 Task: Toggle the word-based suggestions in the suggestions.
Action: Mouse moved to (116, 508)
Screenshot: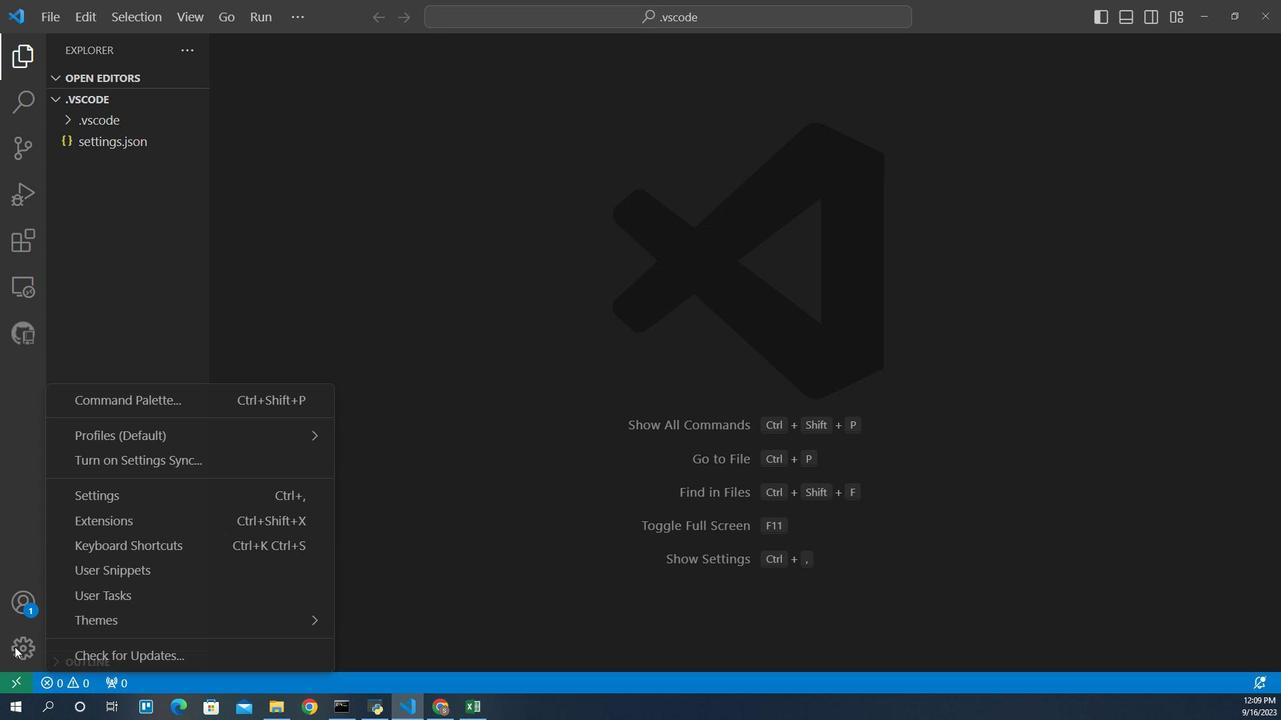 
Action: Mouse pressed left at (116, 508)
Screenshot: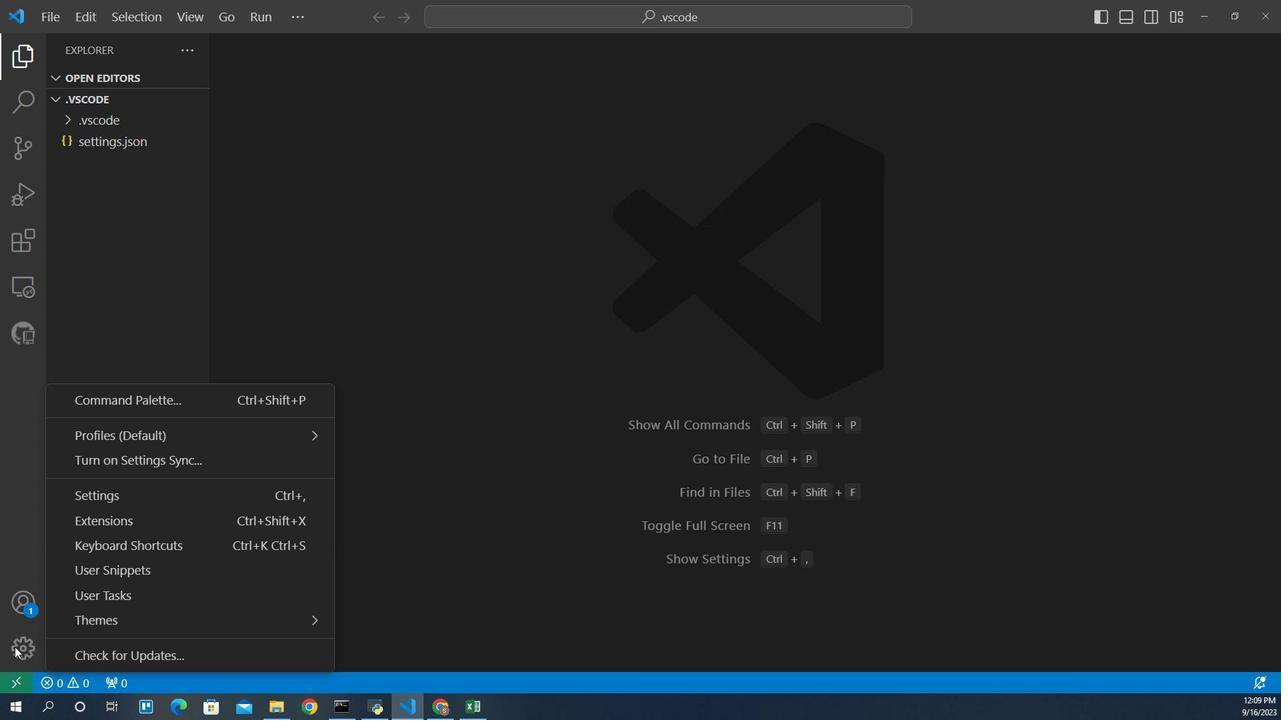 
Action: Mouse moved to (158, 409)
Screenshot: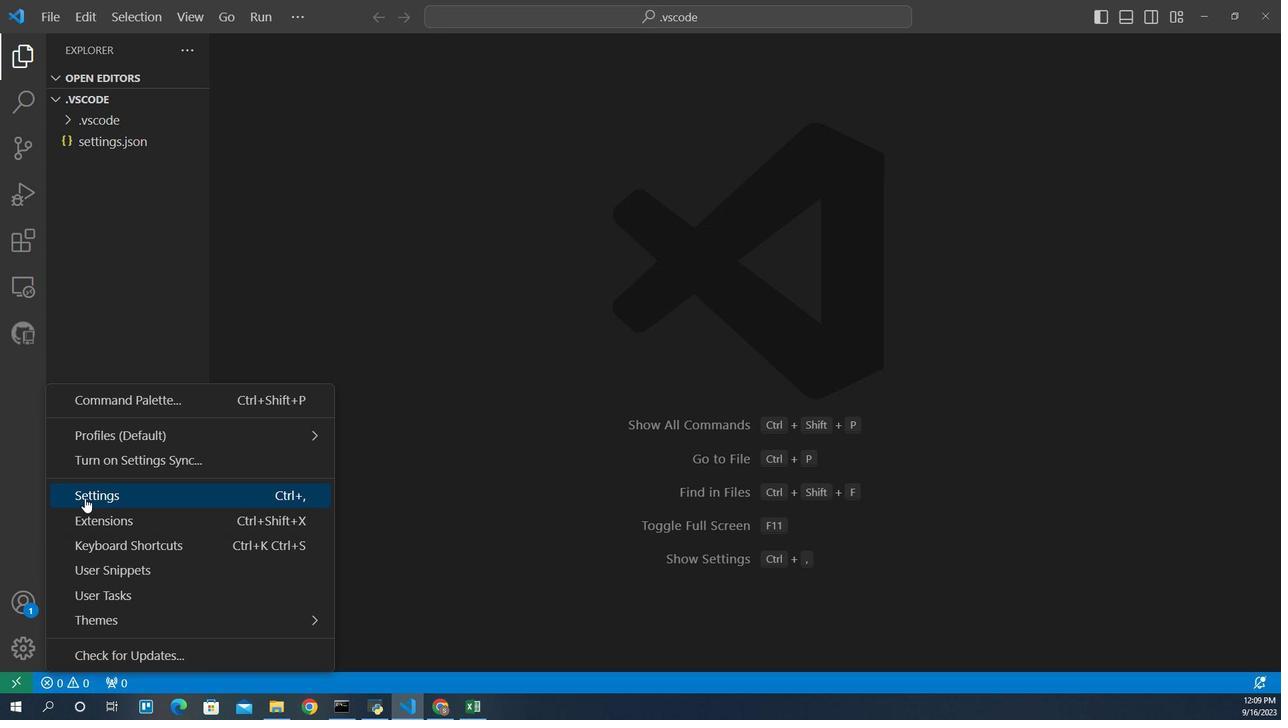 
Action: Mouse pressed left at (158, 409)
Screenshot: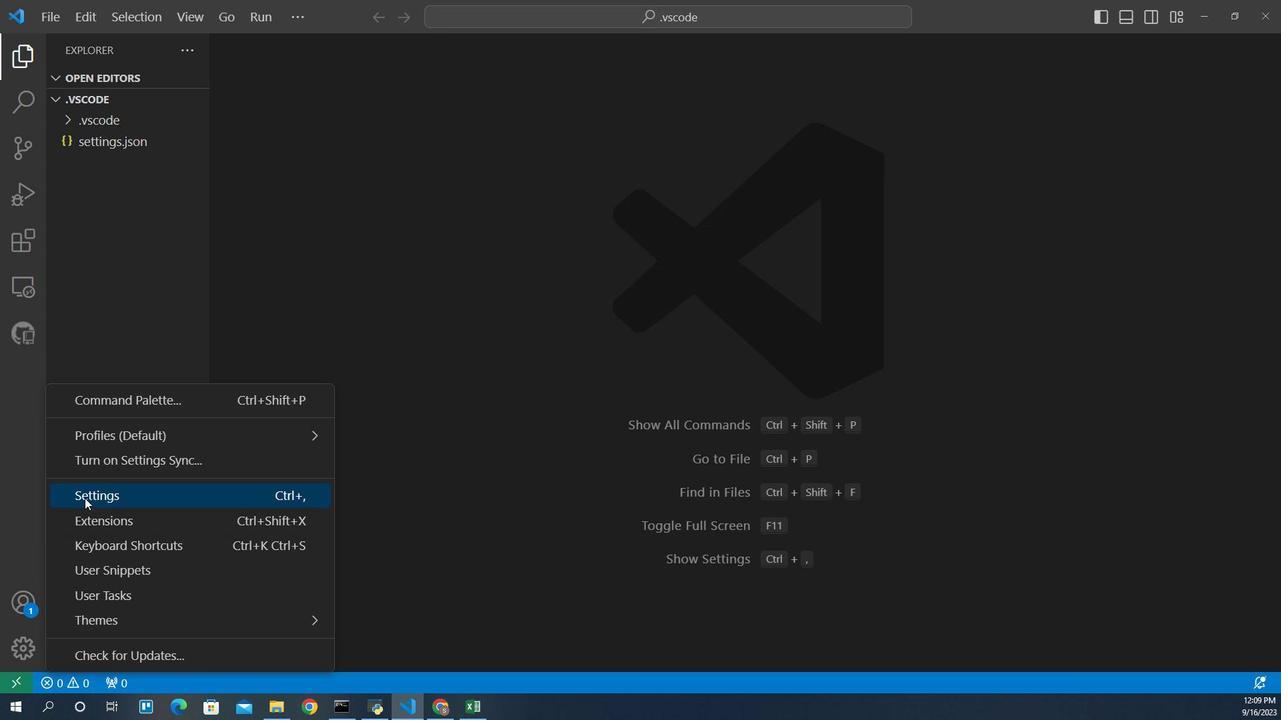 
Action: Mouse pressed left at (158, 409)
Screenshot: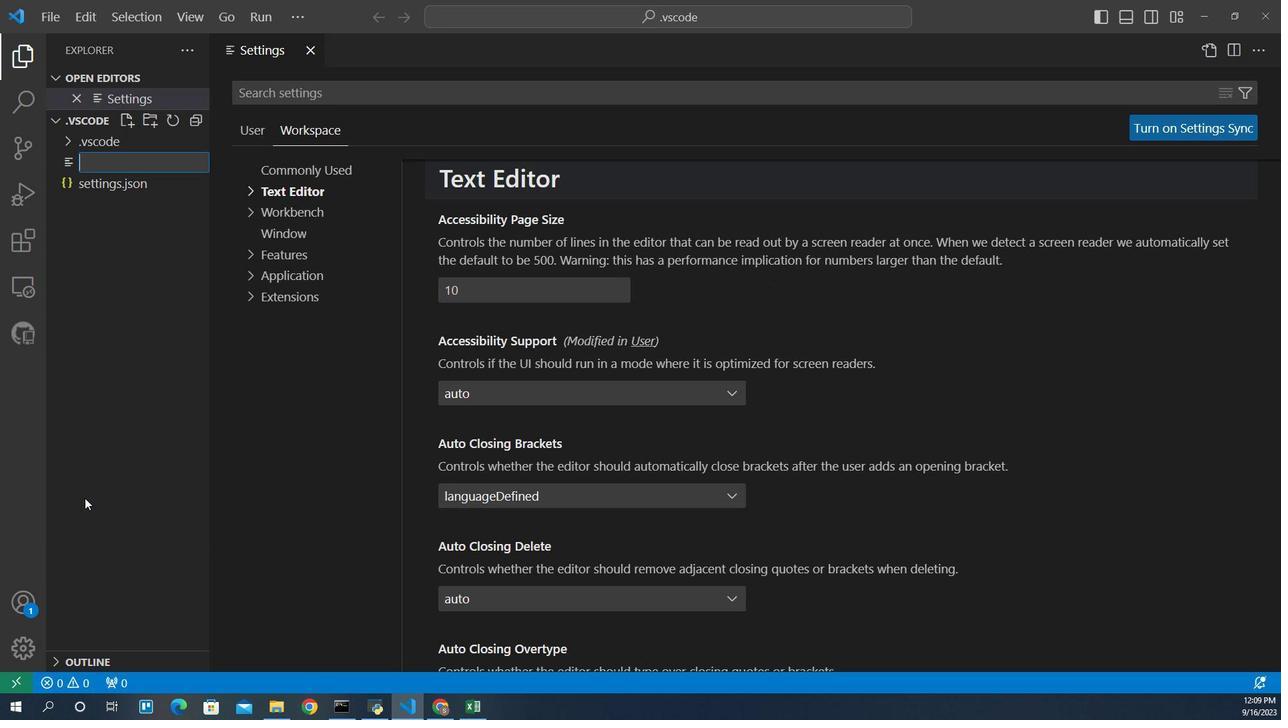 
Action: Mouse moved to (294, 161)
Screenshot: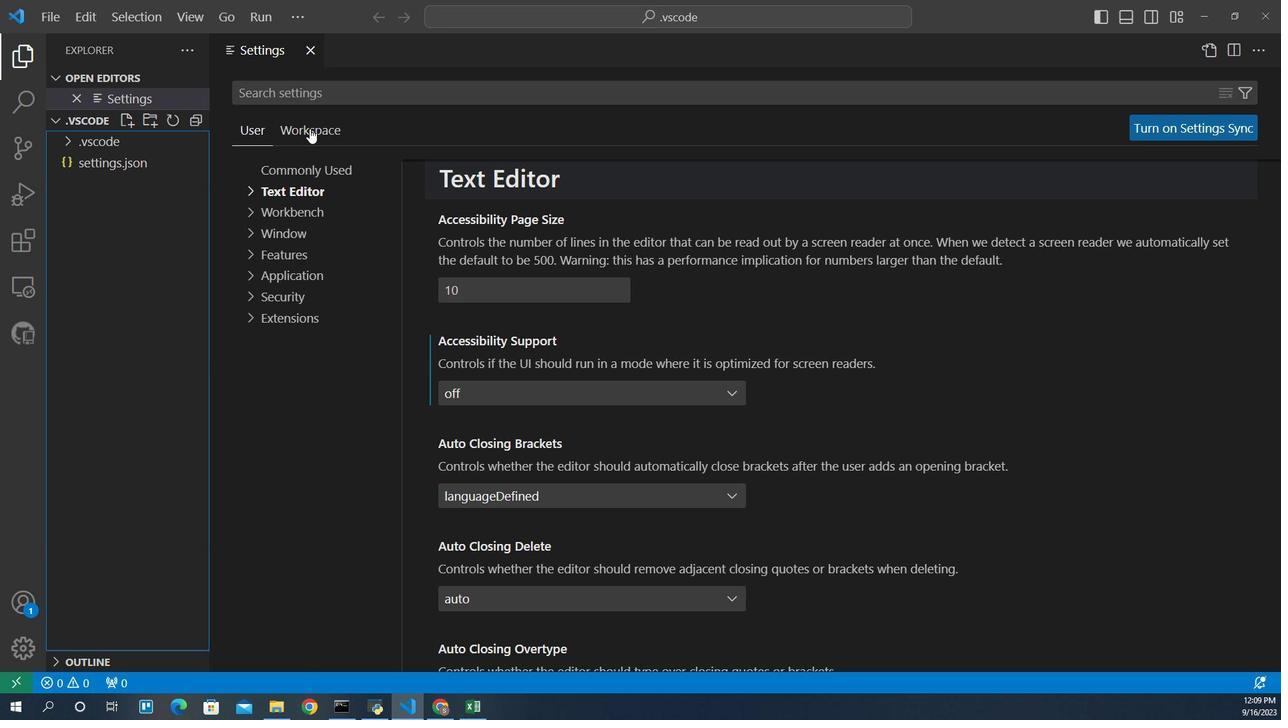 
Action: Mouse pressed left at (294, 161)
Screenshot: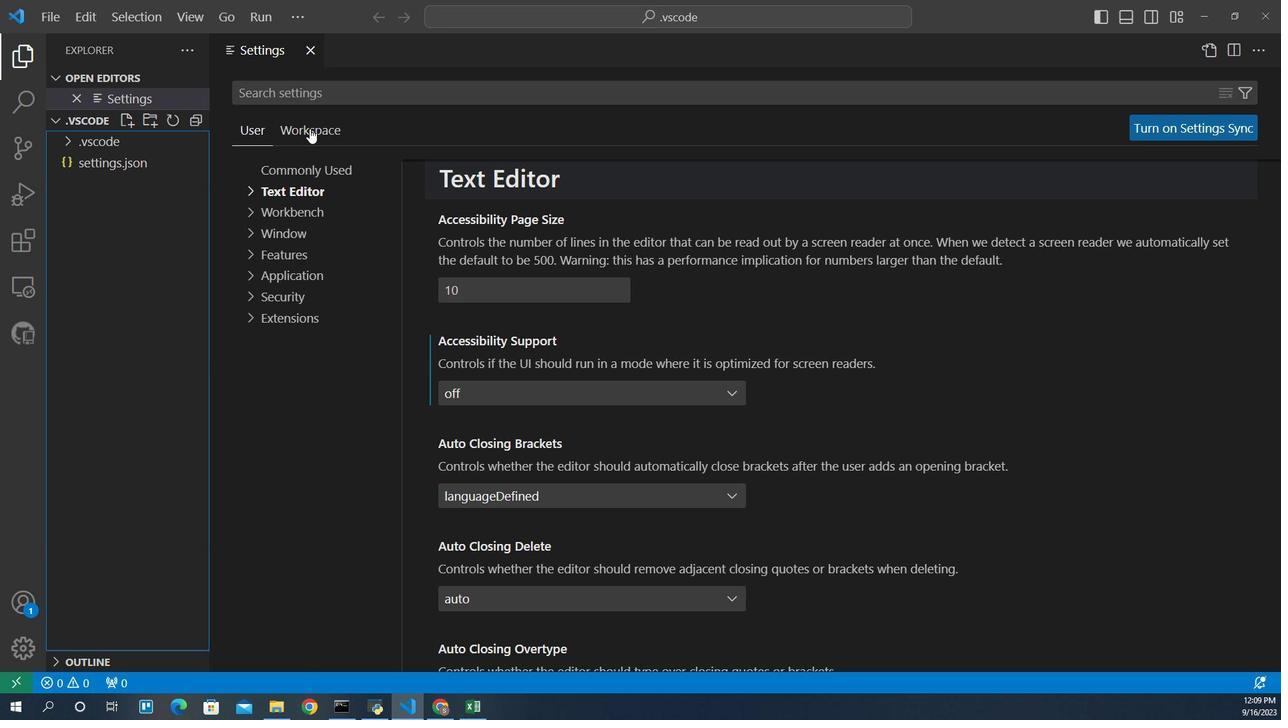 
Action: Mouse moved to (286, 205)
Screenshot: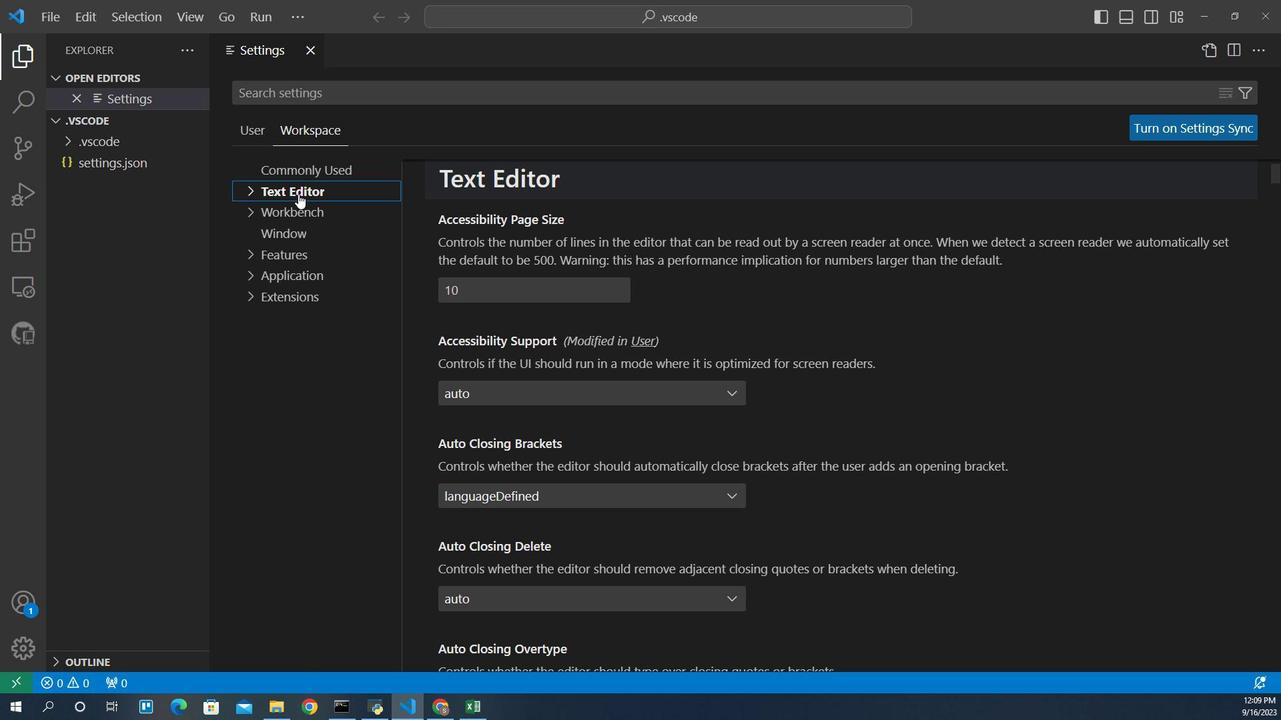 
Action: Mouse pressed left at (286, 205)
Screenshot: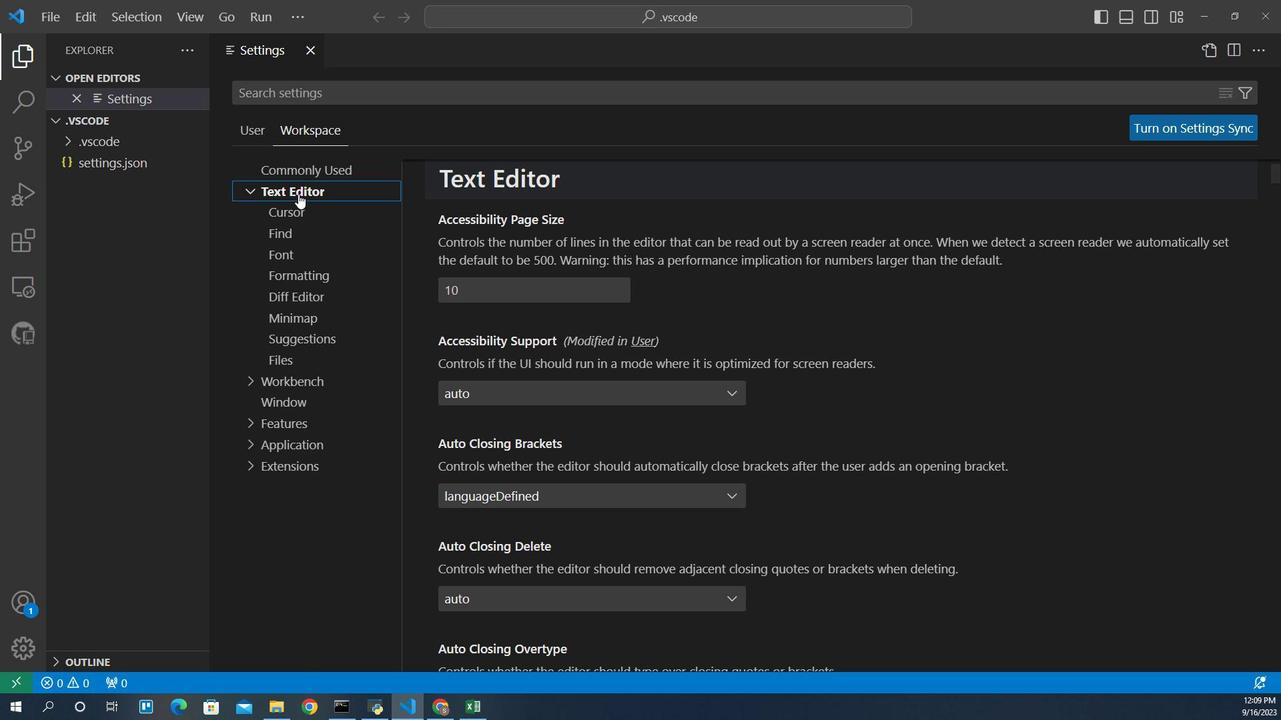 
Action: Mouse moved to (285, 299)
Screenshot: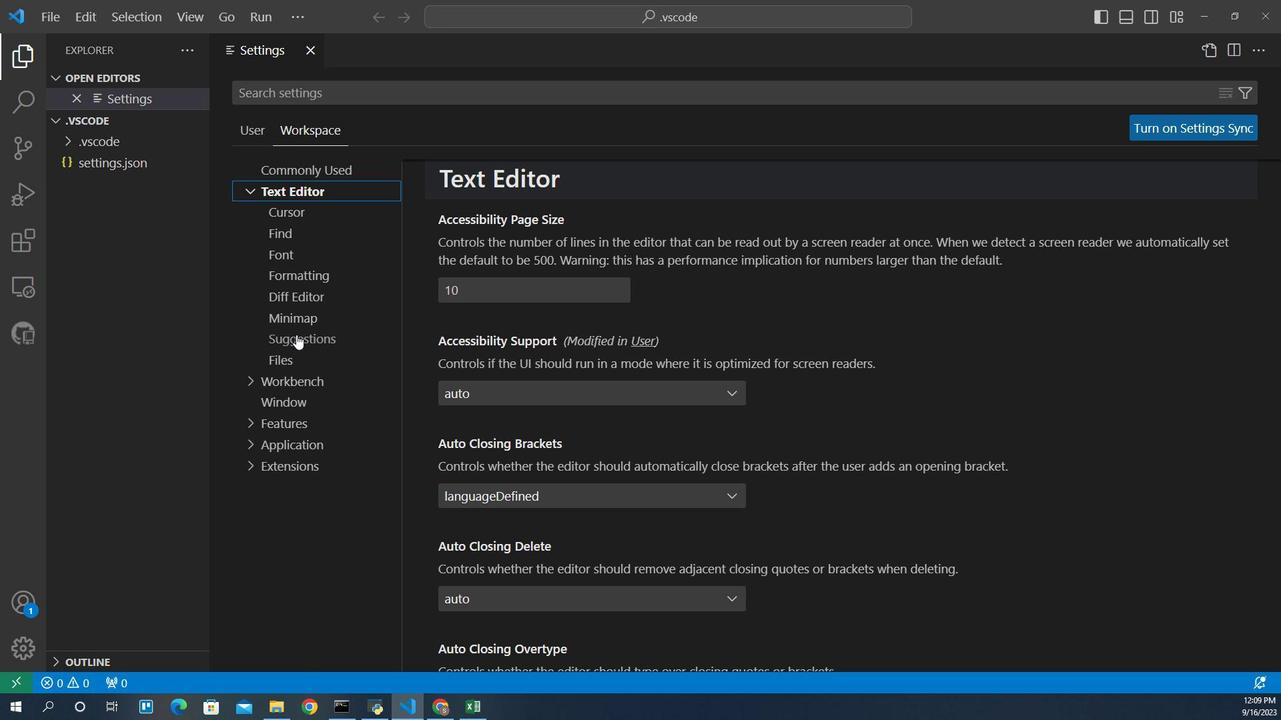 
Action: Mouse pressed left at (285, 299)
Screenshot: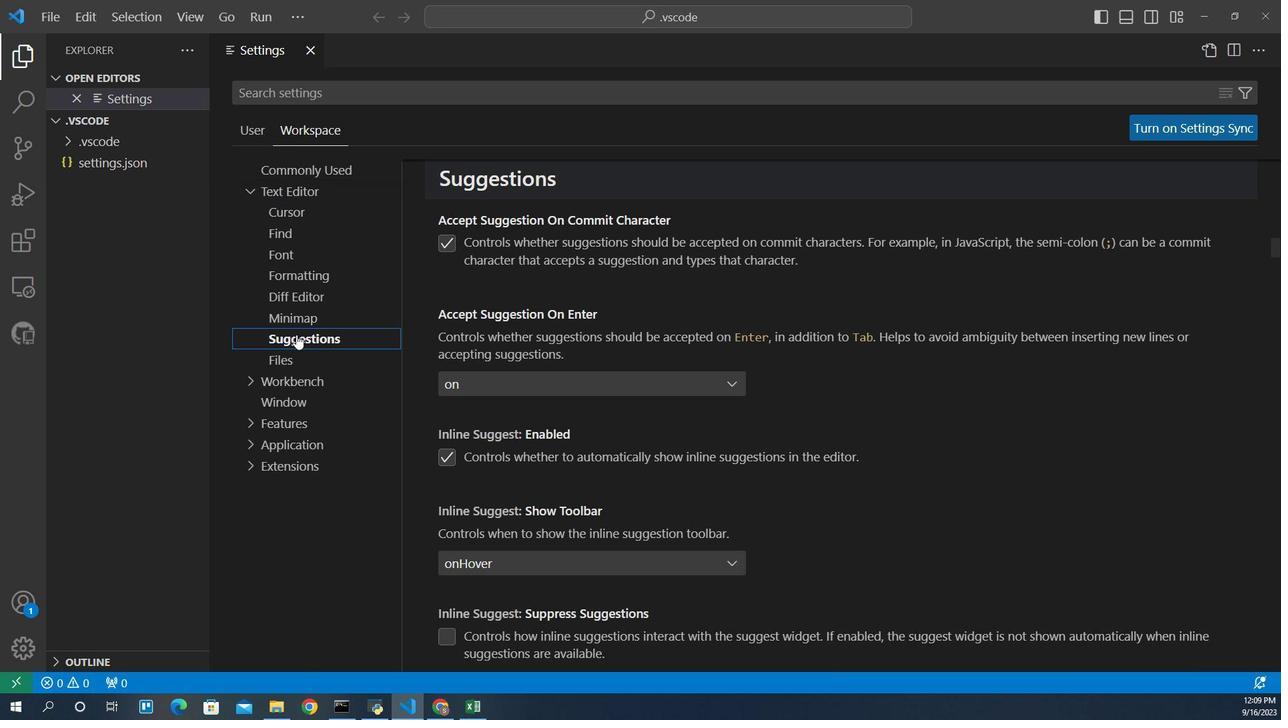 
Action: Mouse moved to (441, 425)
Screenshot: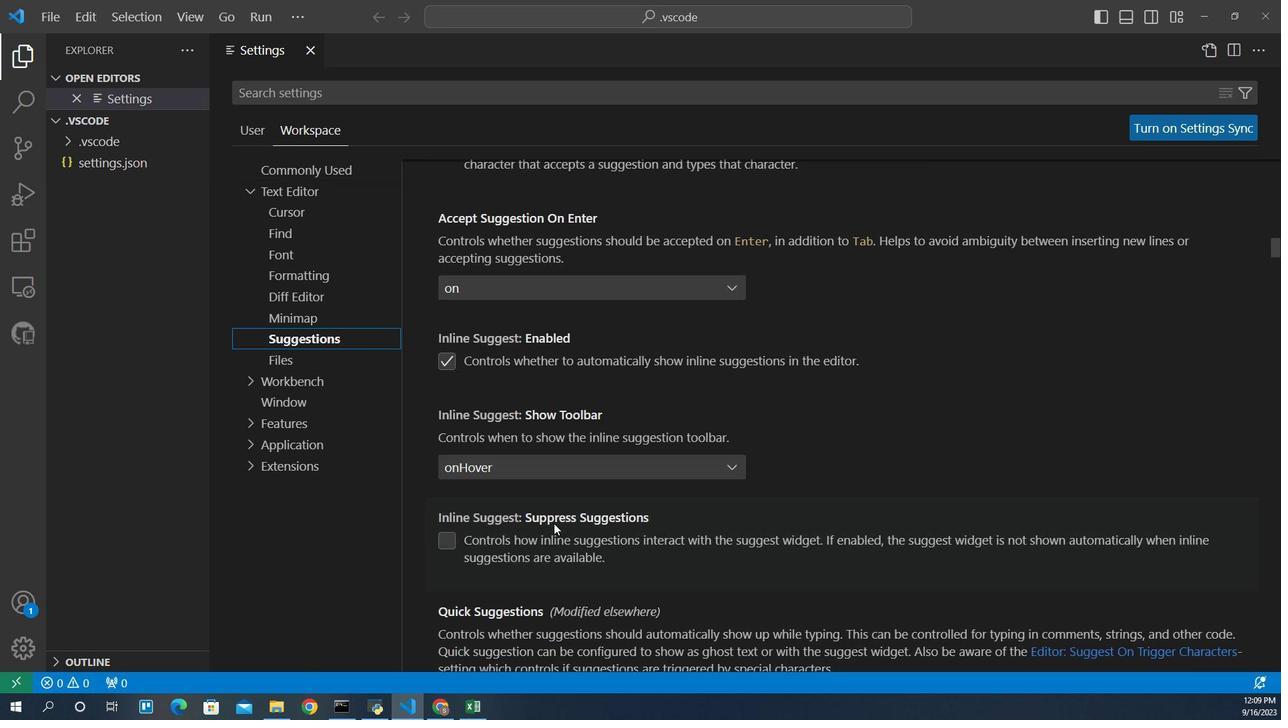 
Action: Mouse scrolled (441, 425) with delta (0, 0)
Screenshot: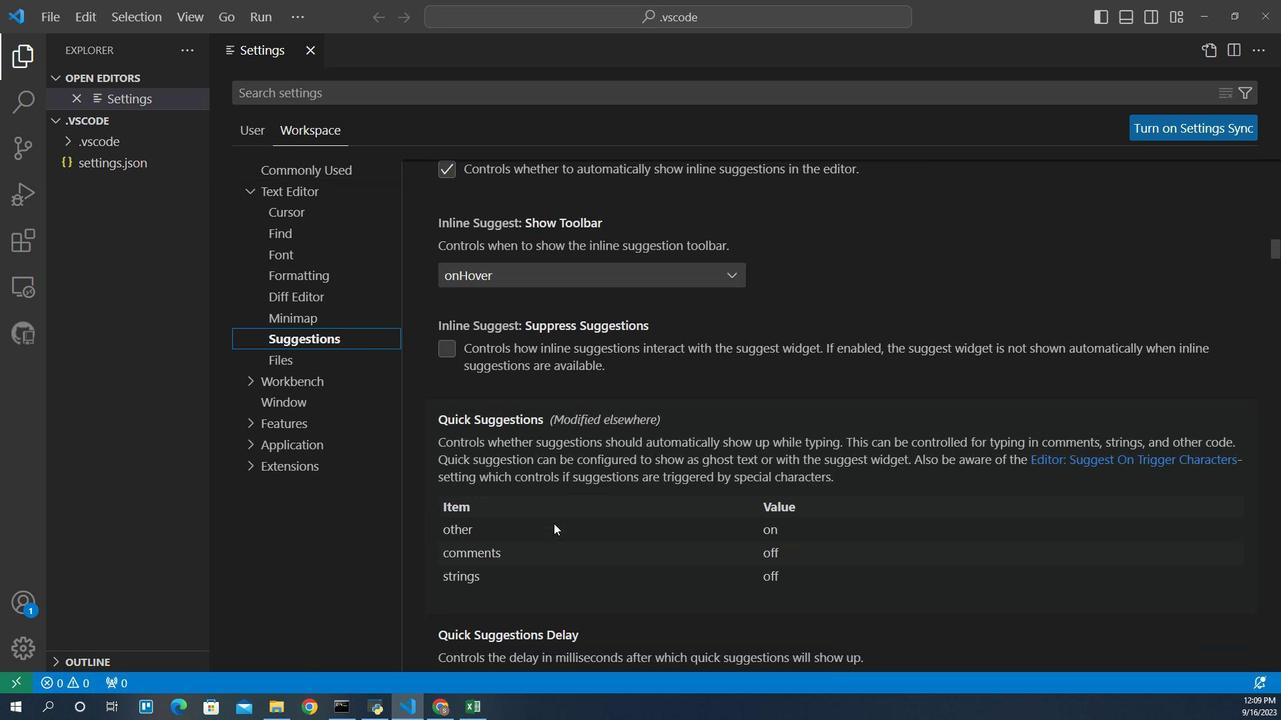 
Action: Mouse scrolled (441, 425) with delta (0, 0)
Screenshot: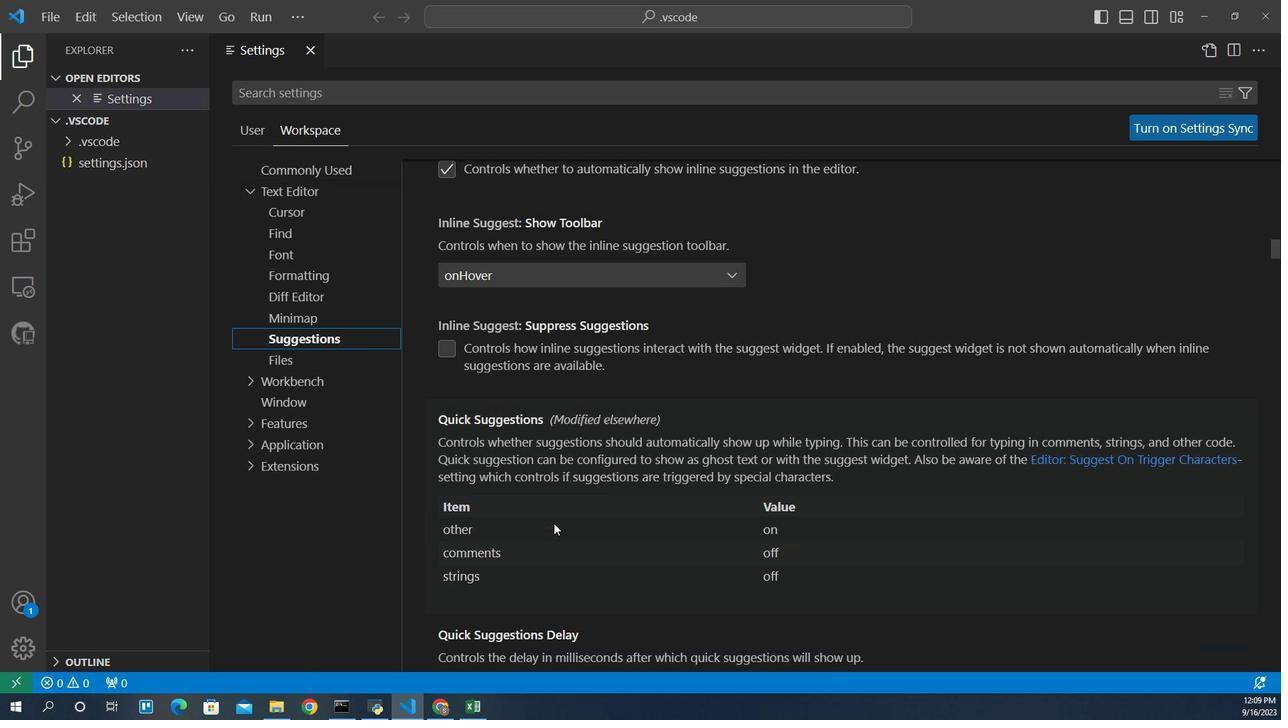 
Action: Mouse scrolled (441, 425) with delta (0, 0)
Screenshot: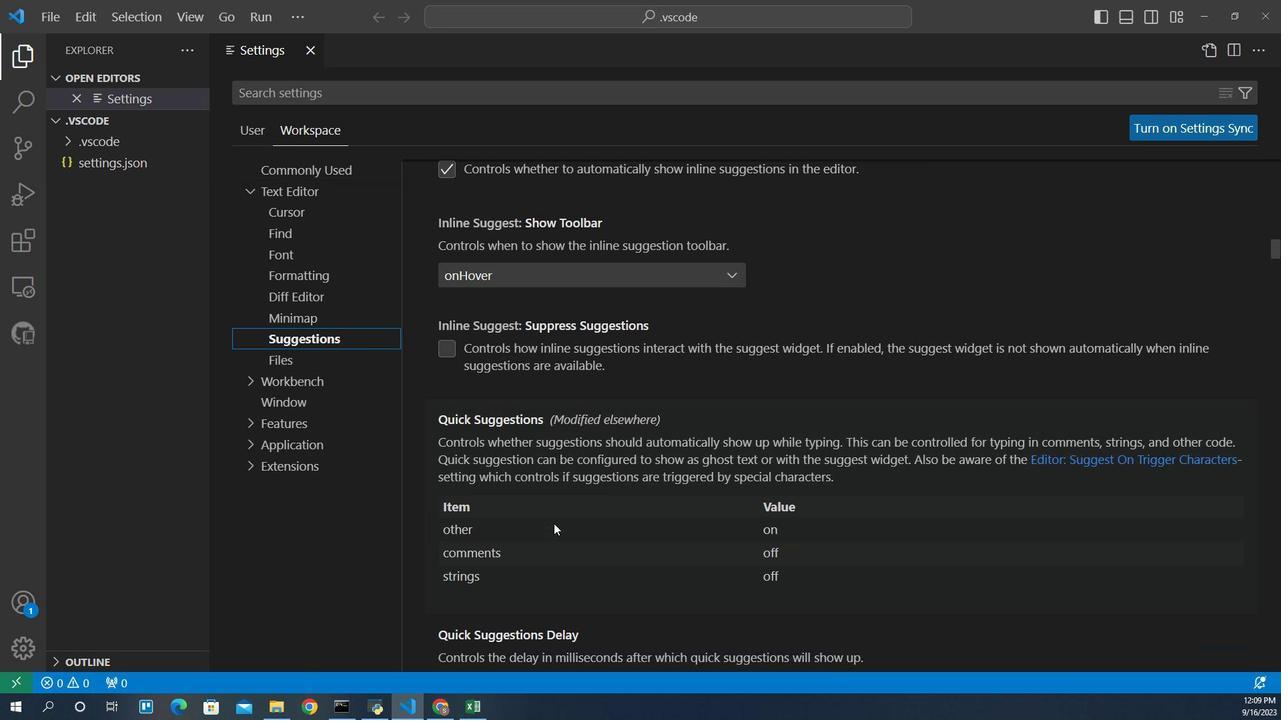 
Action: Mouse scrolled (441, 425) with delta (0, 0)
Screenshot: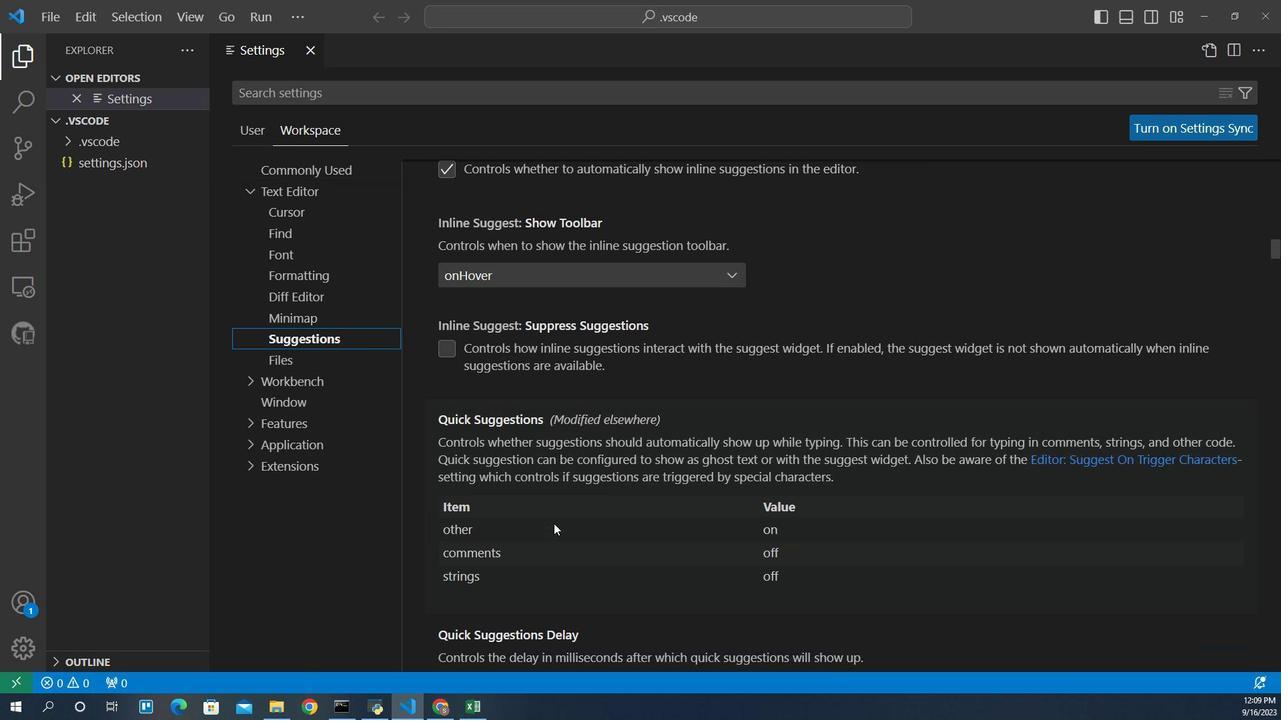 
Action: Mouse scrolled (441, 425) with delta (0, 0)
Screenshot: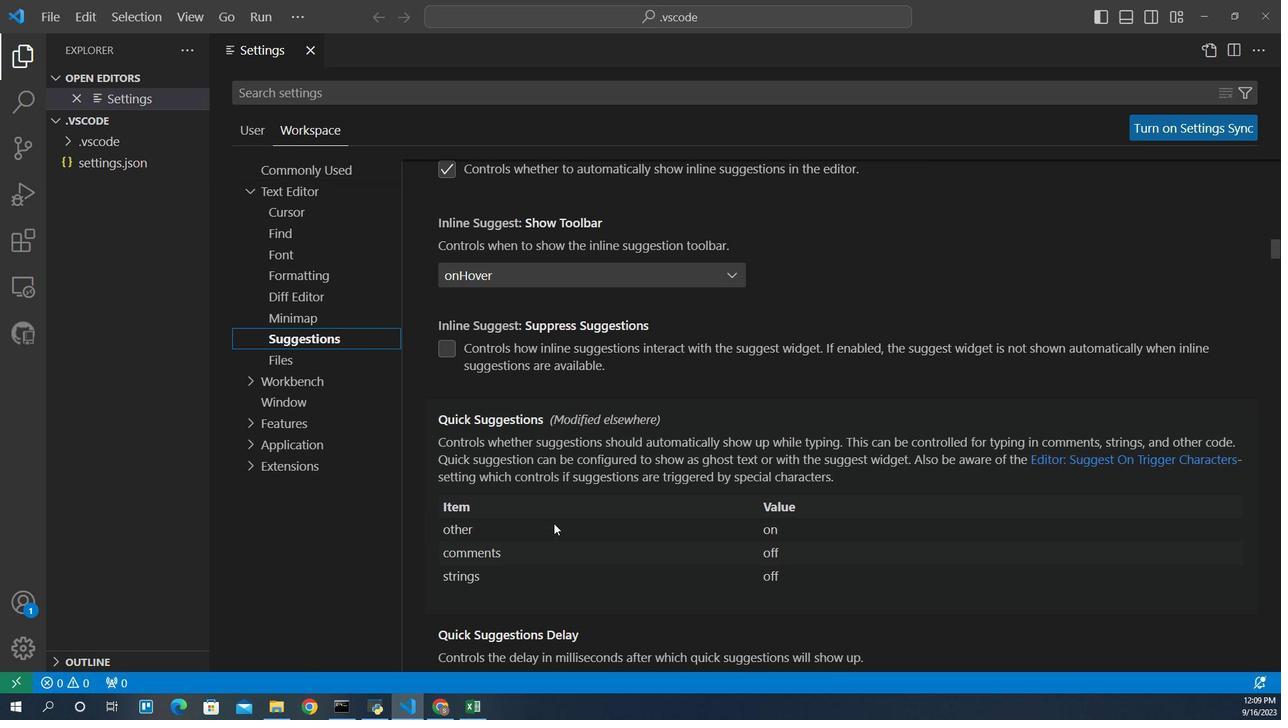 
Action: Mouse scrolled (441, 425) with delta (0, 0)
Screenshot: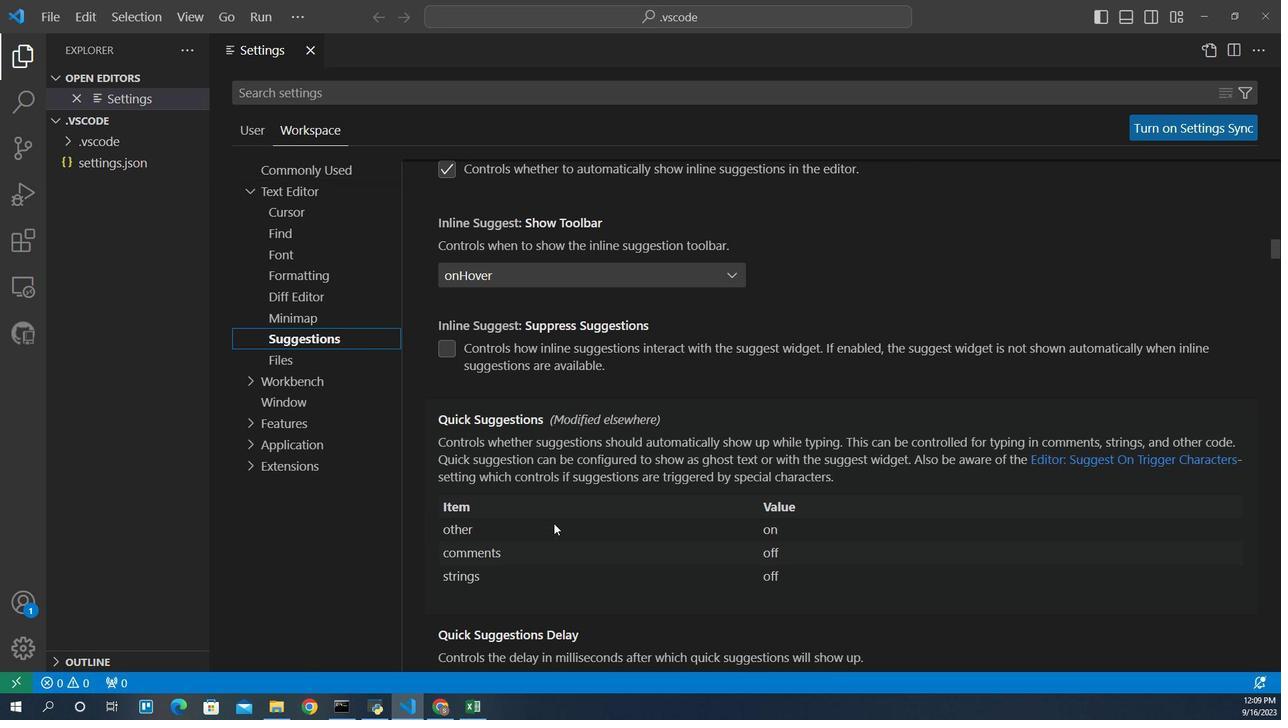 
Action: Mouse scrolled (441, 425) with delta (0, 0)
Screenshot: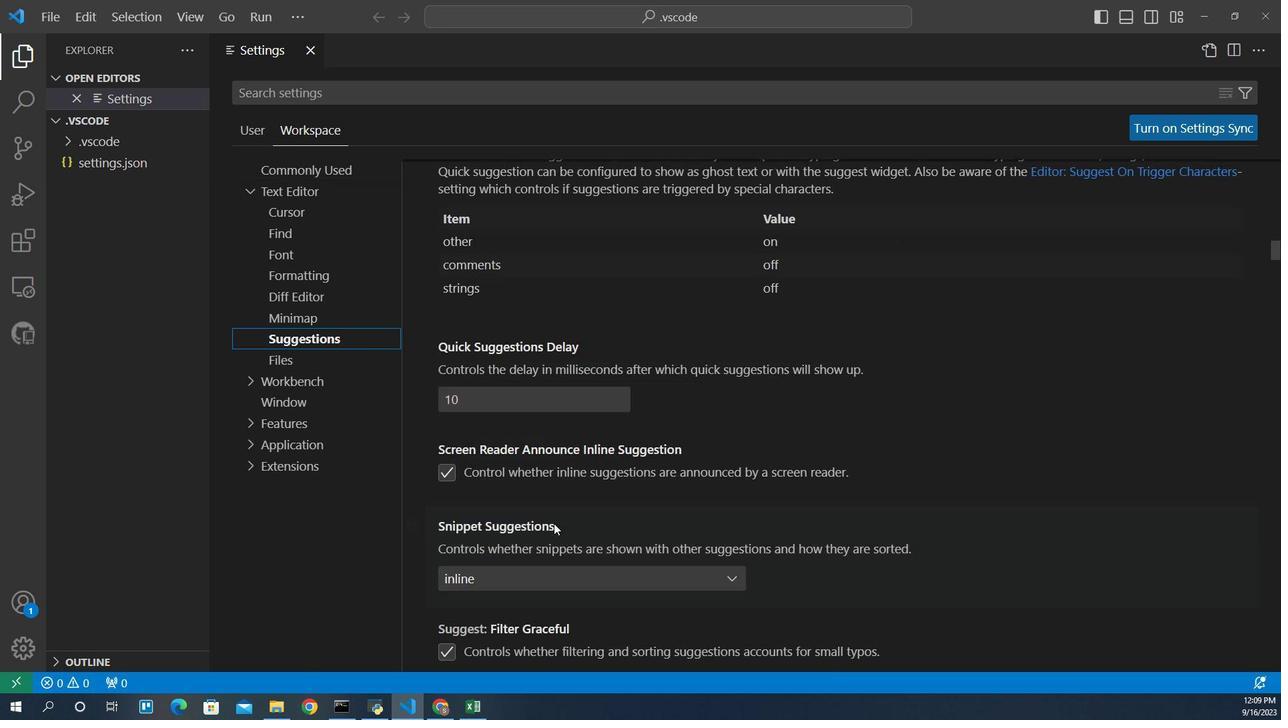 
Action: Mouse scrolled (441, 425) with delta (0, 0)
Screenshot: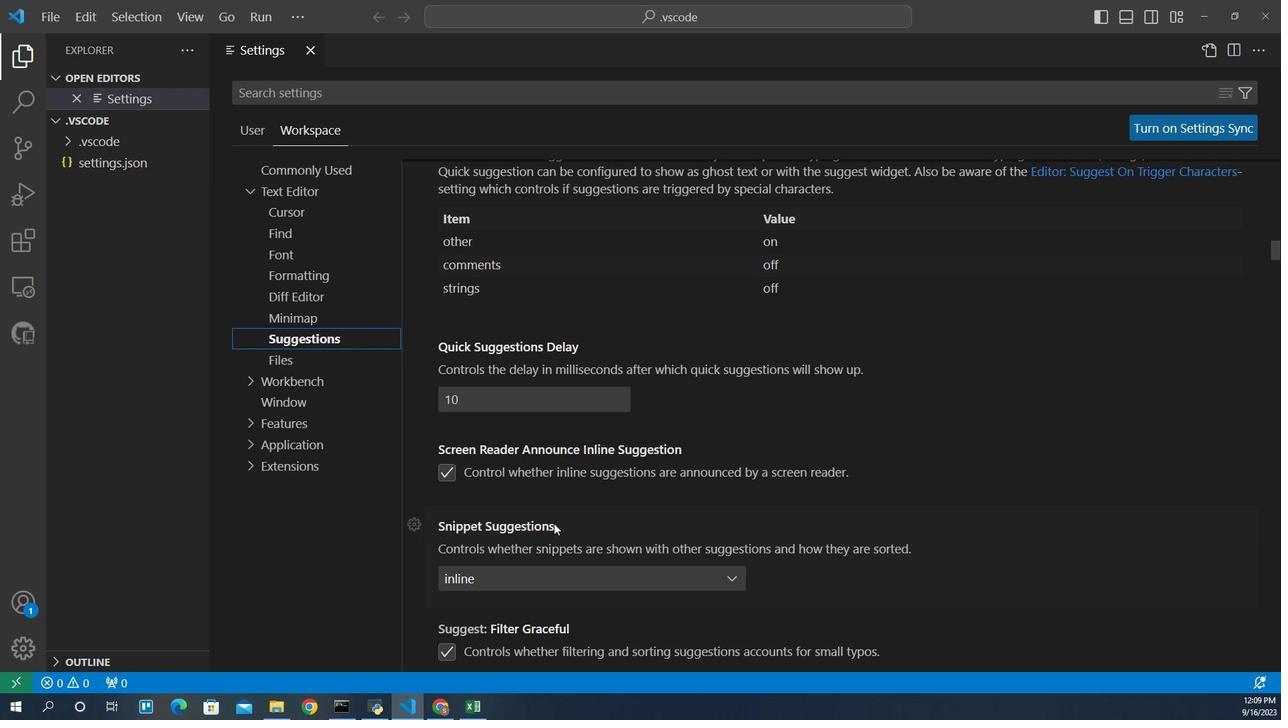 
Action: Mouse scrolled (441, 425) with delta (0, 0)
Screenshot: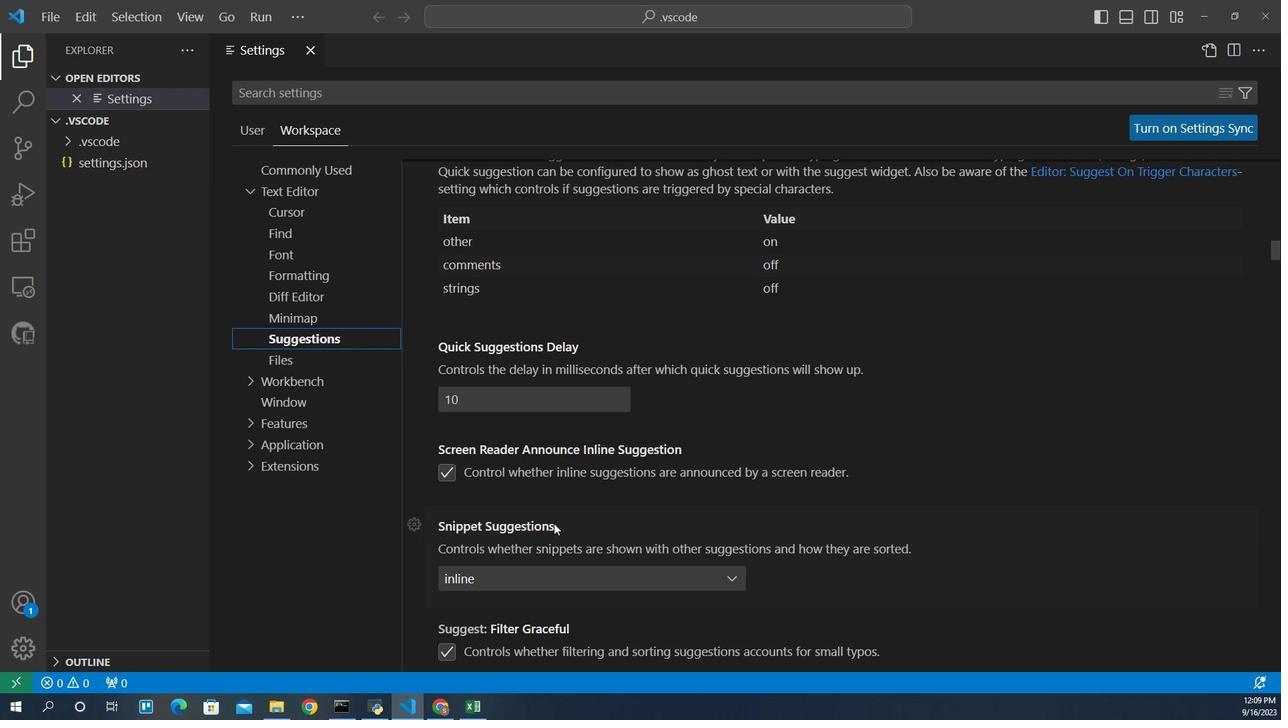 
Action: Mouse scrolled (441, 425) with delta (0, 0)
Screenshot: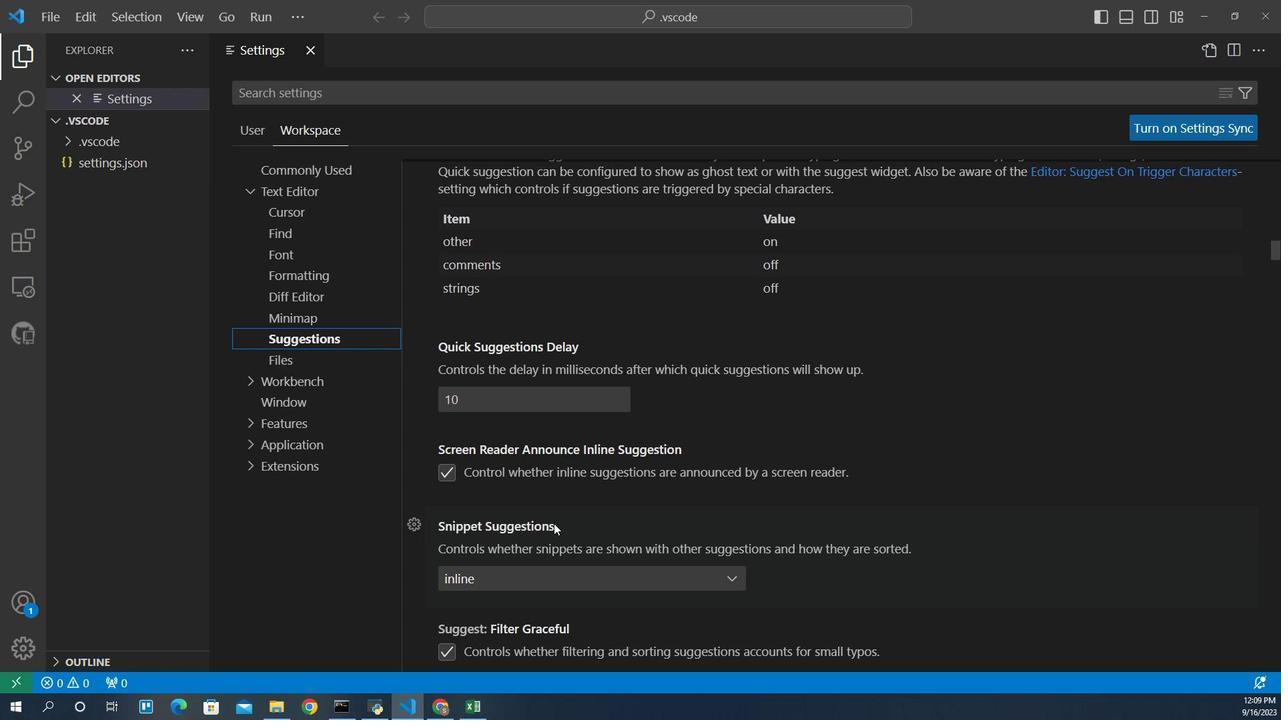 
Action: Mouse scrolled (441, 425) with delta (0, 0)
Screenshot: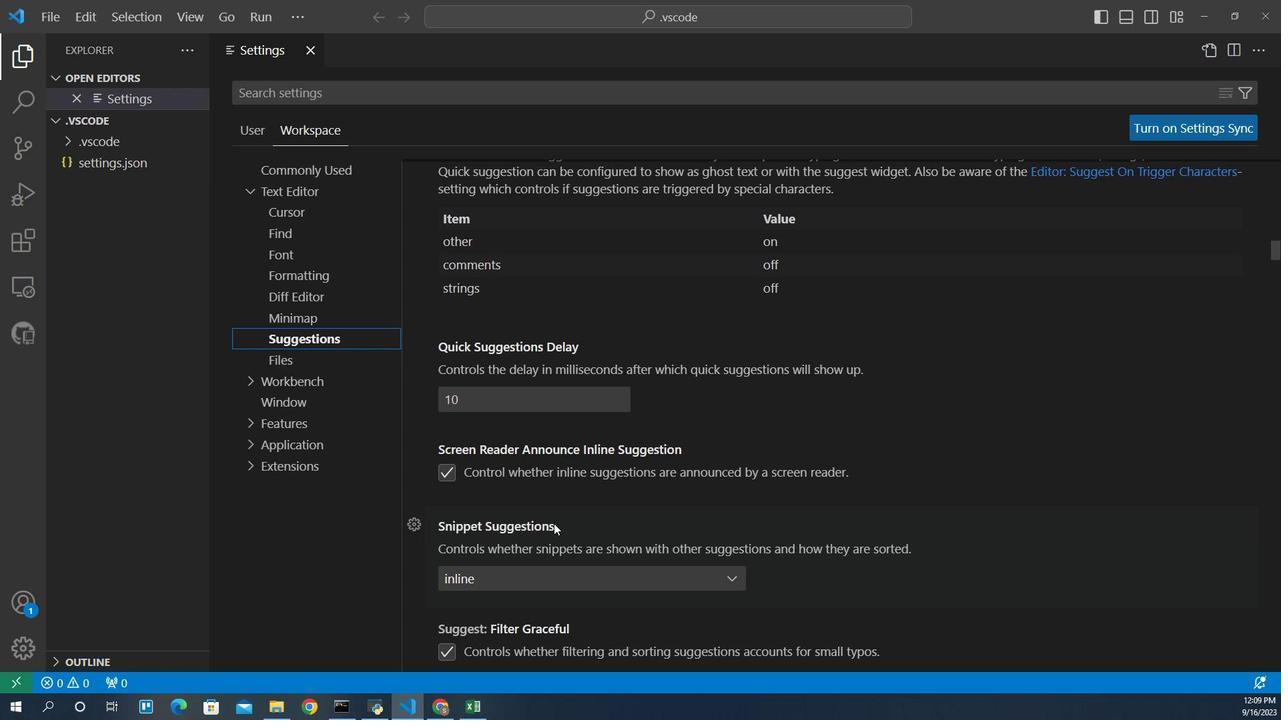
Action: Mouse scrolled (441, 425) with delta (0, 0)
Screenshot: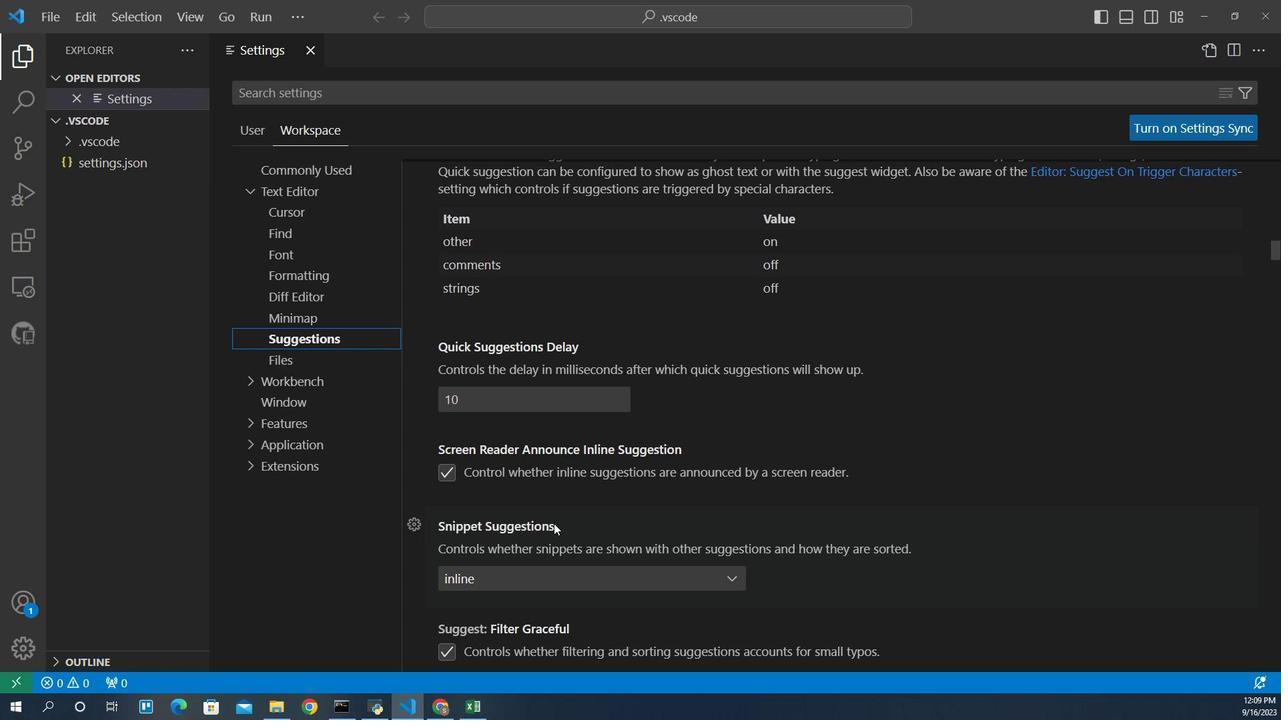 
Action: Mouse scrolled (441, 425) with delta (0, 0)
Screenshot: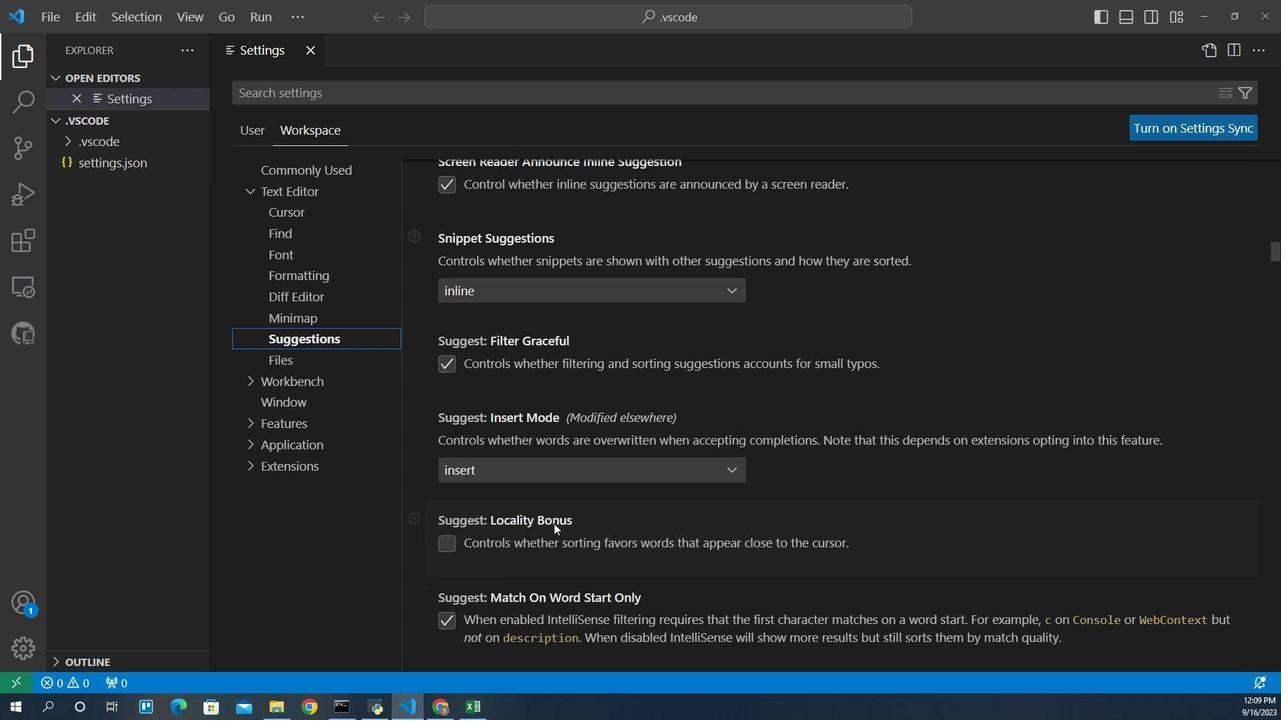 
Action: Mouse scrolled (441, 425) with delta (0, 0)
Screenshot: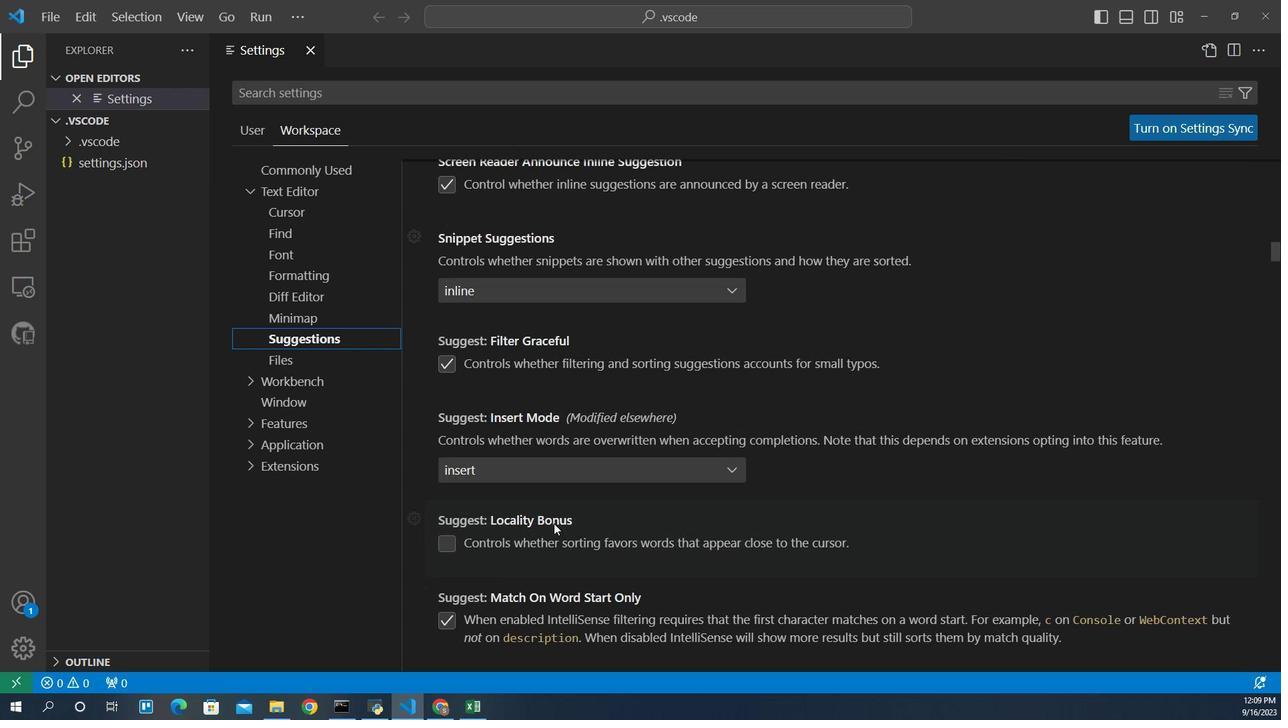 
Action: Mouse scrolled (441, 425) with delta (0, 0)
Screenshot: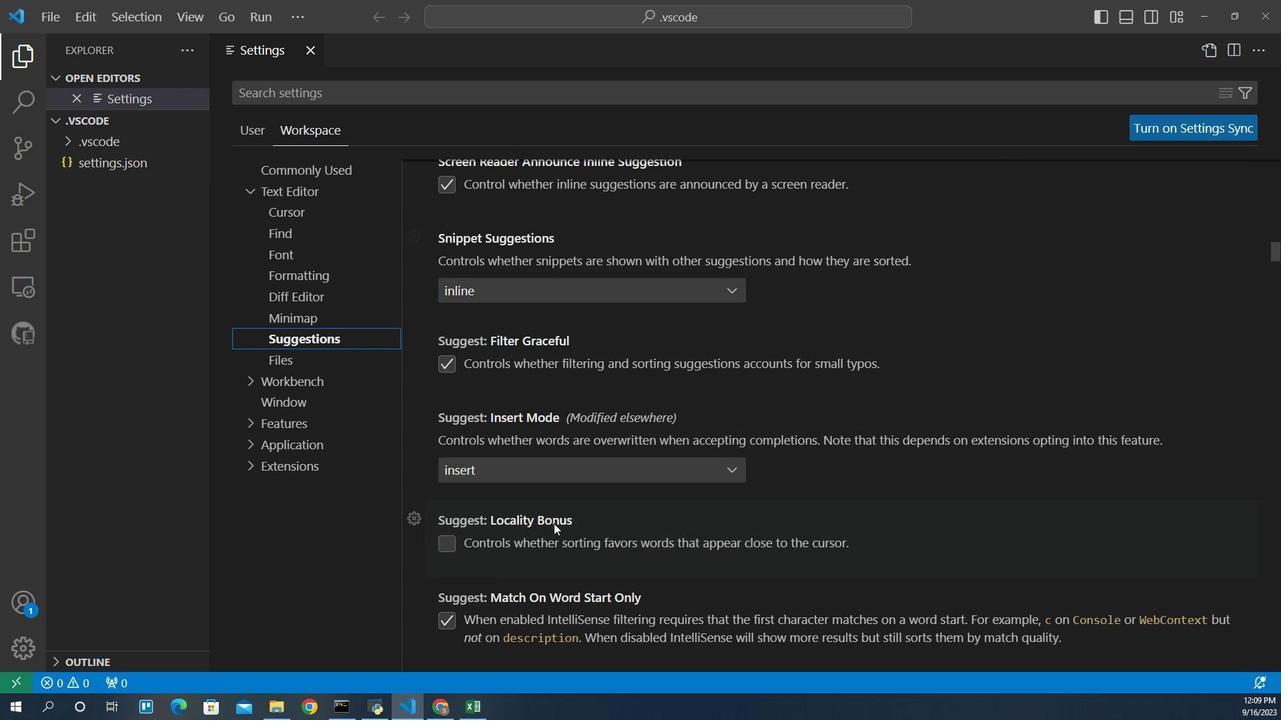
Action: Mouse scrolled (441, 425) with delta (0, 0)
Screenshot: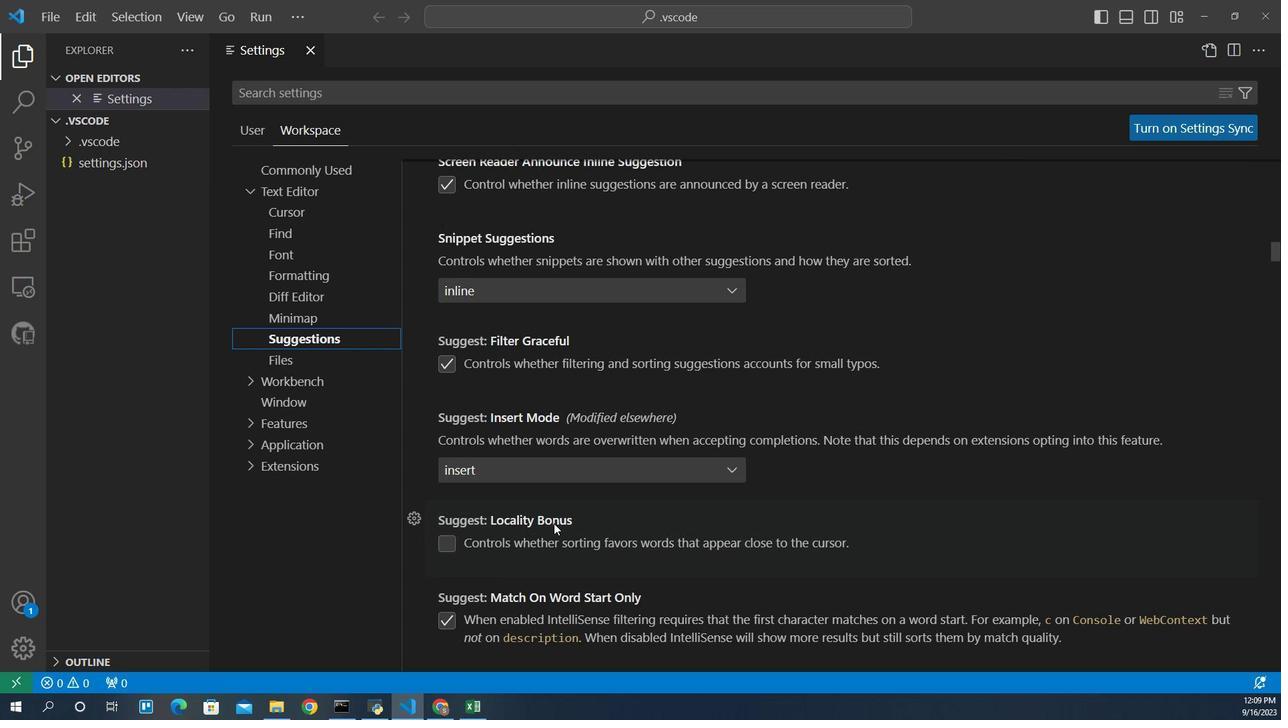 
Action: Mouse scrolled (441, 425) with delta (0, 0)
Screenshot: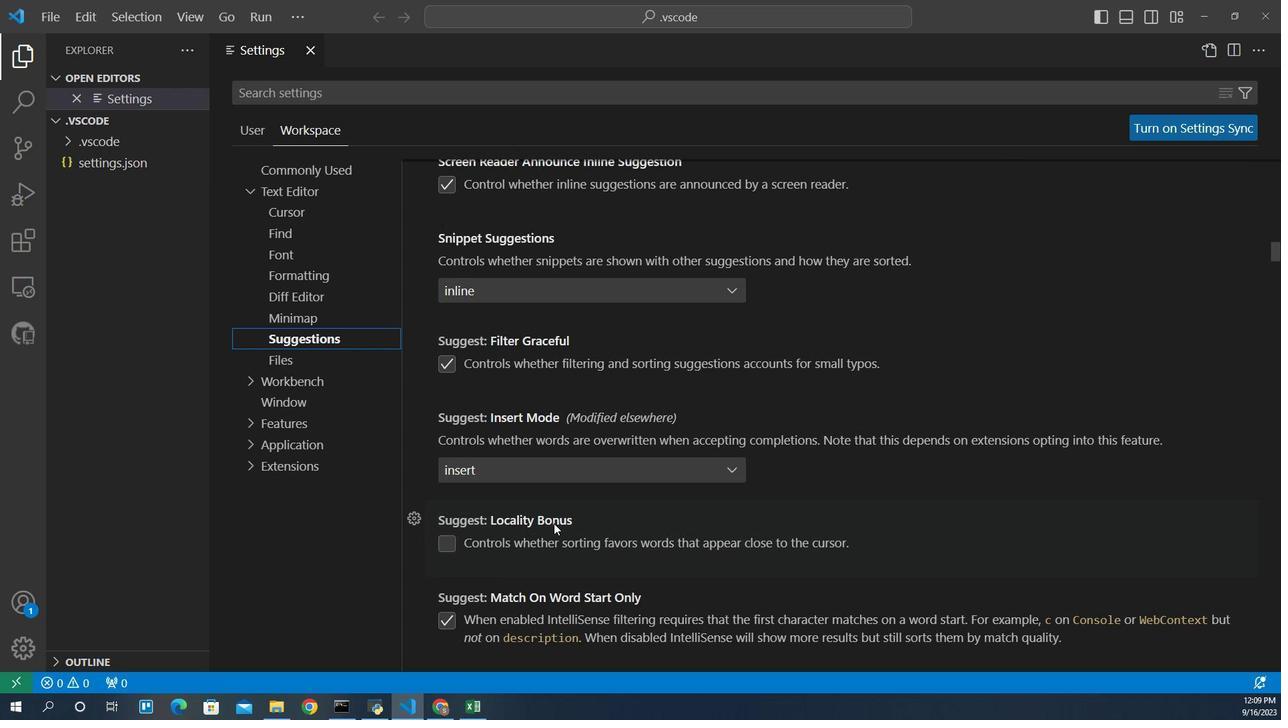 
Action: Mouse scrolled (441, 425) with delta (0, 0)
Screenshot: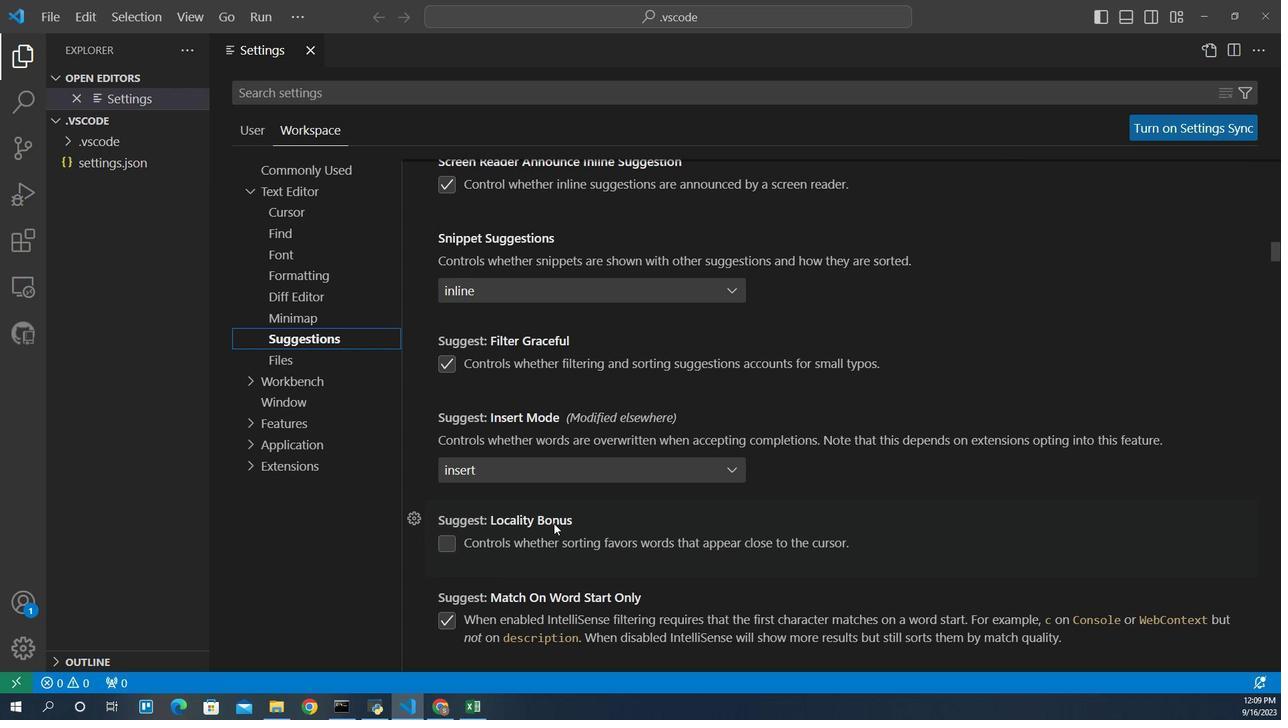 
Action: Mouse scrolled (441, 425) with delta (0, 0)
Screenshot: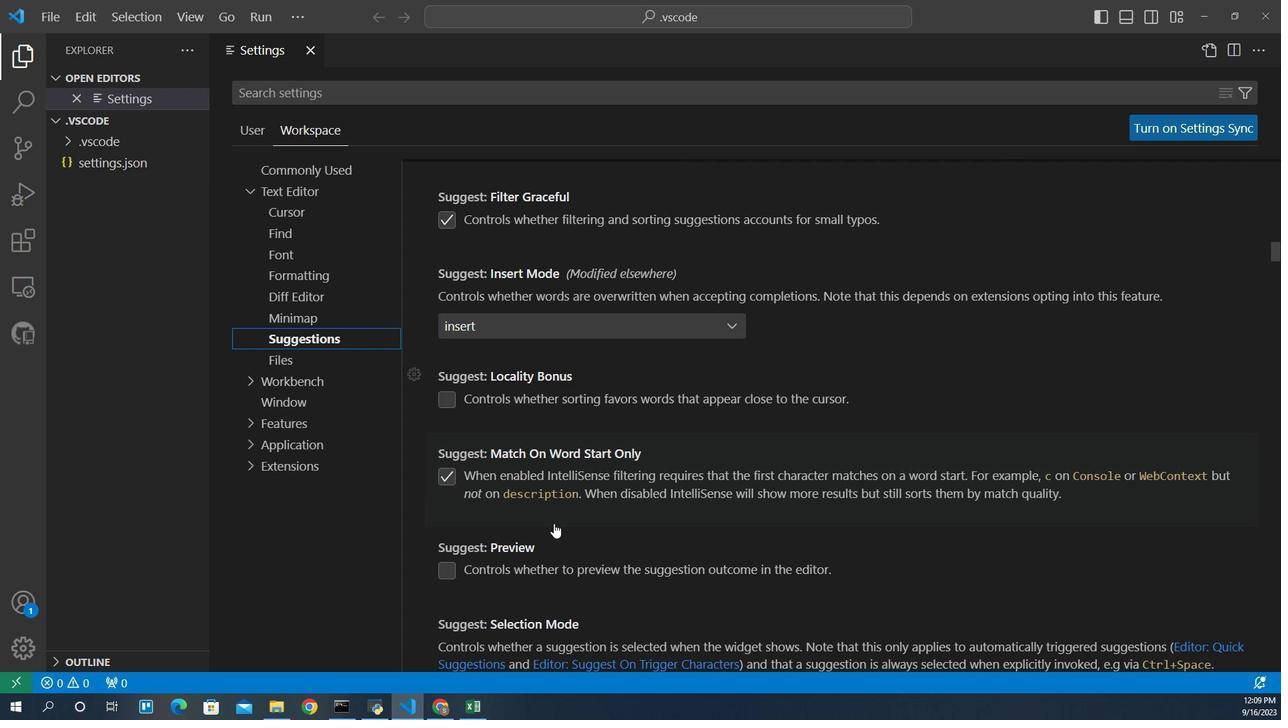 
Action: Mouse scrolled (441, 425) with delta (0, 0)
Screenshot: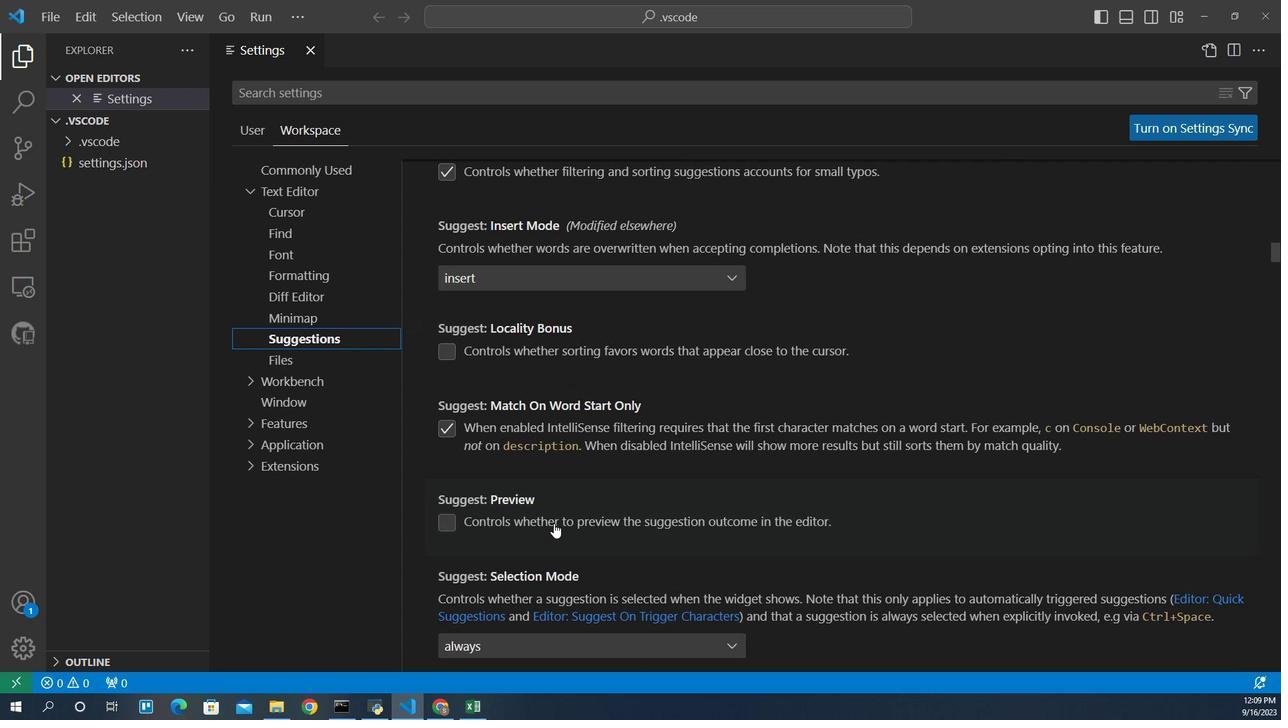 
Action: Mouse scrolled (441, 425) with delta (0, 0)
Screenshot: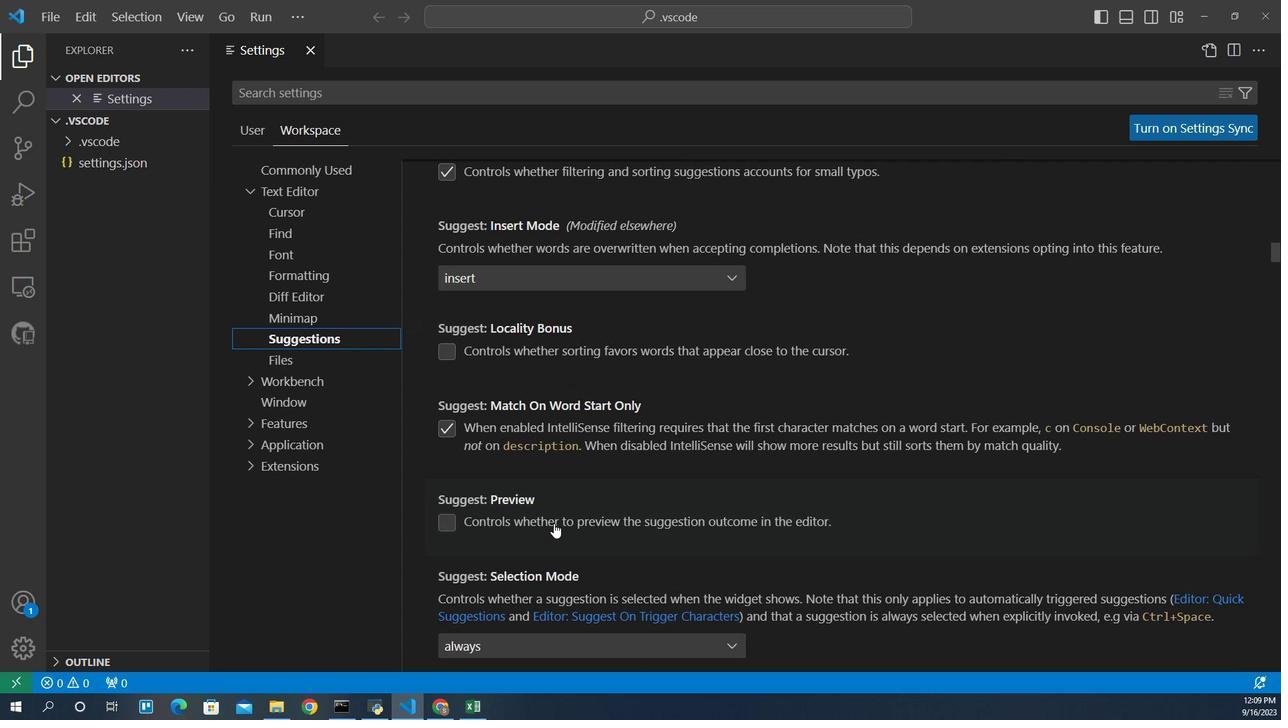 
Action: Mouse scrolled (441, 426) with delta (0, 0)
Screenshot: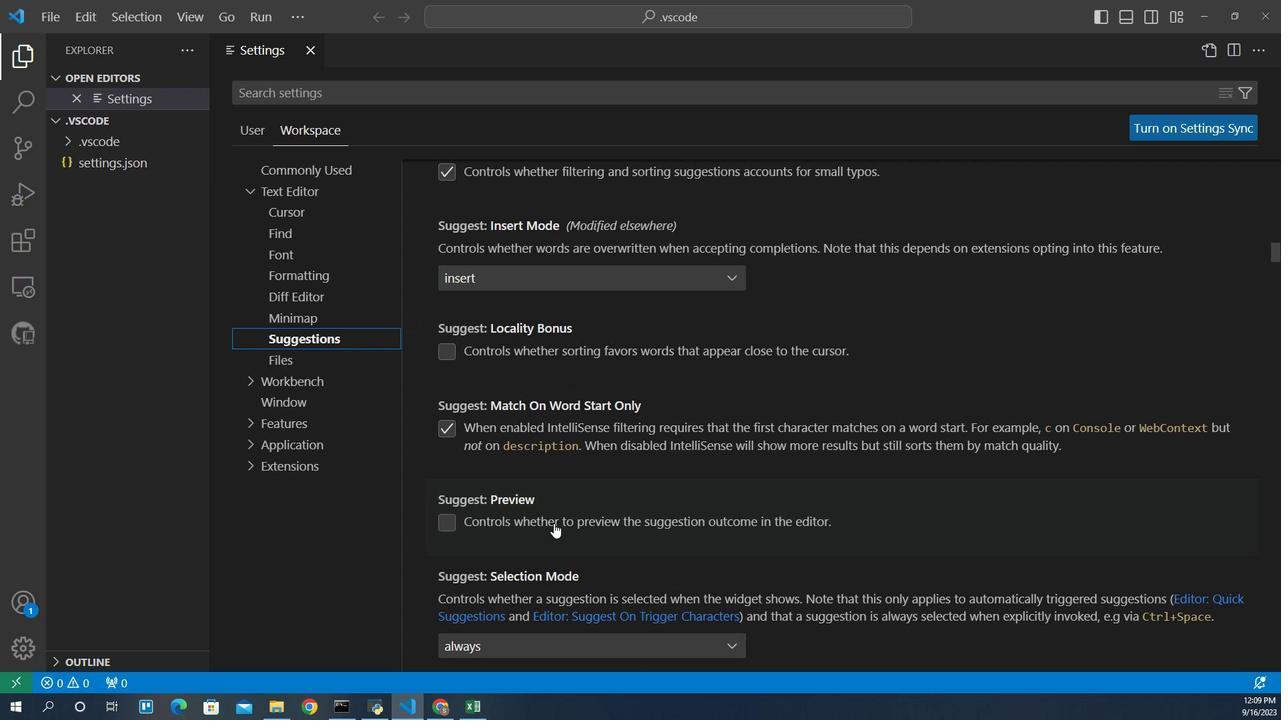 
Action: Mouse scrolled (441, 425) with delta (0, 0)
Screenshot: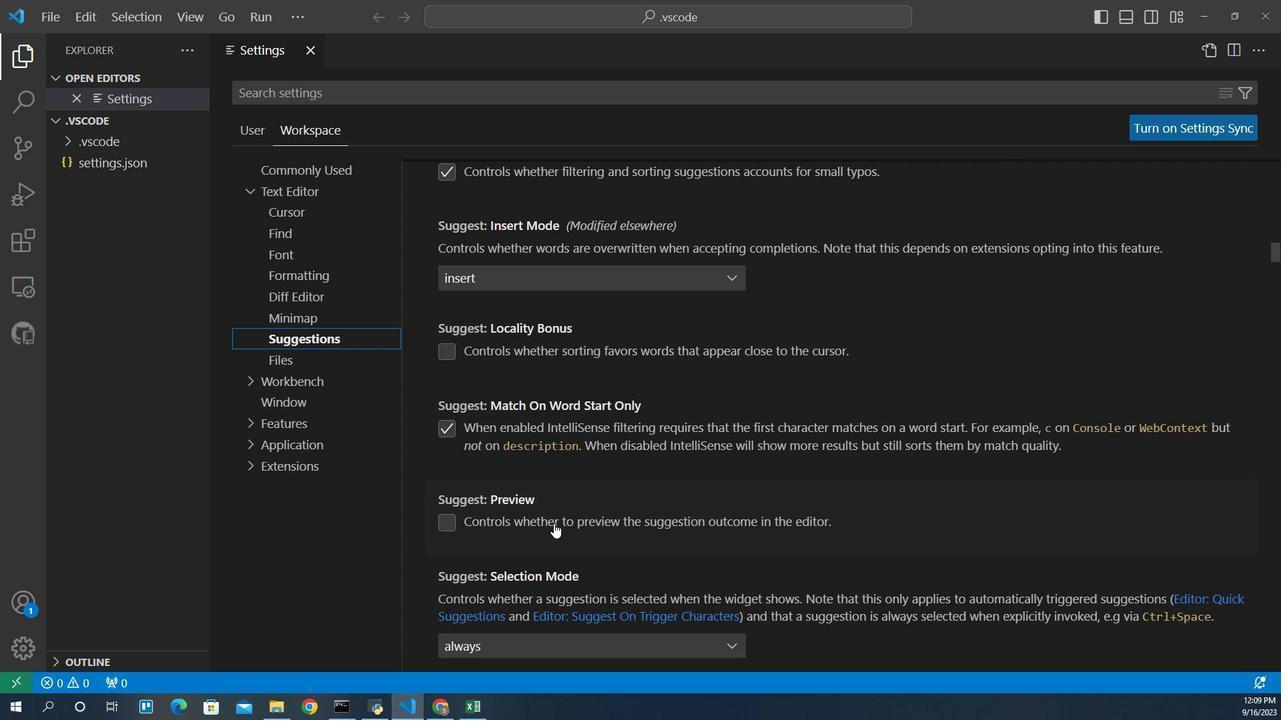 
Action: Mouse scrolled (441, 425) with delta (0, 0)
Screenshot: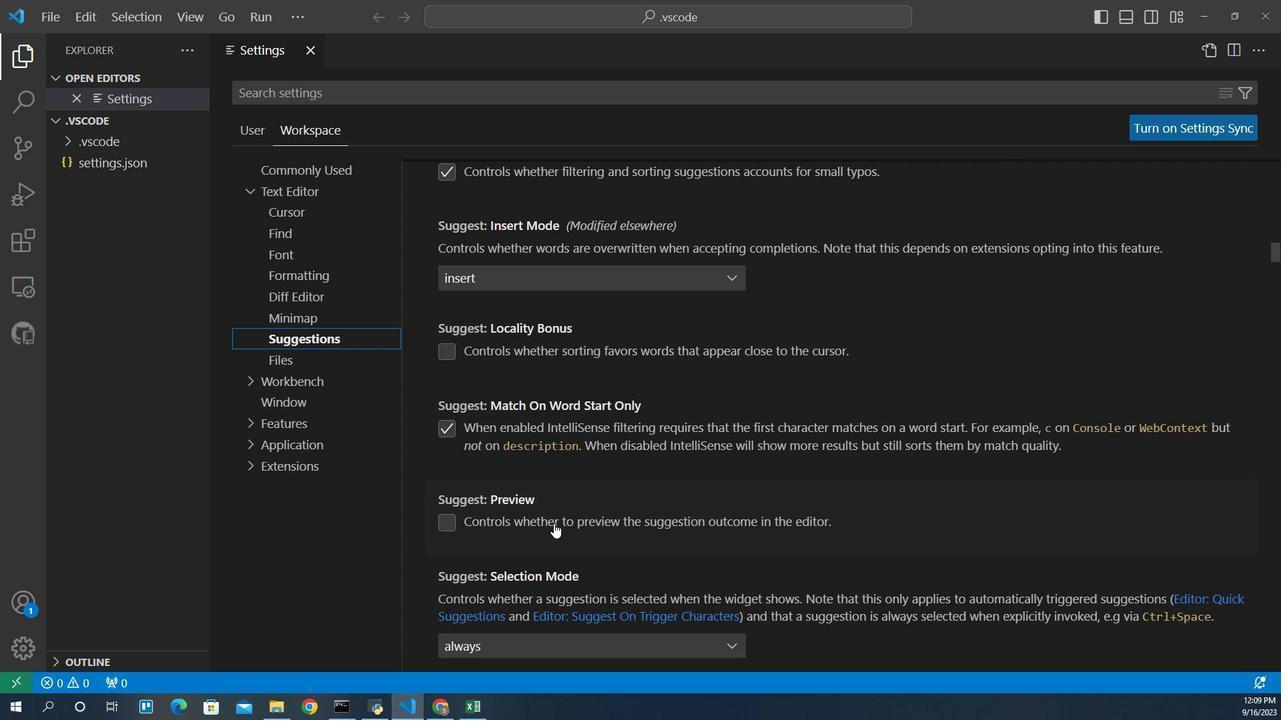 
Action: Mouse scrolled (441, 425) with delta (0, 0)
Screenshot: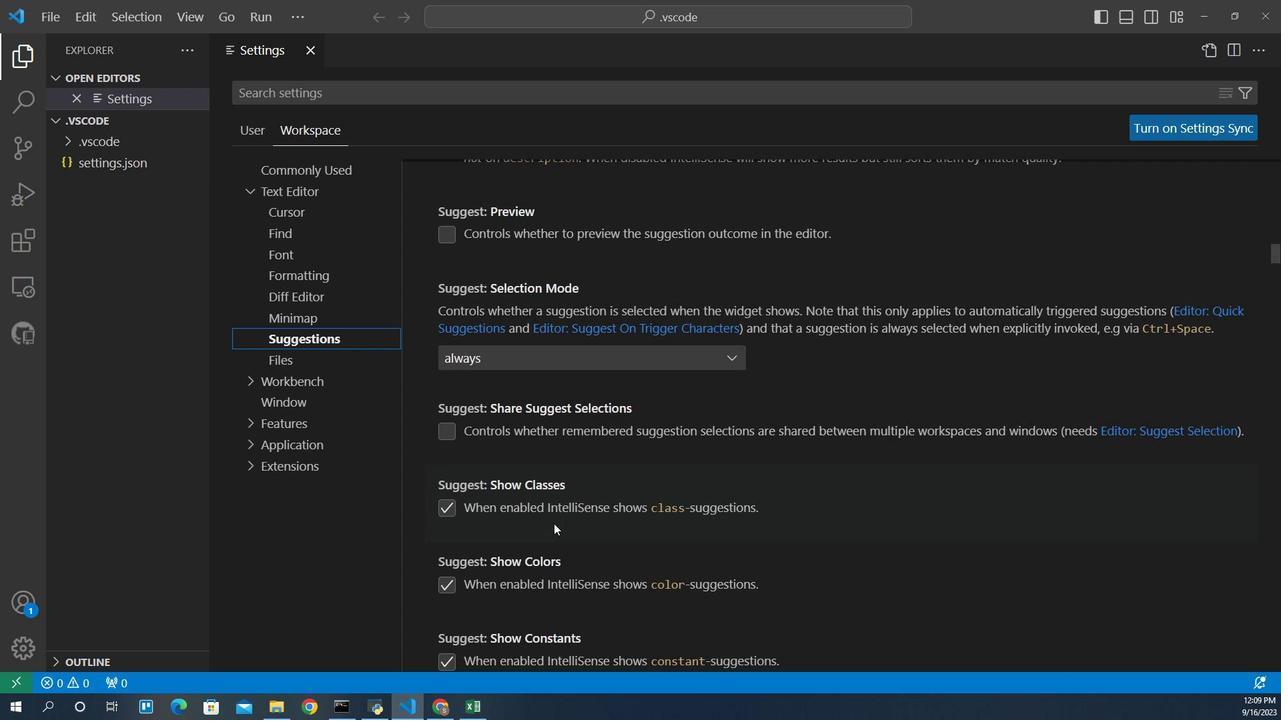 
Action: Mouse scrolled (441, 425) with delta (0, 0)
Screenshot: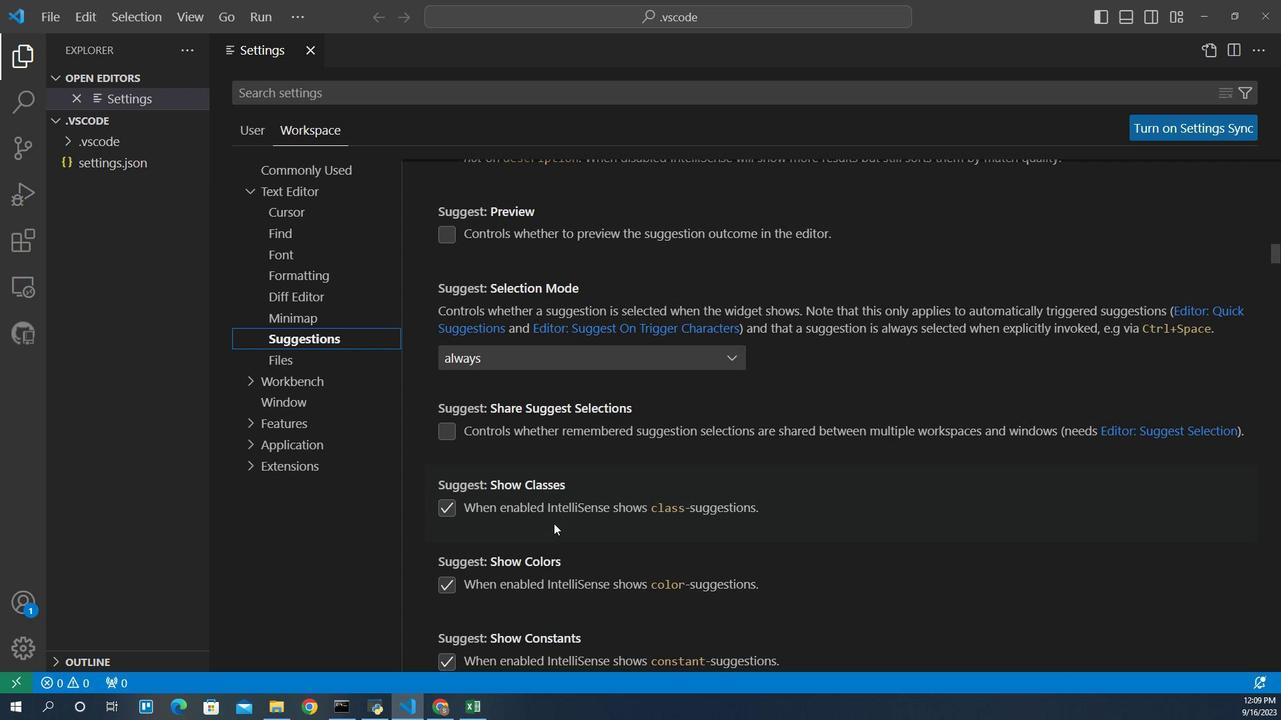 
Action: Mouse scrolled (441, 425) with delta (0, 0)
Screenshot: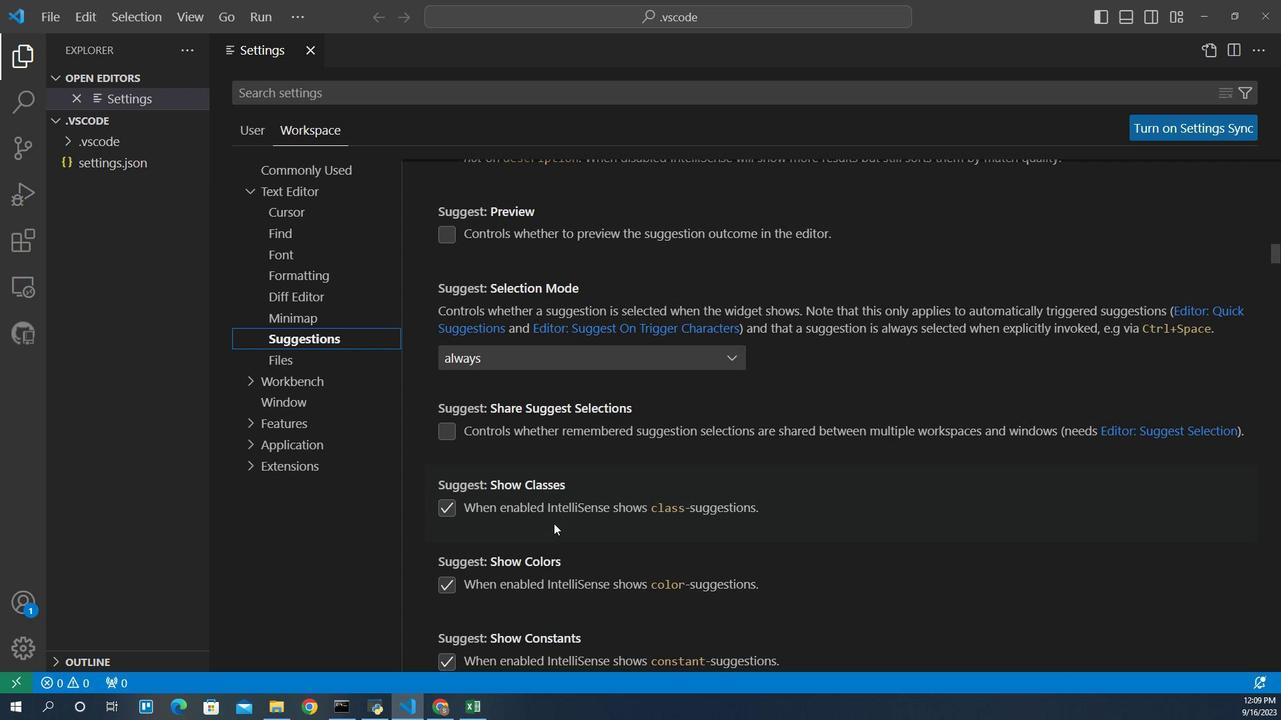 
Action: Mouse scrolled (441, 425) with delta (0, 0)
Screenshot: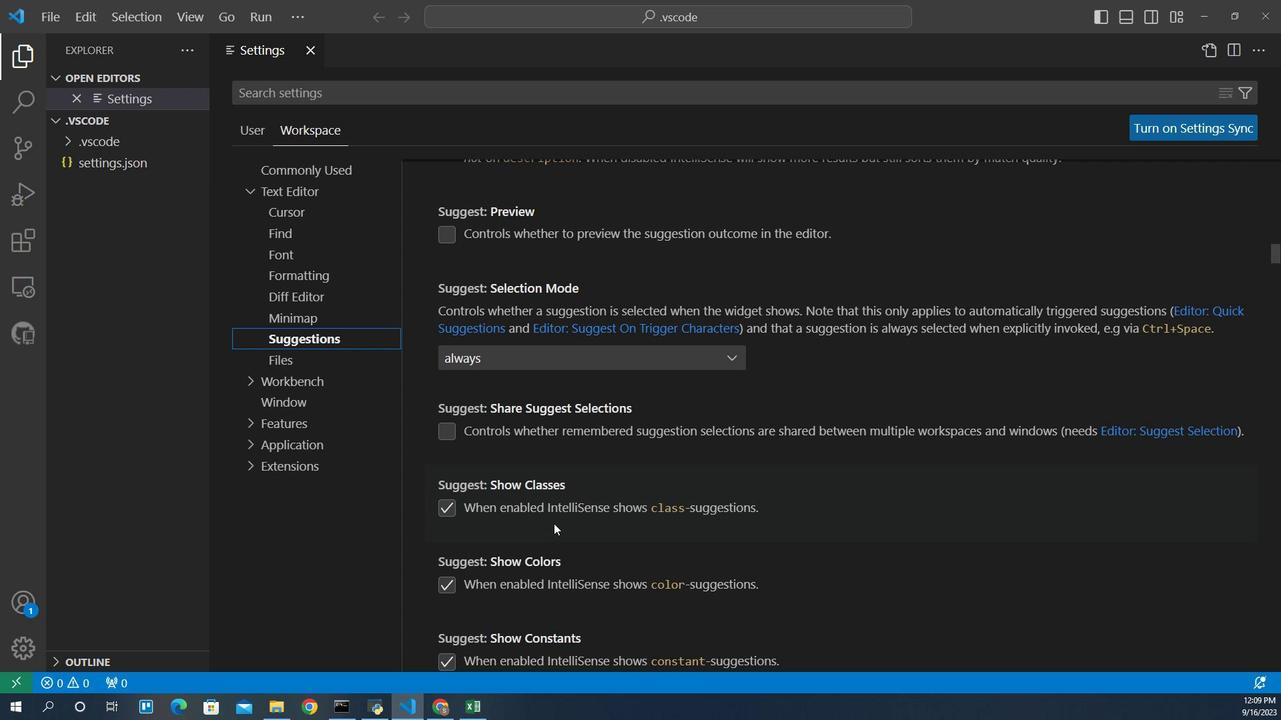 
Action: Mouse scrolled (441, 425) with delta (0, 0)
Screenshot: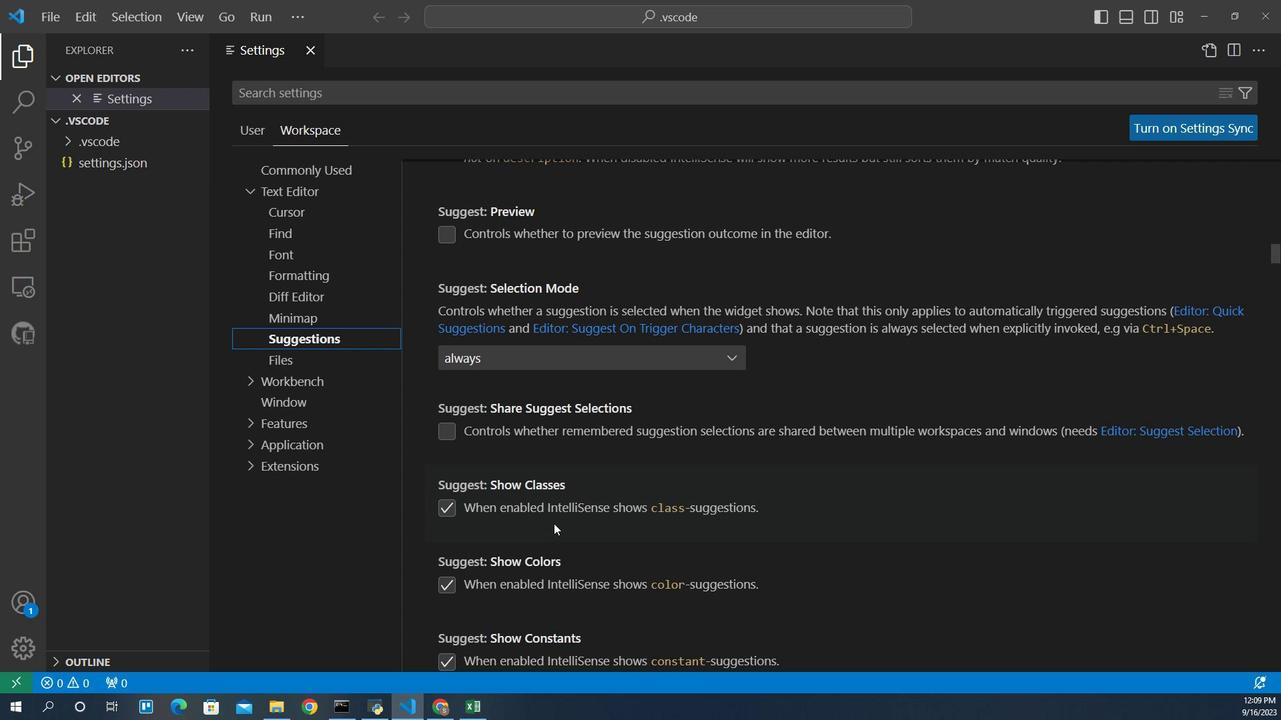 
Action: Mouse scrolled (441, 425) with delta (0, 0)
Screenshot: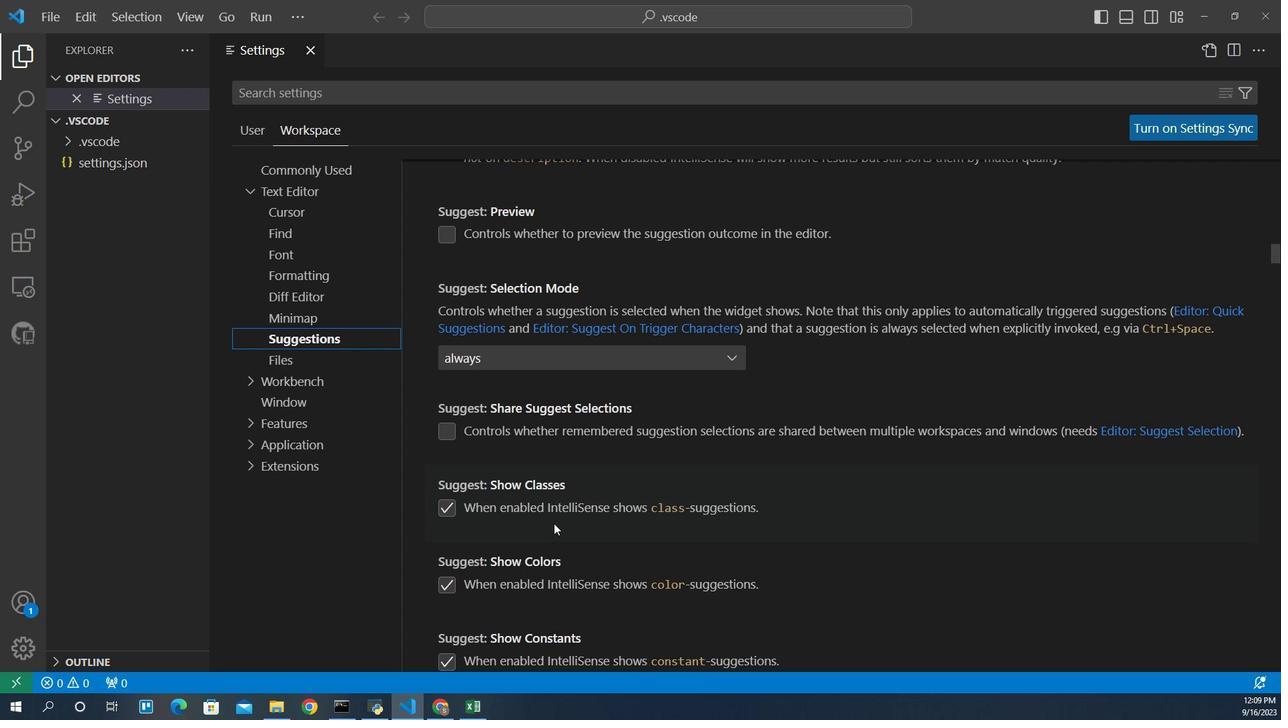 
Action: Mouse scrolled (441, 425) with delta (0, 0)
Screenshot: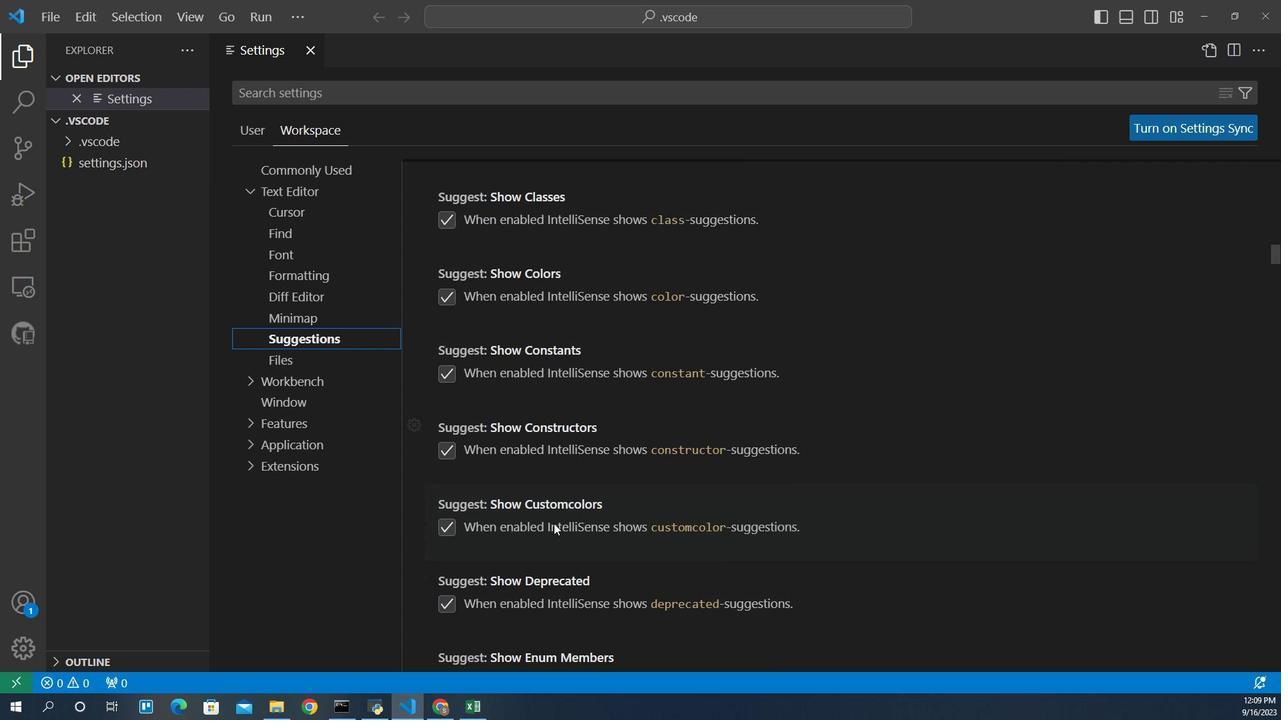 
Action: Mouse scrolled (441, 425) with delta (0, 0)
Screenshot: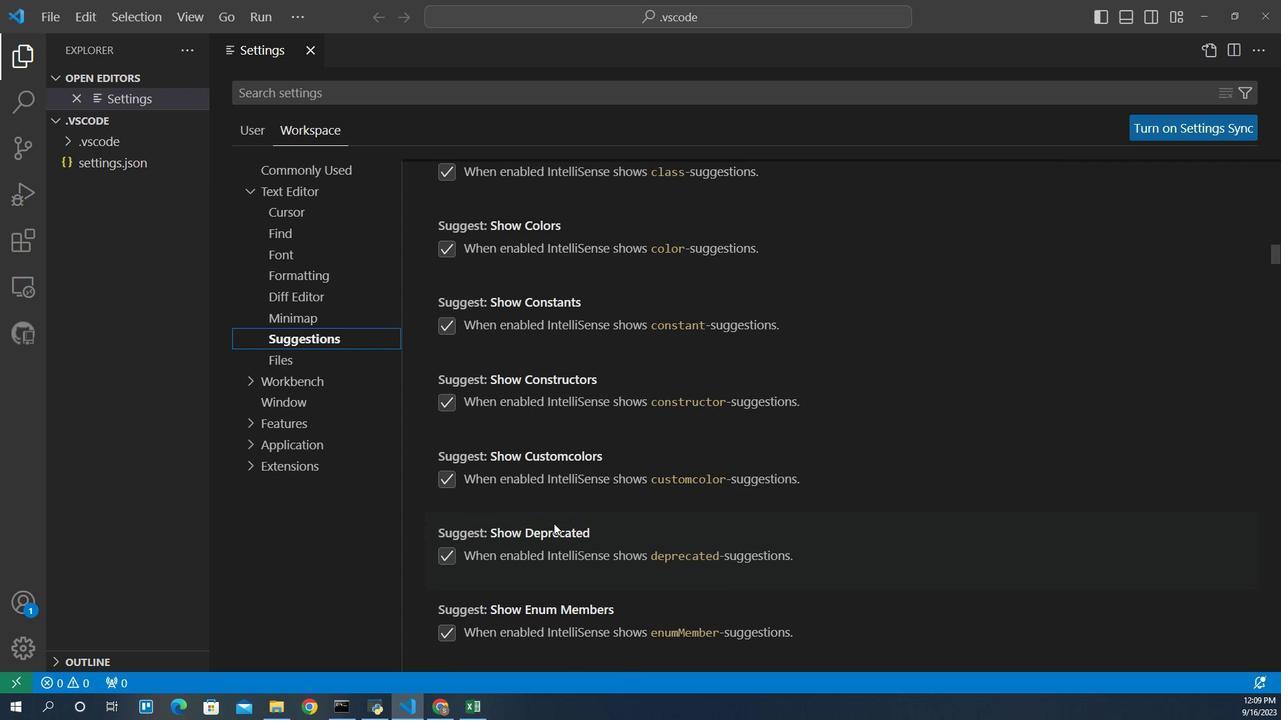 
Action: Mouse scrolled (441, 425) with delta (0, 0)
Screenshot: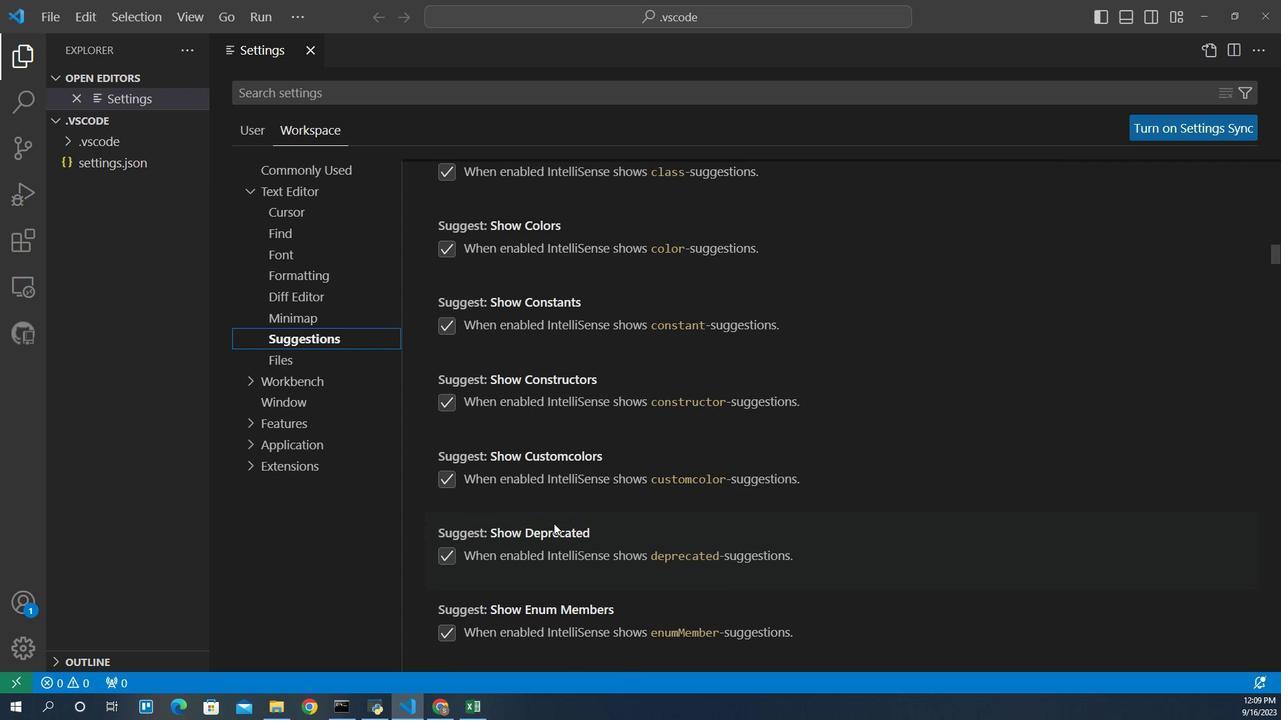 
Action: Mouse scrolled (441, 425) with delta (0, 0)
Screenshot: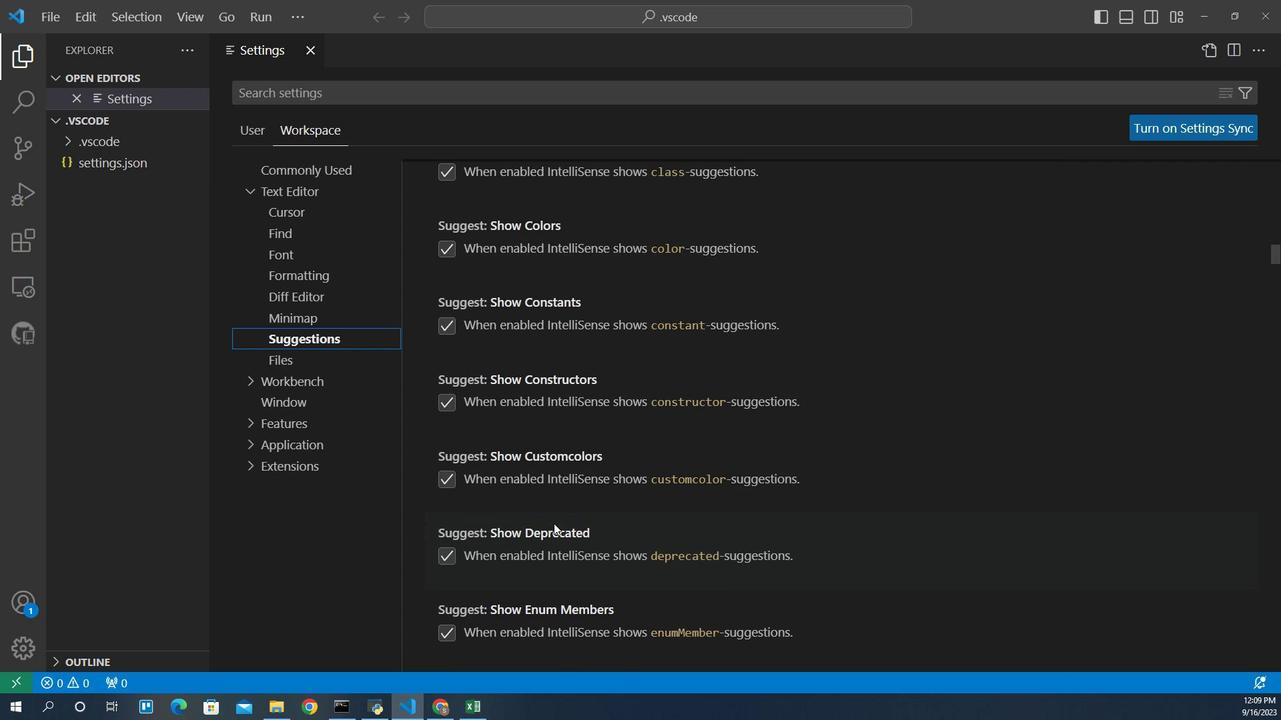 
Action: Mouse scrolled (441, 425) with delta (0, 0)
Screenshot: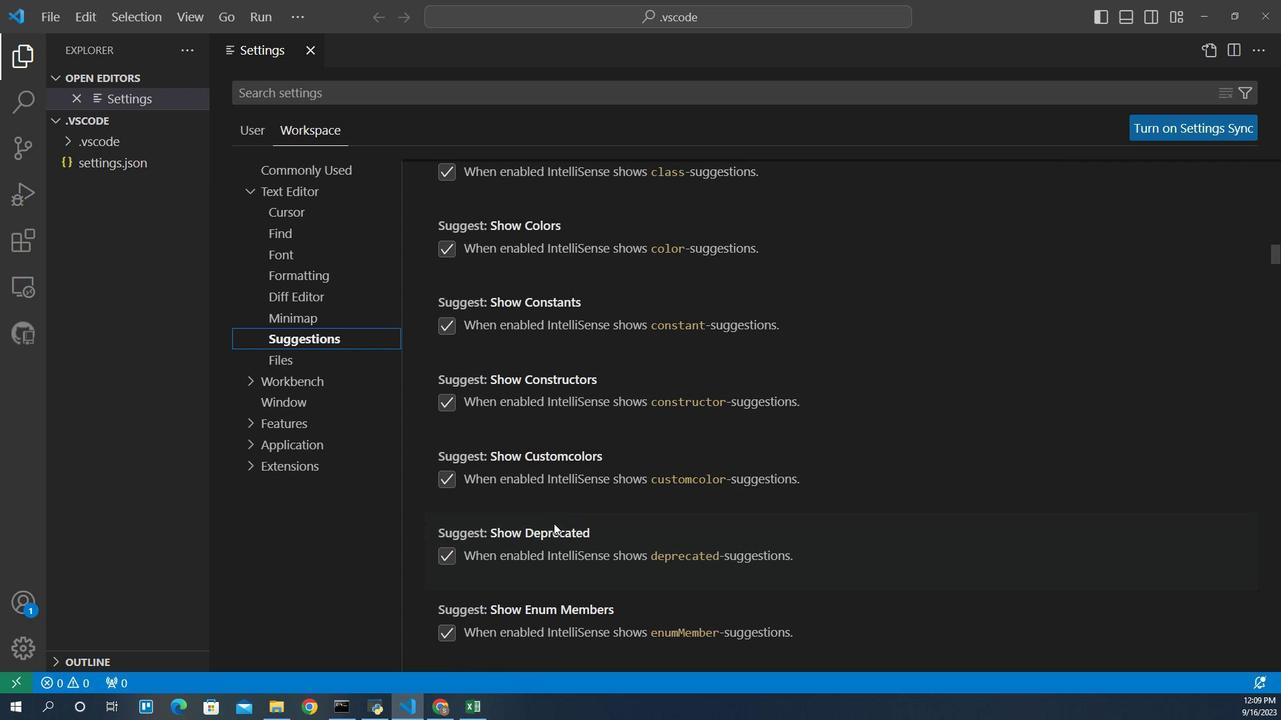 
Action: Mouse scrolled (441, 425) with delta (0, 0)
Screenshot: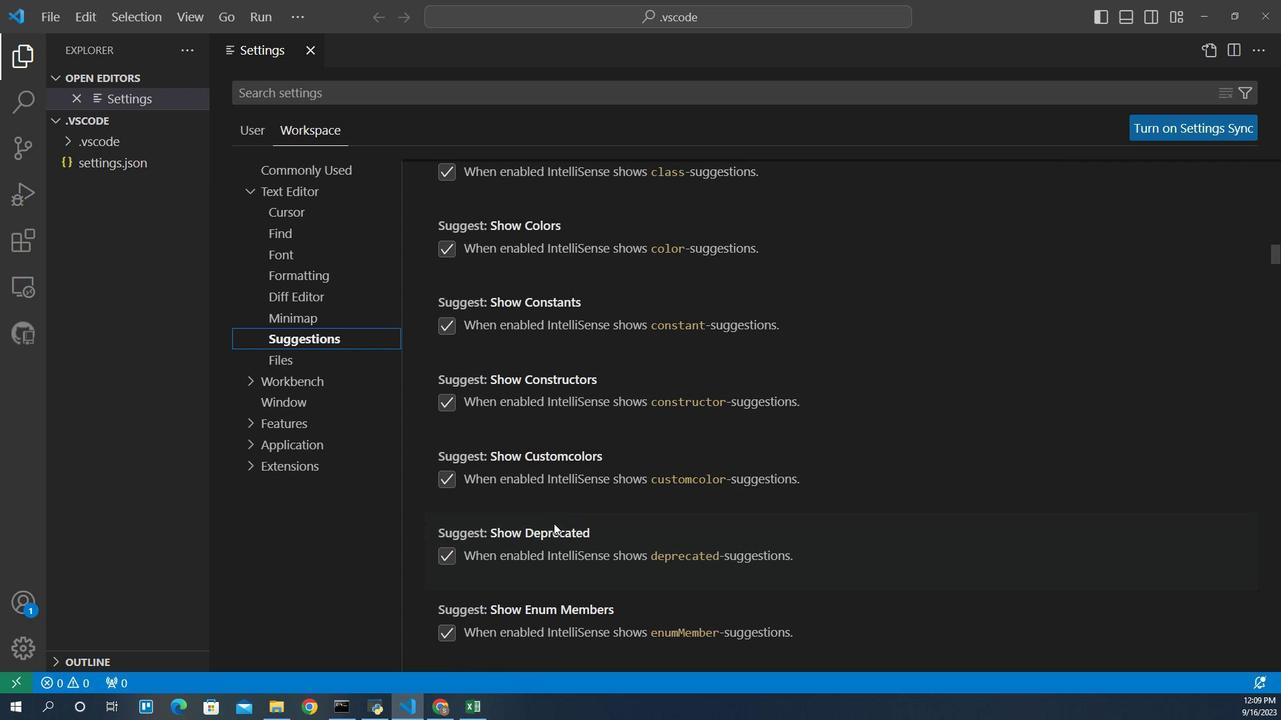 
Action: Mouse scrolled (441, 425) with delta (0, 0)
Screenshot: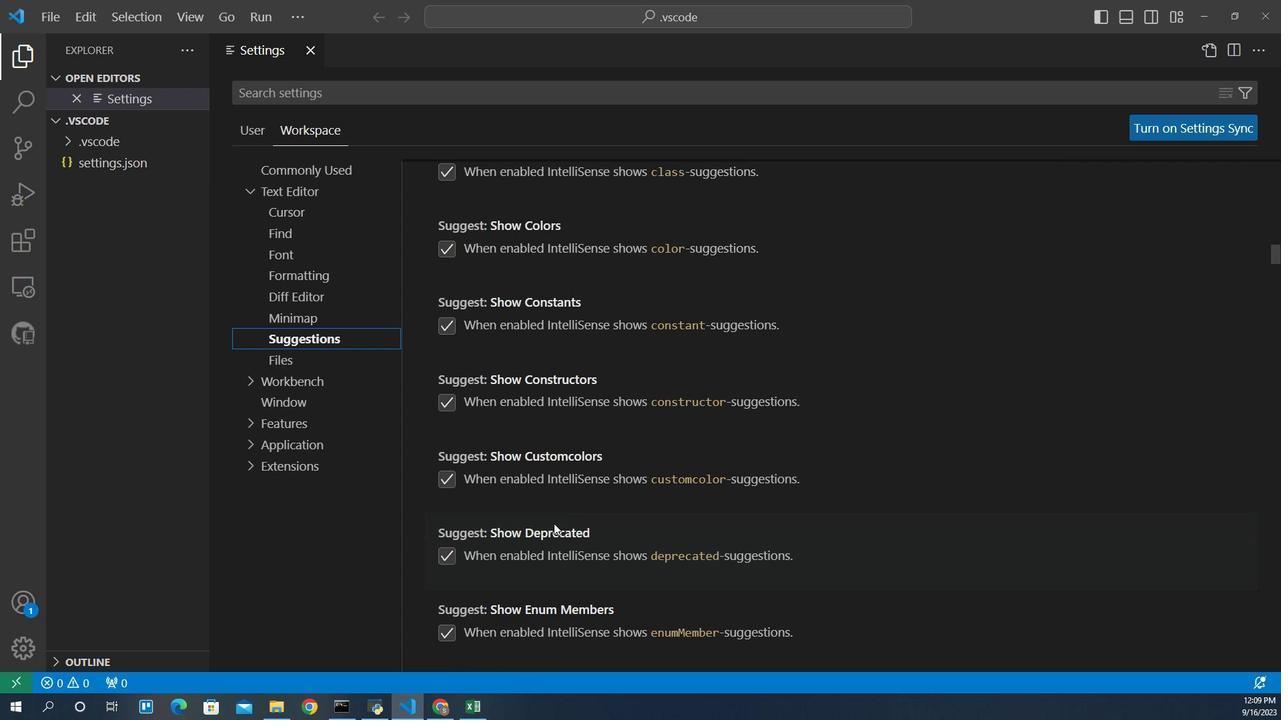 
Action: Mouse scrolled (441, 425) with delta (0, 0)
Screenshot: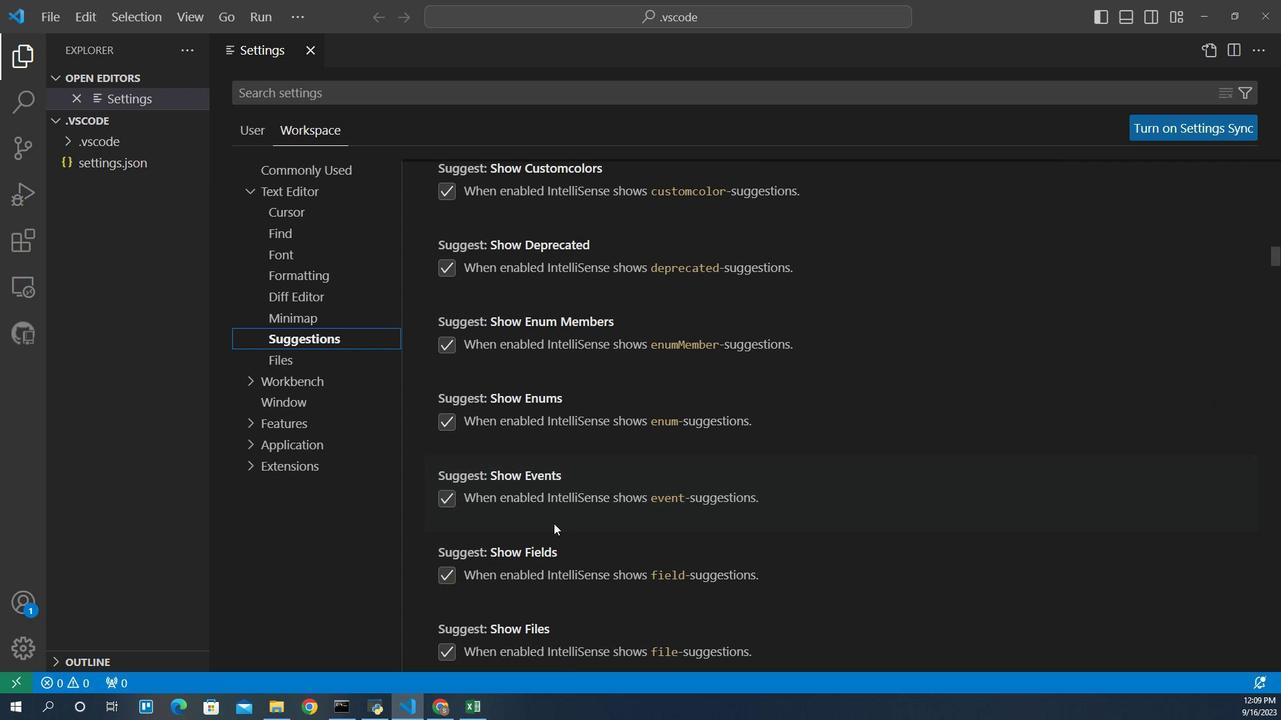 
Action: Mouse scrolled (441, 425) with delta (0, 0)
Screenshot: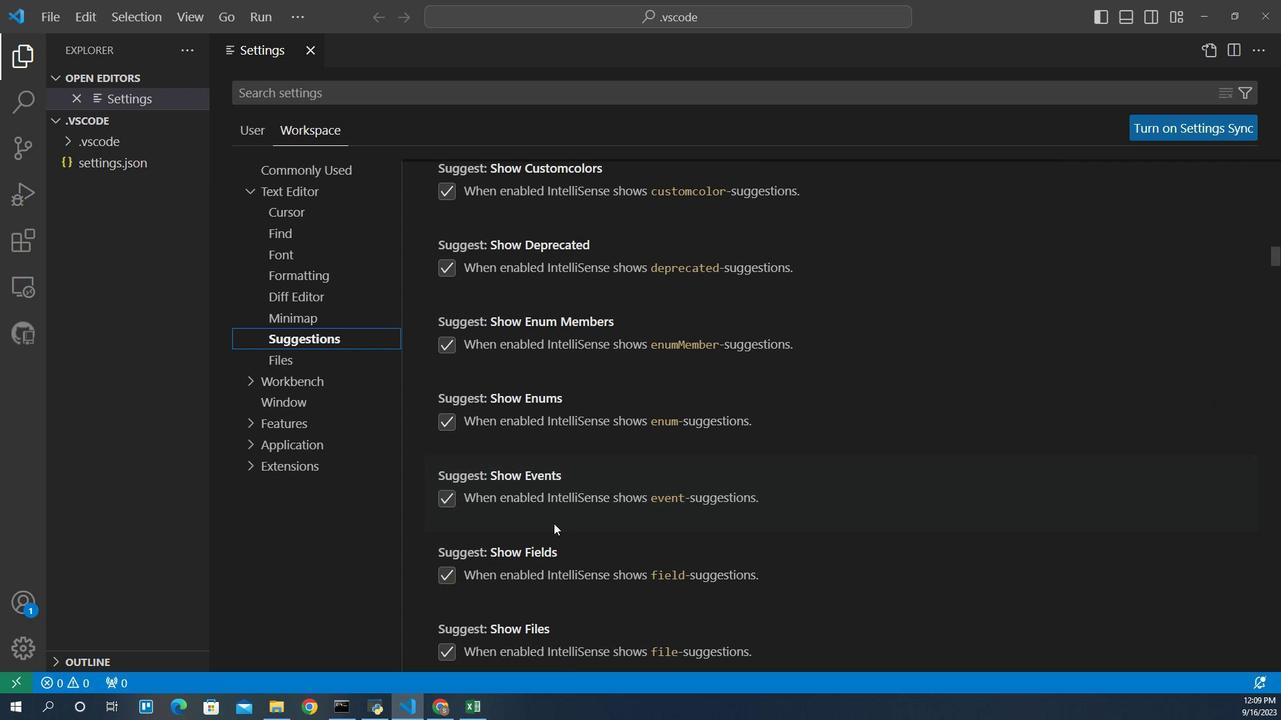 
Action: Mouse scrolled (441, 425) with delta (0, 0)
Screenshot: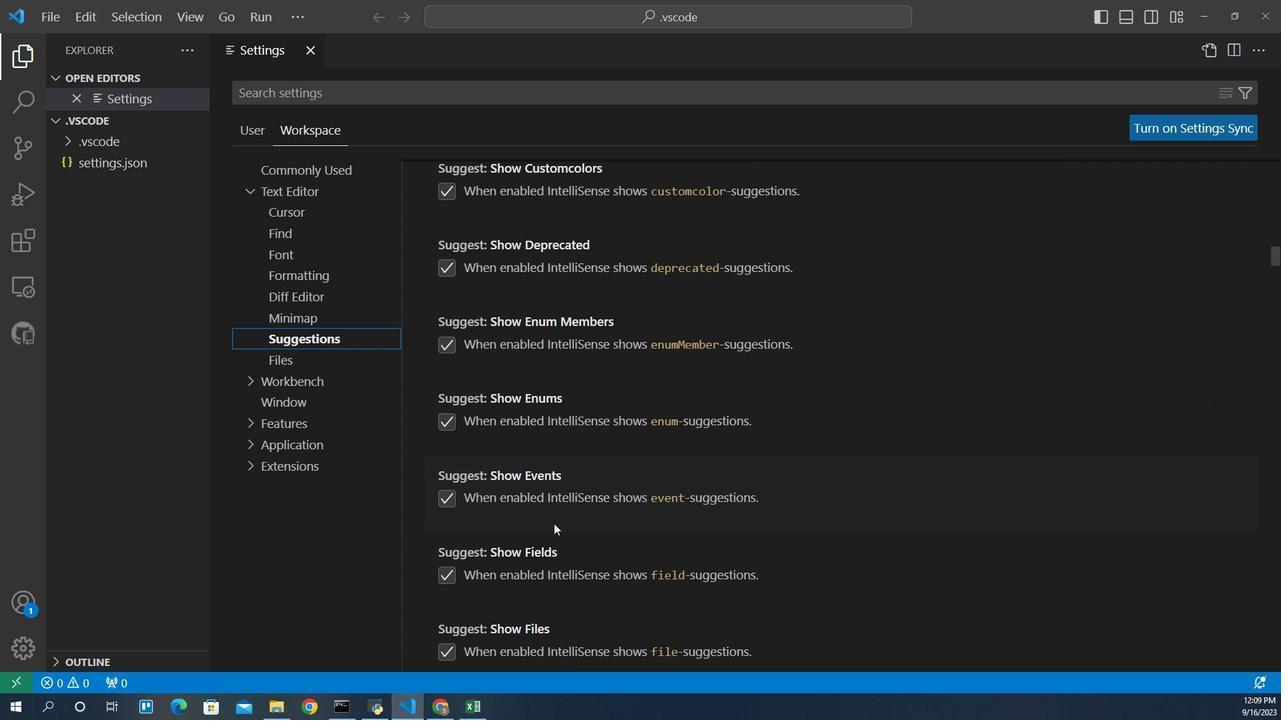
Action: Mouse scrolled (441, 425) with delta (0, 0)
Screenshot: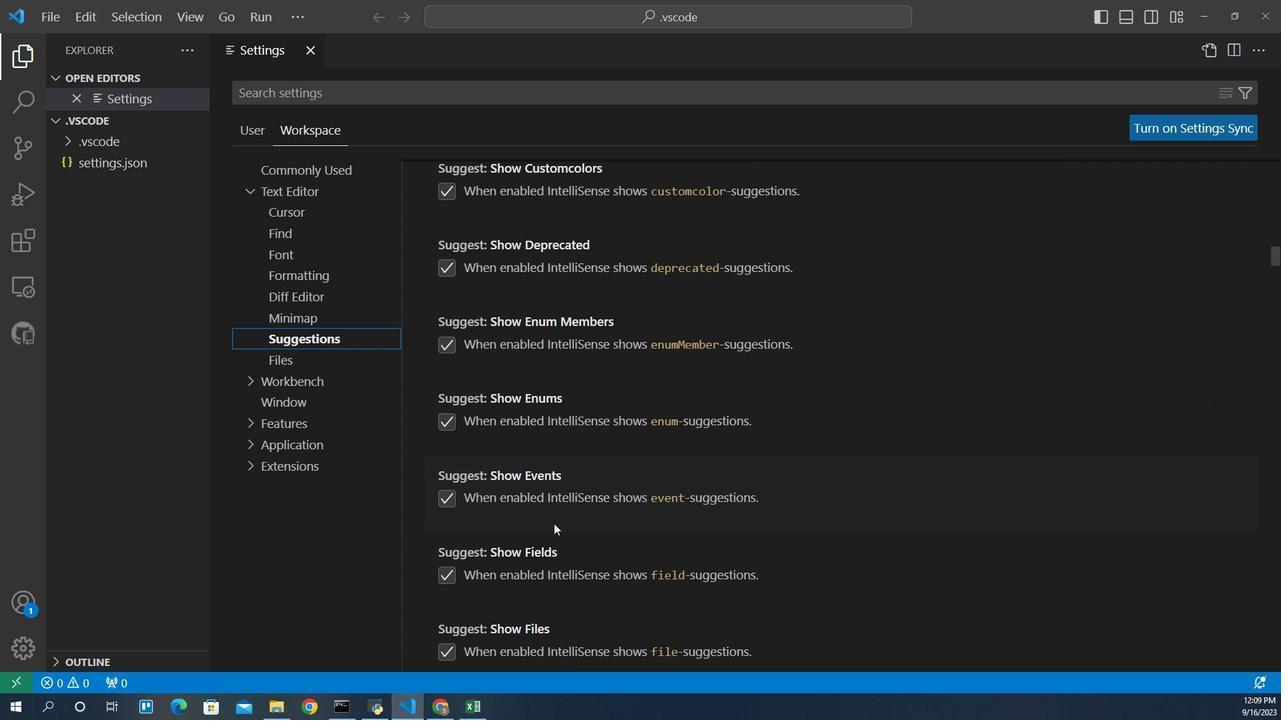 
Action: Mouse scrolled (441, 425) with delta (0, 0)
Screenshot: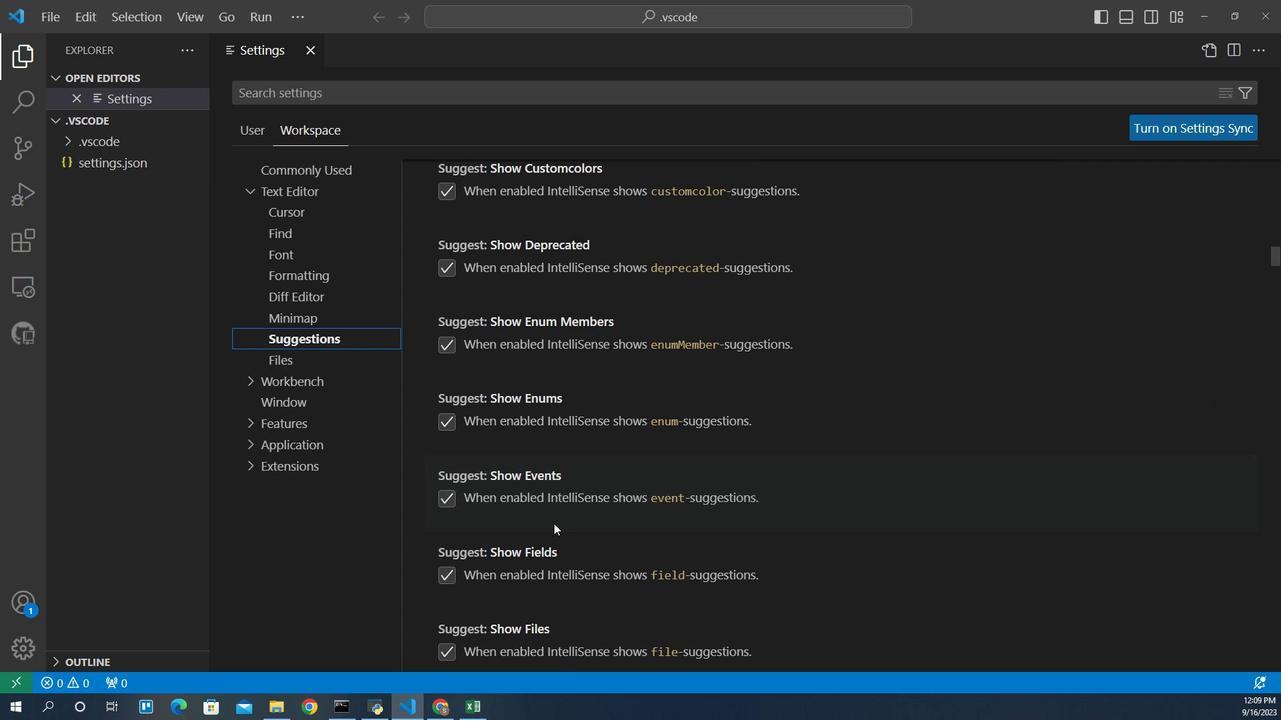 
Action: Mouse scrolled (441, 425) with delta (0, 0)
Screenshot: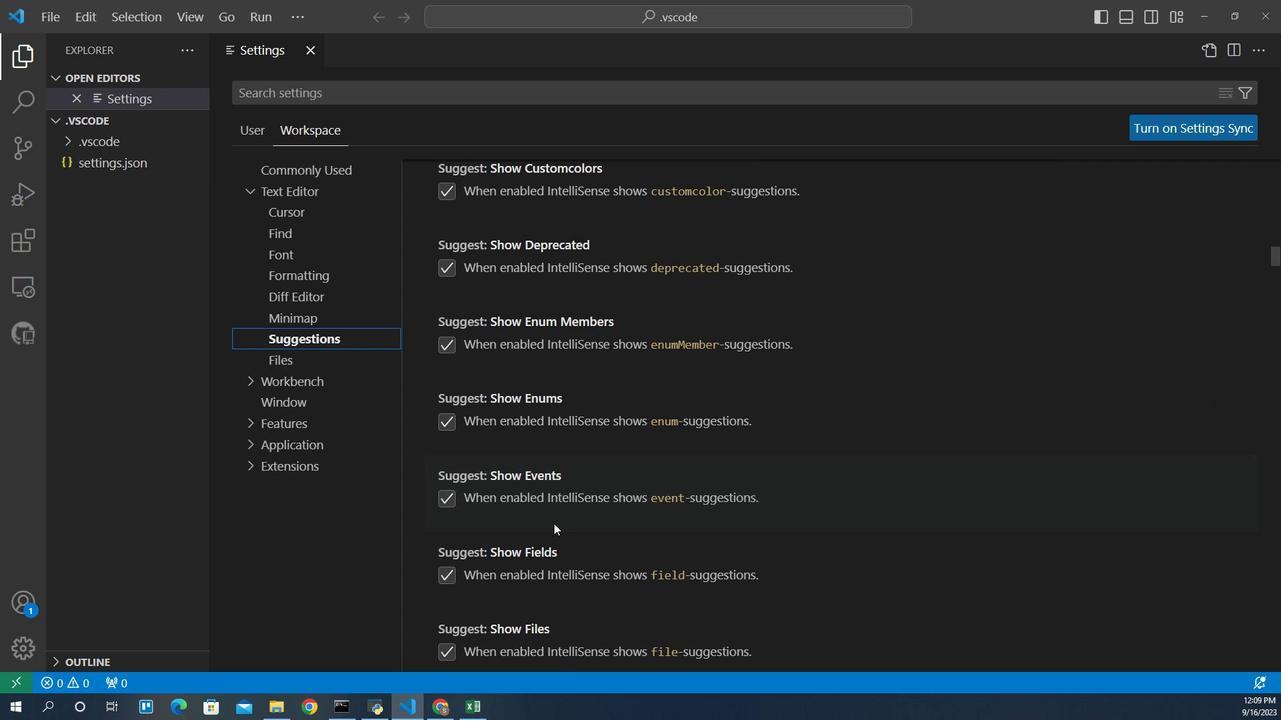 
Action: Mouse scrolled (441, 425) with delta (0, 0)
Screenshot: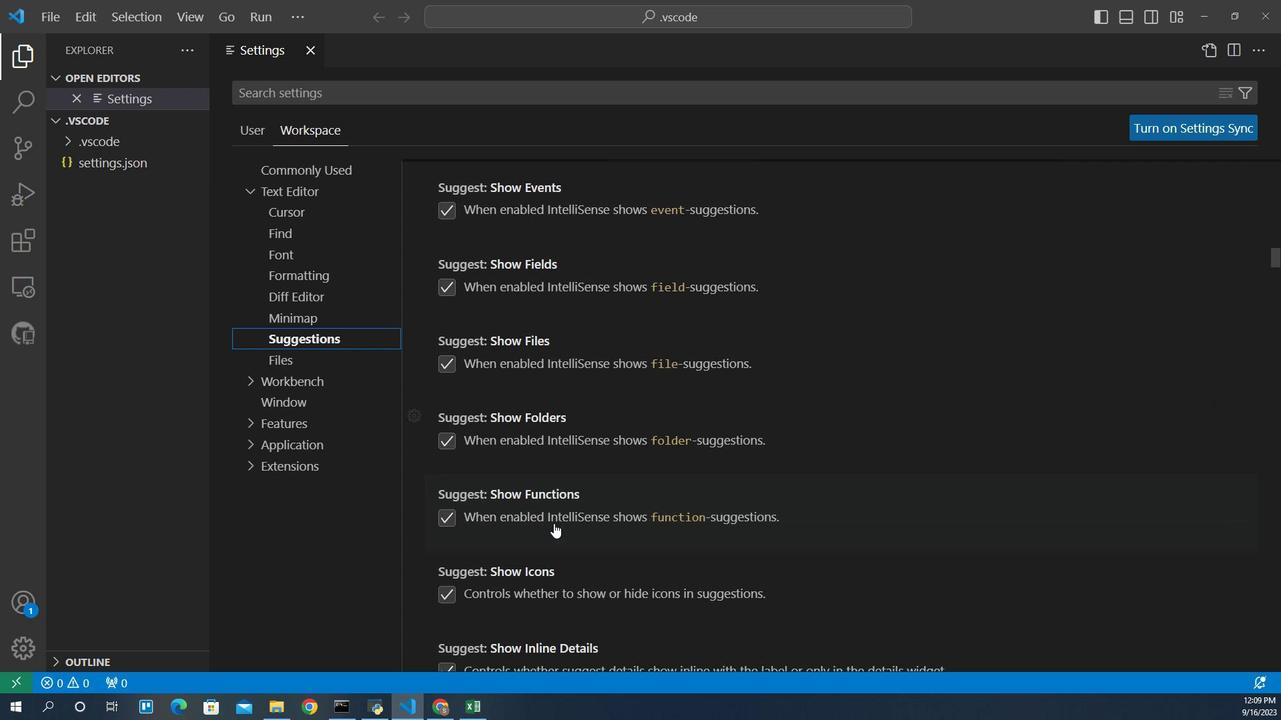 
Action: Mouse scrolled (441, 425) with delta (0, 0)
Screenshot: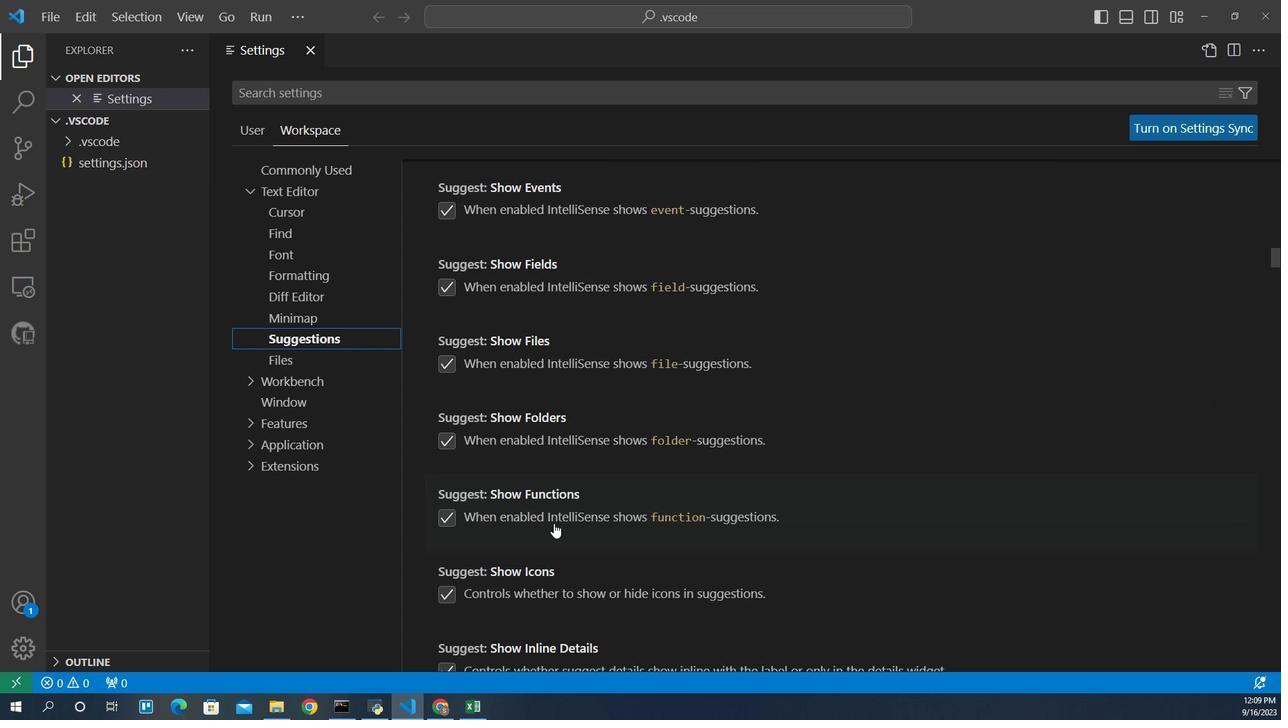 
Action: Mouse scrolled (441, 425) with delta (0, 0)
Screenshot: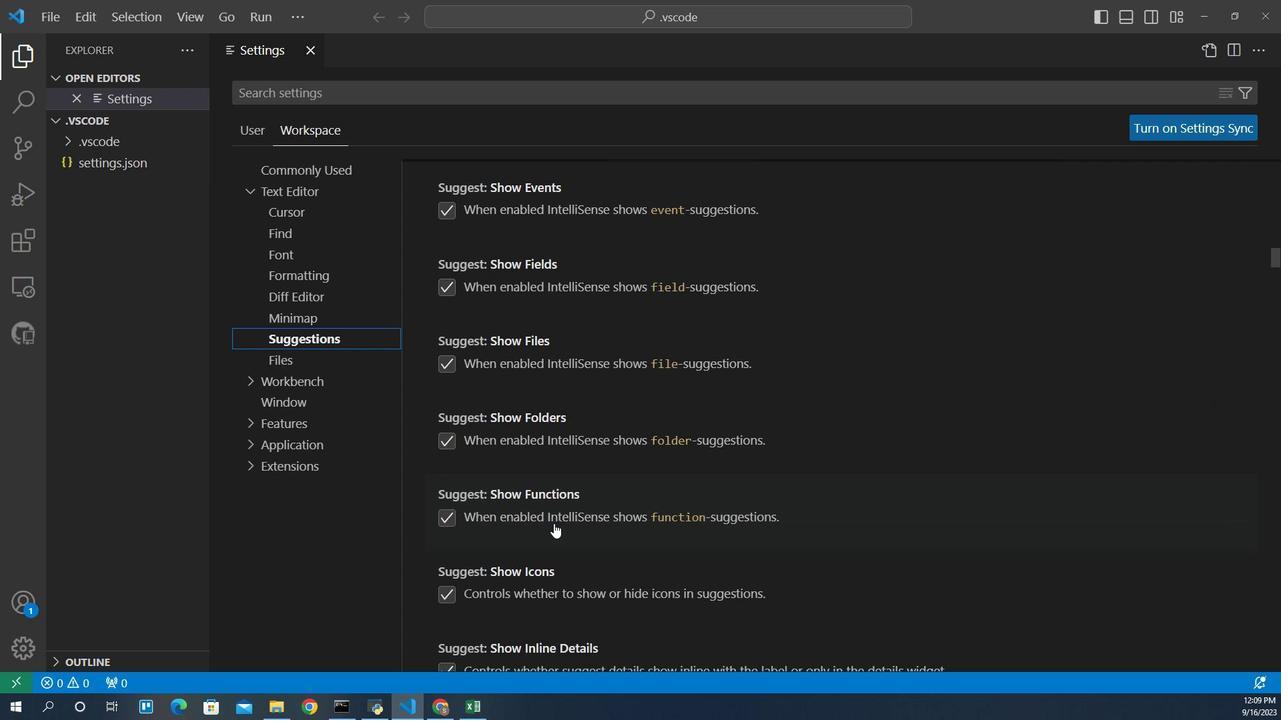 
Action: Mouse scrolled (441, 425) with delta (0, 0)
Screenshot: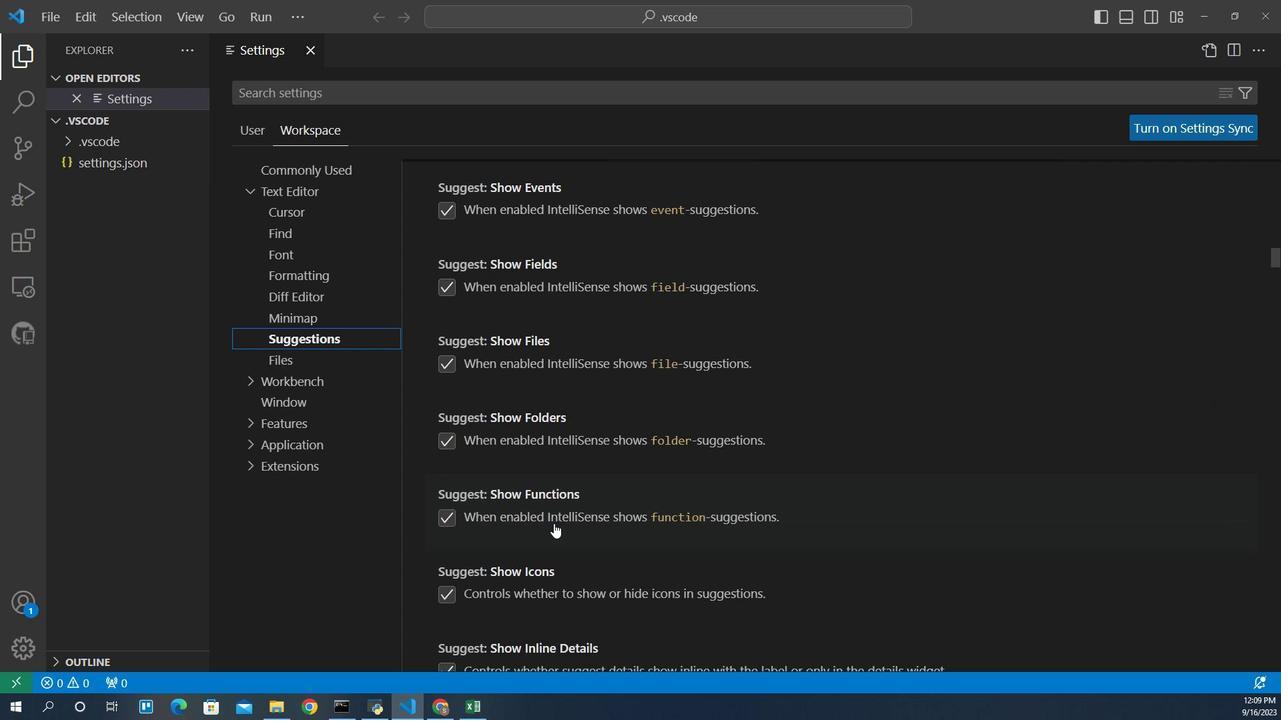 
Action: Mouse scrolled (441, 425) with delta (0, 0)
Screenshot: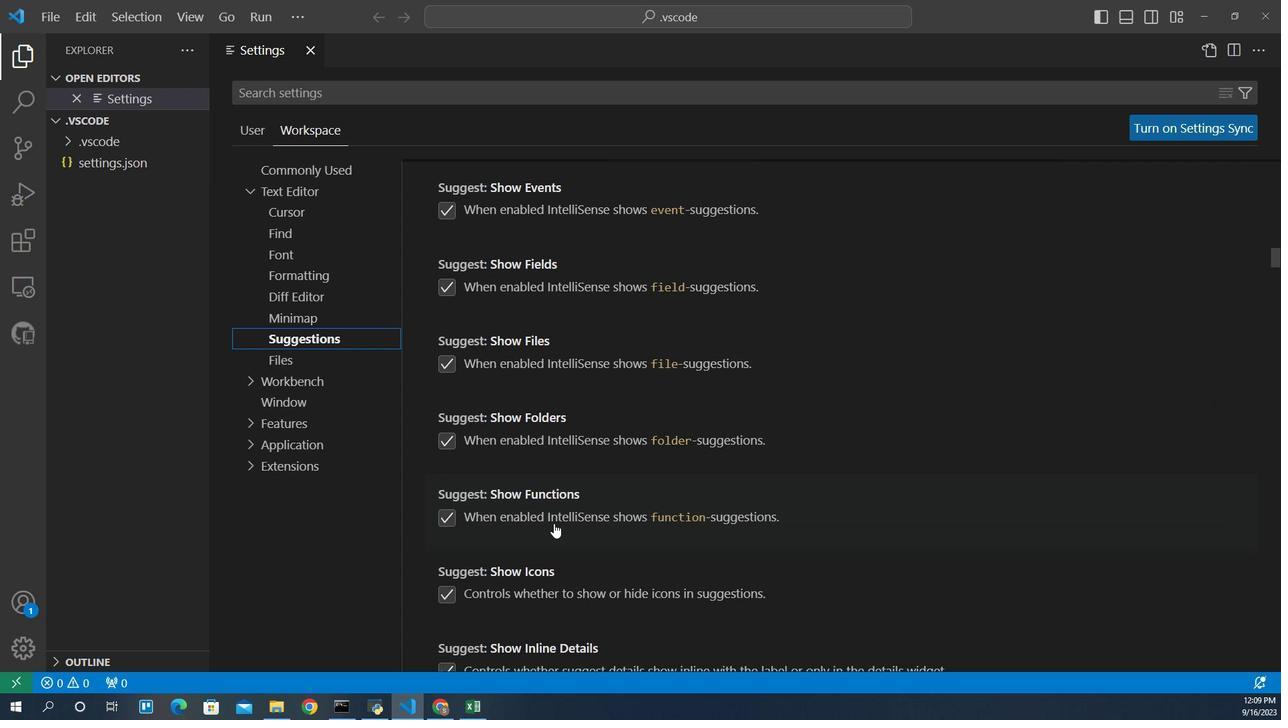 
Action: Mouse scrolled (441, 425) with delta (0, 0)
Screenshot: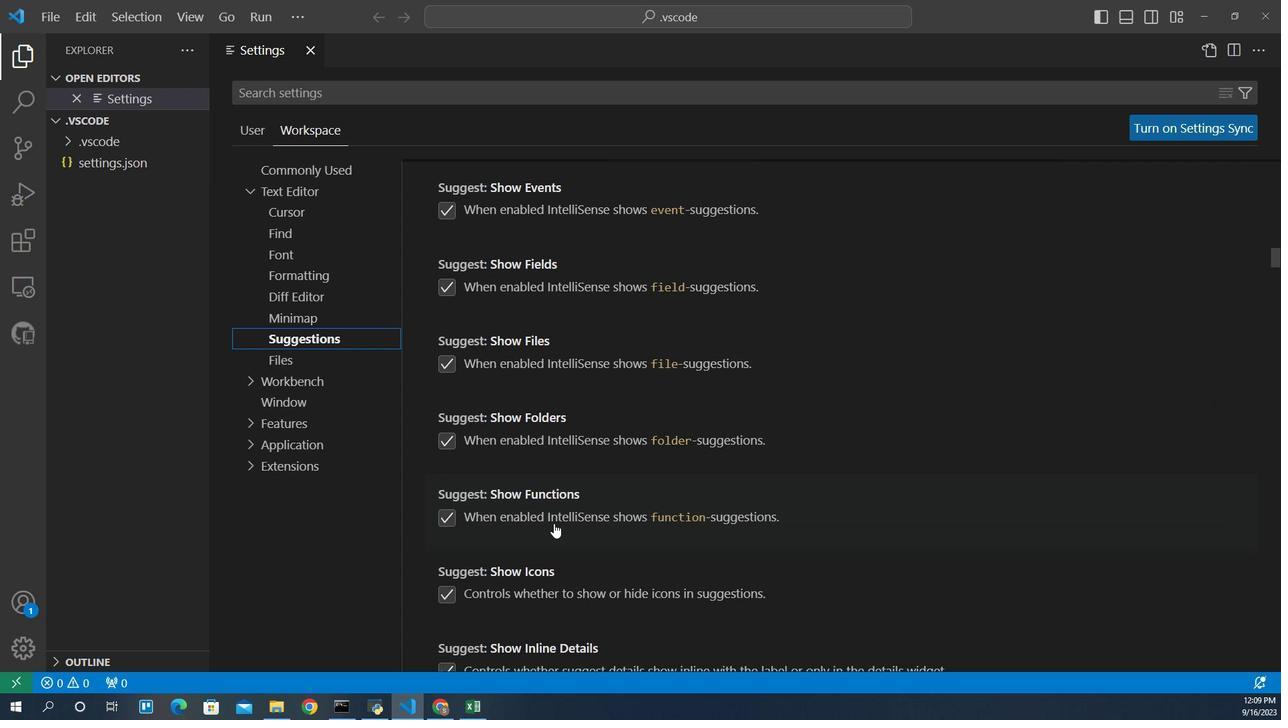 
Action: Mouse scrolled (441, 425) with delta (0, 0)
Screenshot: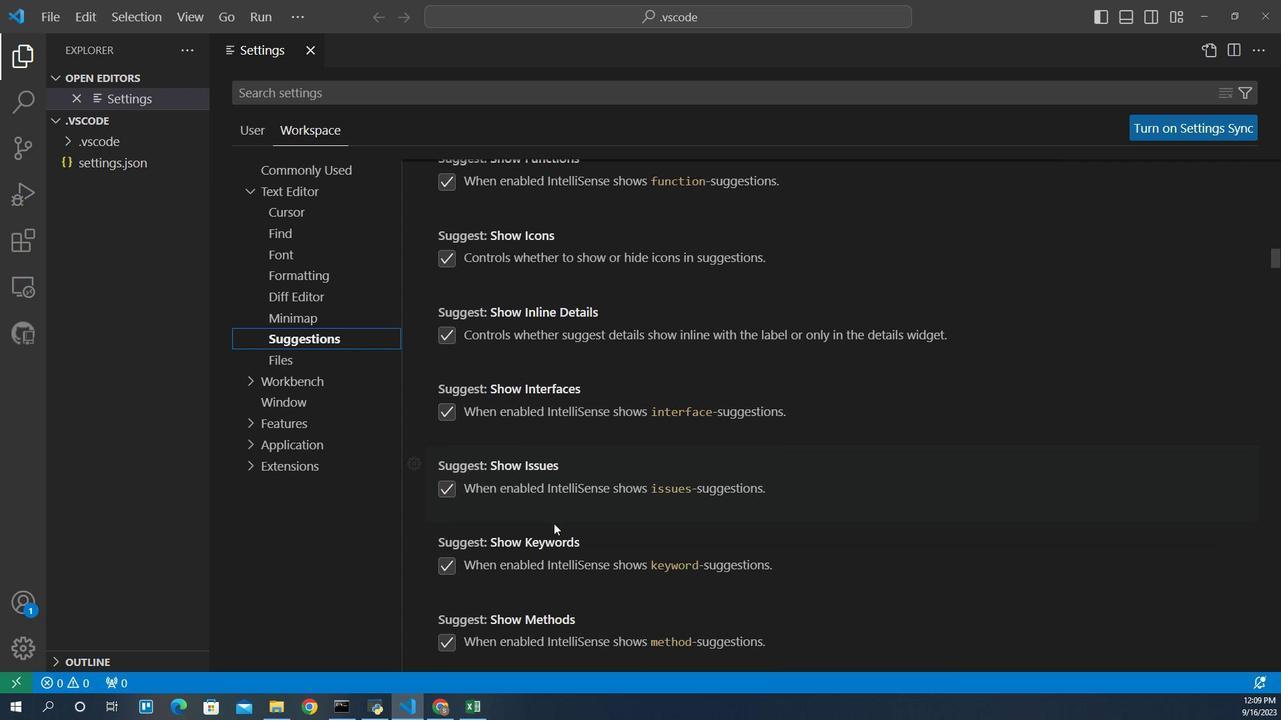 
Action: Mouse scrolled (441, 425) with delta (0, 0)
Screenshot: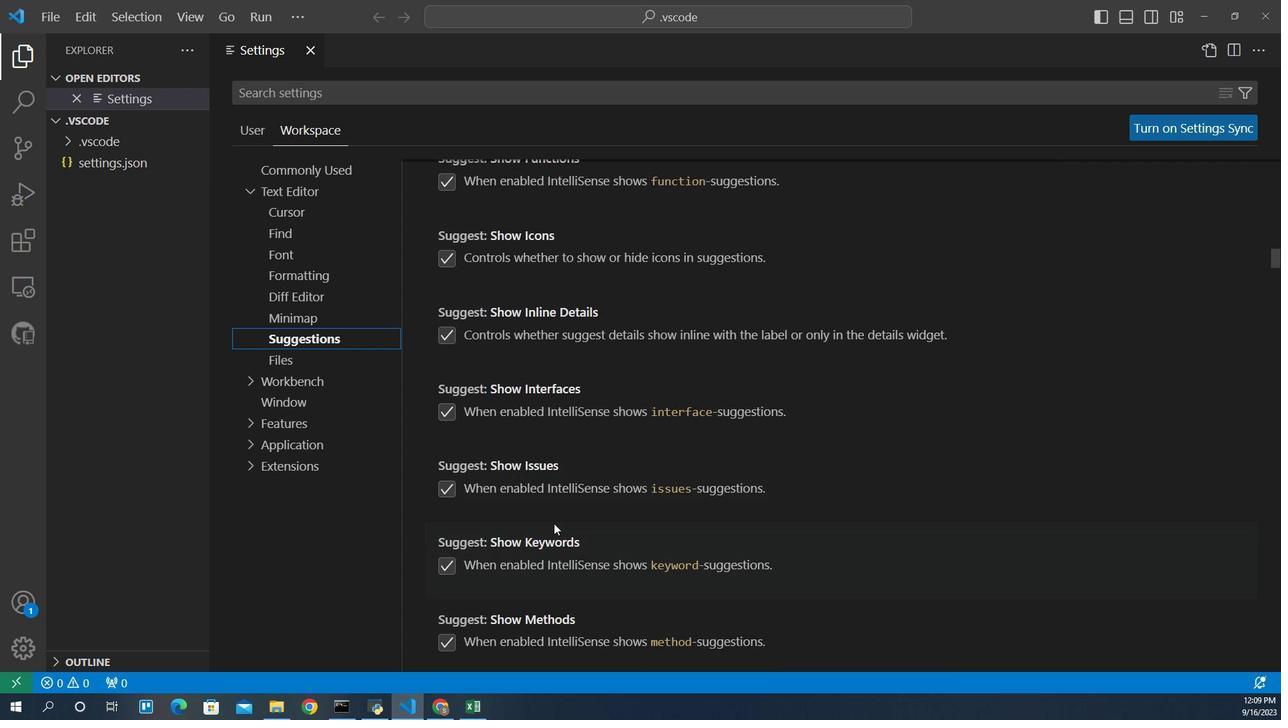 
Action: Mouse scrolled (441, 425) with delta (0, 0)
Screenshot: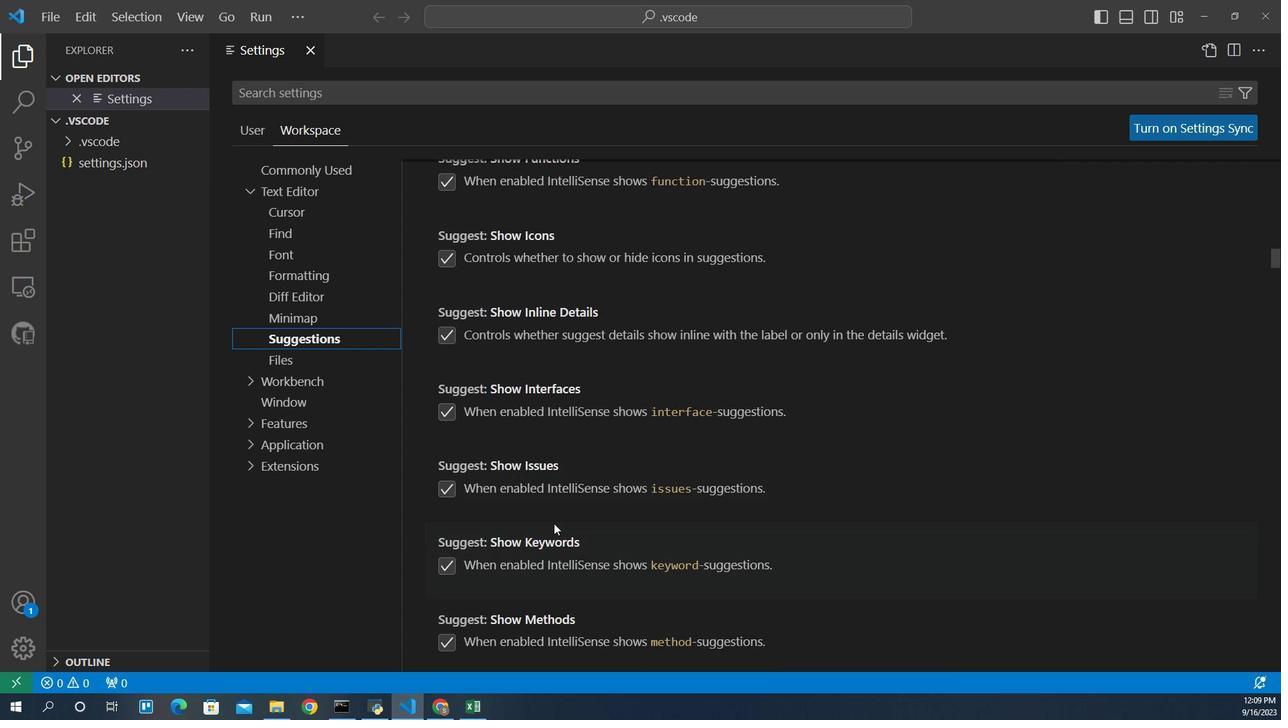 
Action: Mouse scrolled (441, 425) with delta (0, 0)
Screenshot: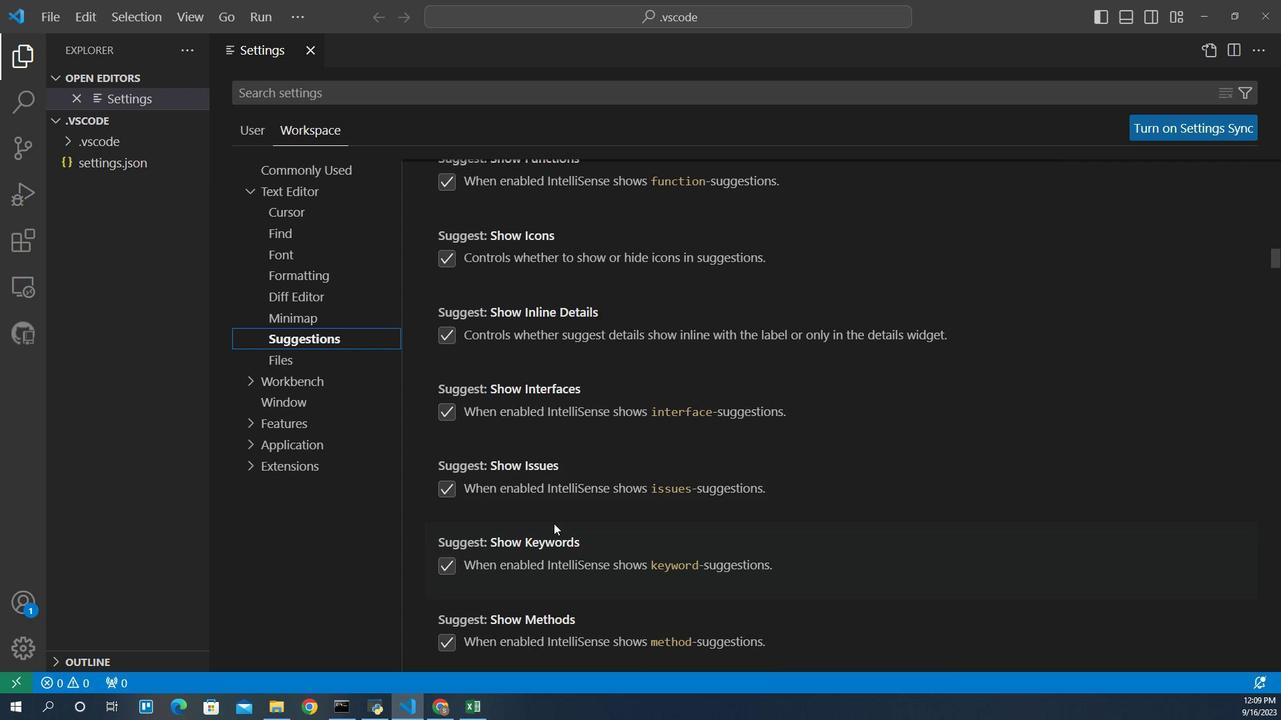 
Action: Mouse scrolled (441, 425) with delta (0, 0)
Screenshot: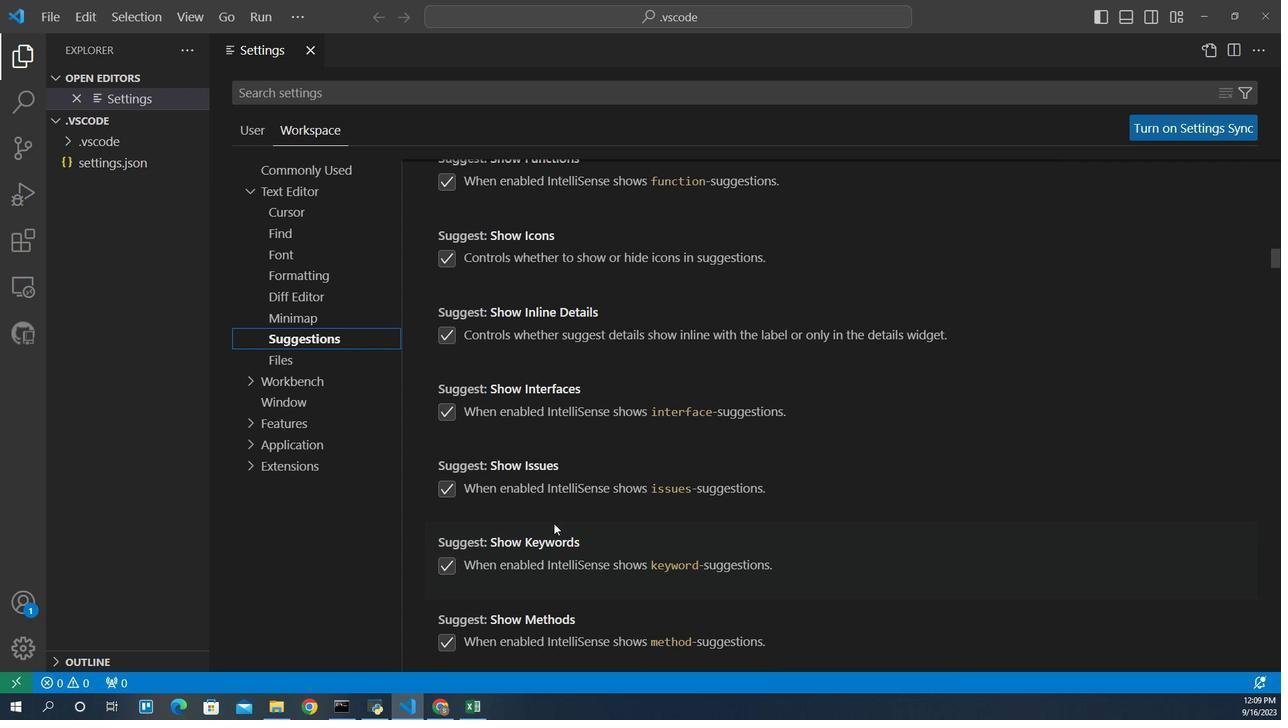 
Action: Mouse scrolled (441, 425) with delta (0, 0)
Screenshot: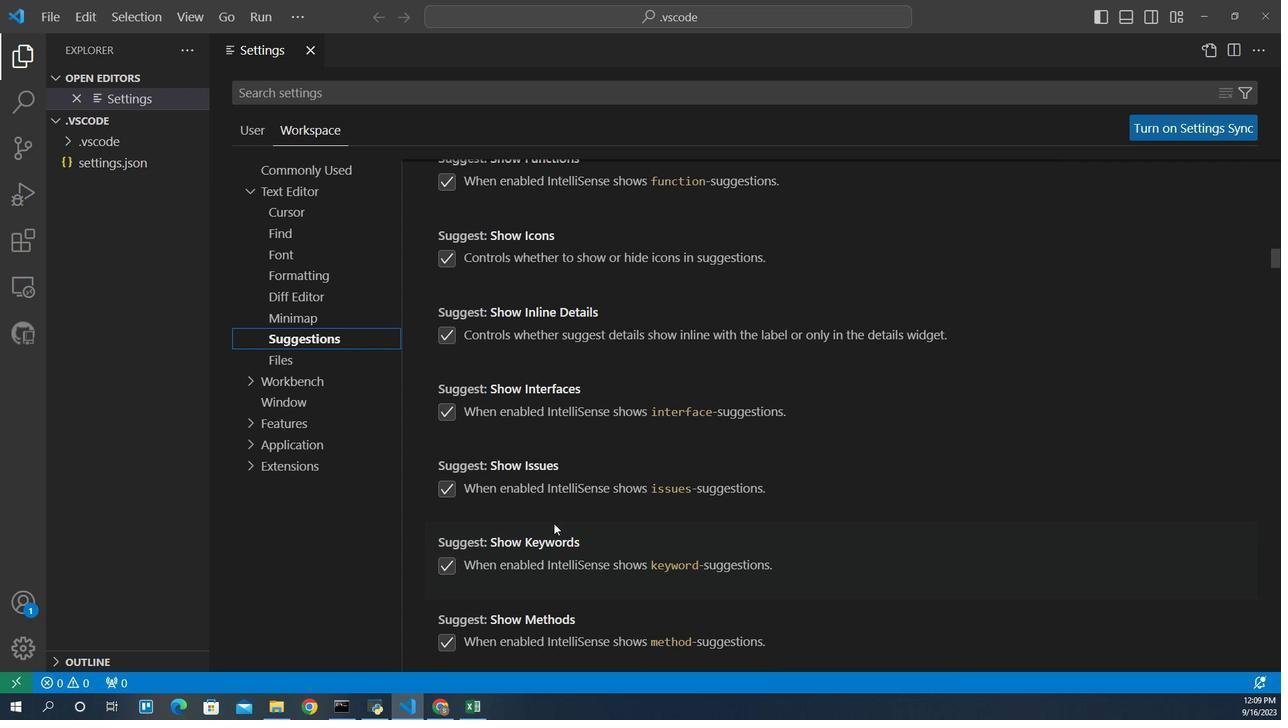 
Action: Mouse scrolled (441, 425) with delta (0, 0)
Screenshot: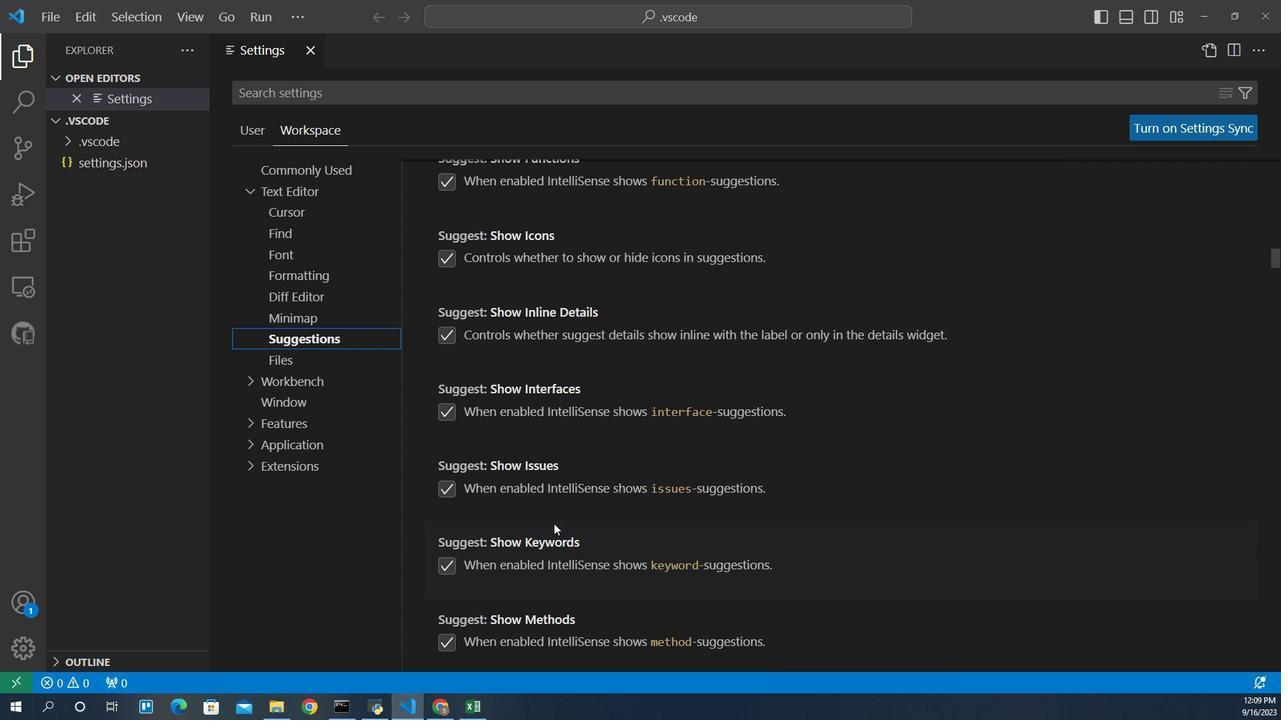 
Action: Mouse scrolled (441, 425) with delta (0, 0)
Screenshot: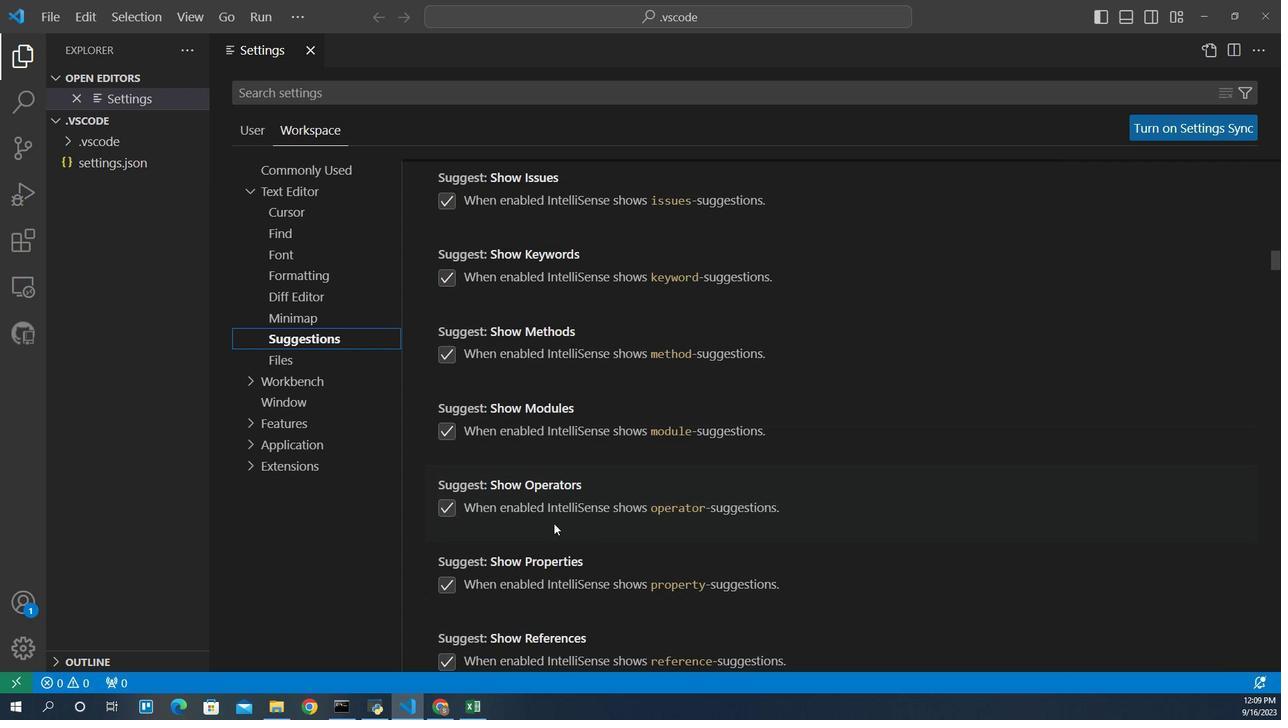 
Action: Mouse scrolled (441, 425) with delta (0, 0)
Screenshot: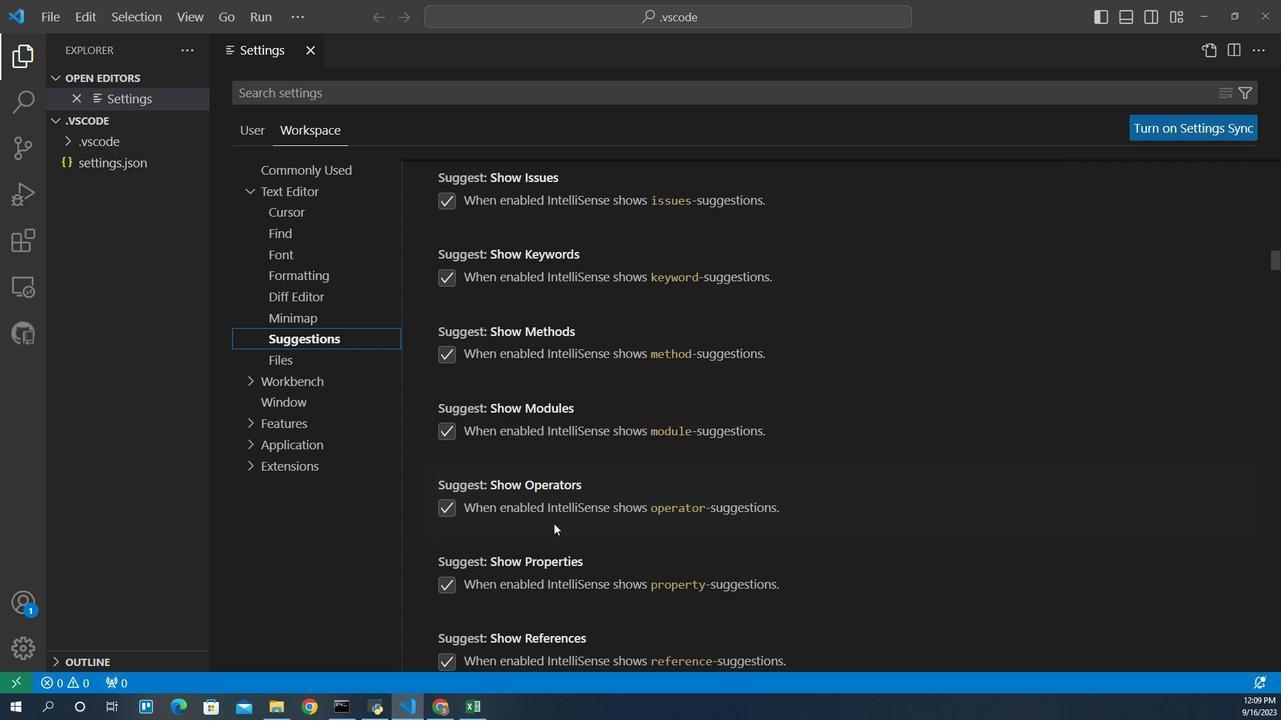 
Action: Mouse scrolled (441, 425) with delta (0, 0)
Screenshot: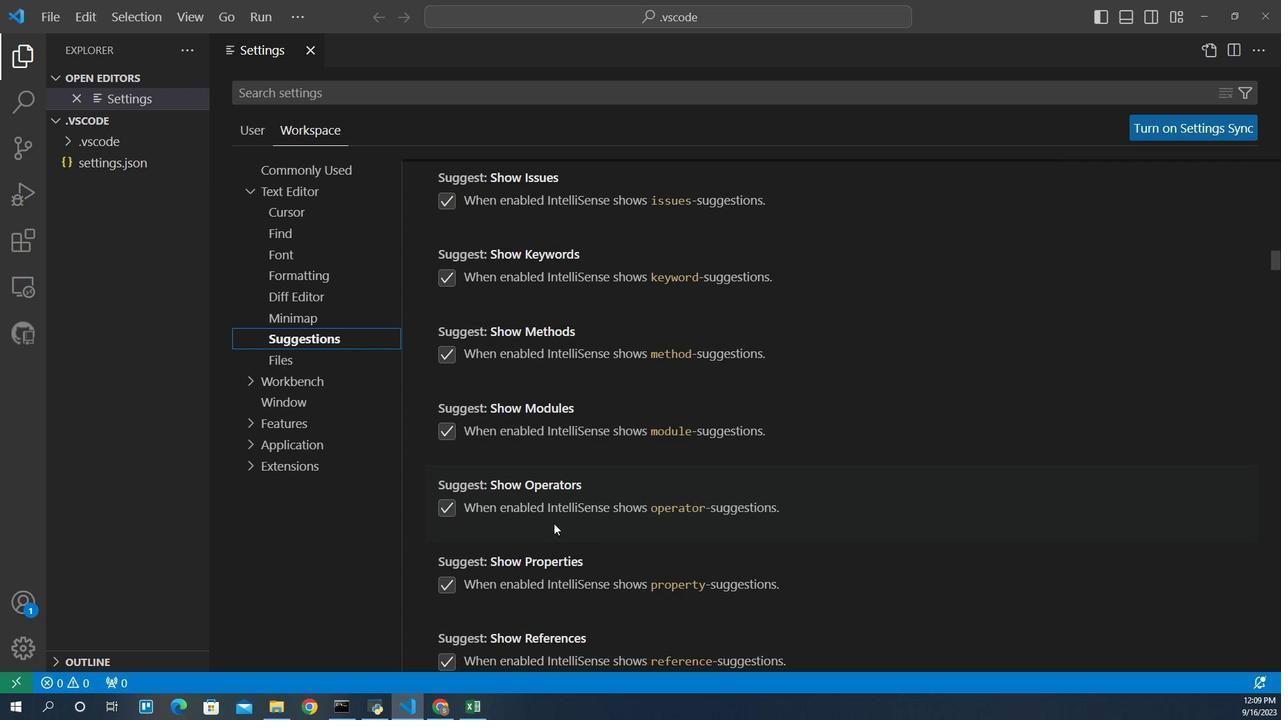 
Action: Mouse scrolled (441, 425) with delta (0, 0)
Screenshot: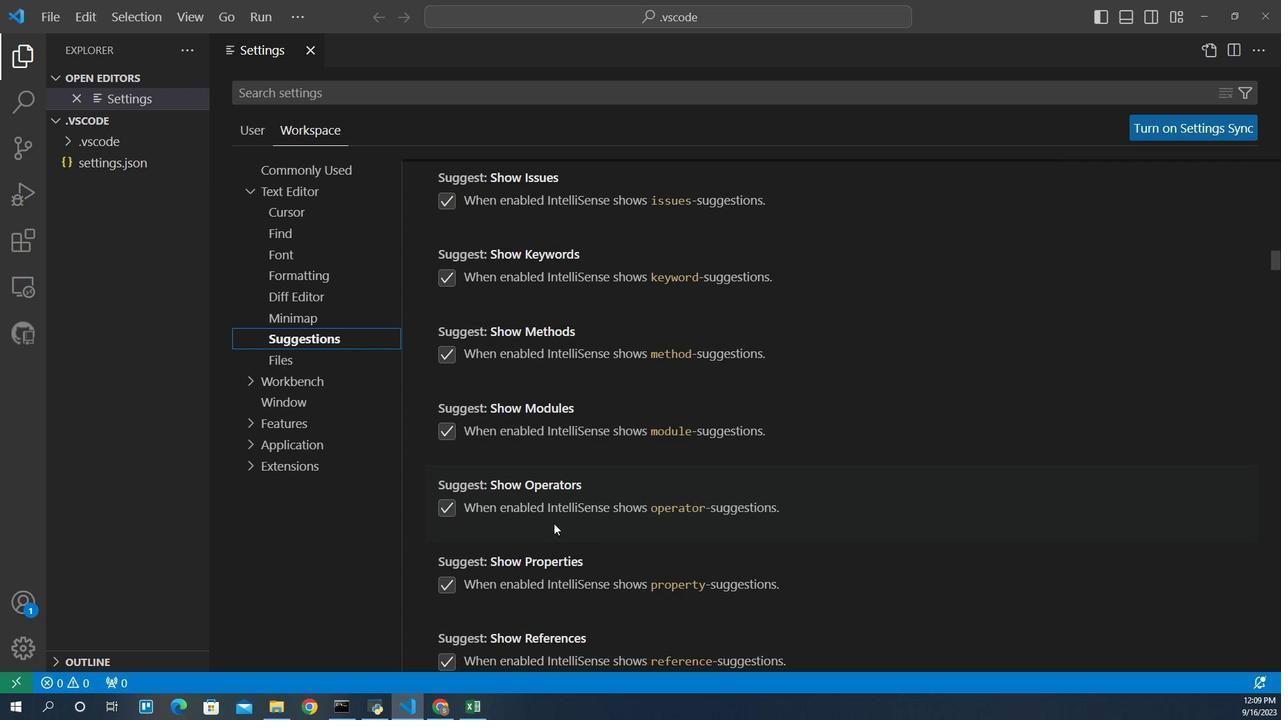 
Action: Mouse scrolled (441, 425) with delta (0, 0)
Screenshot: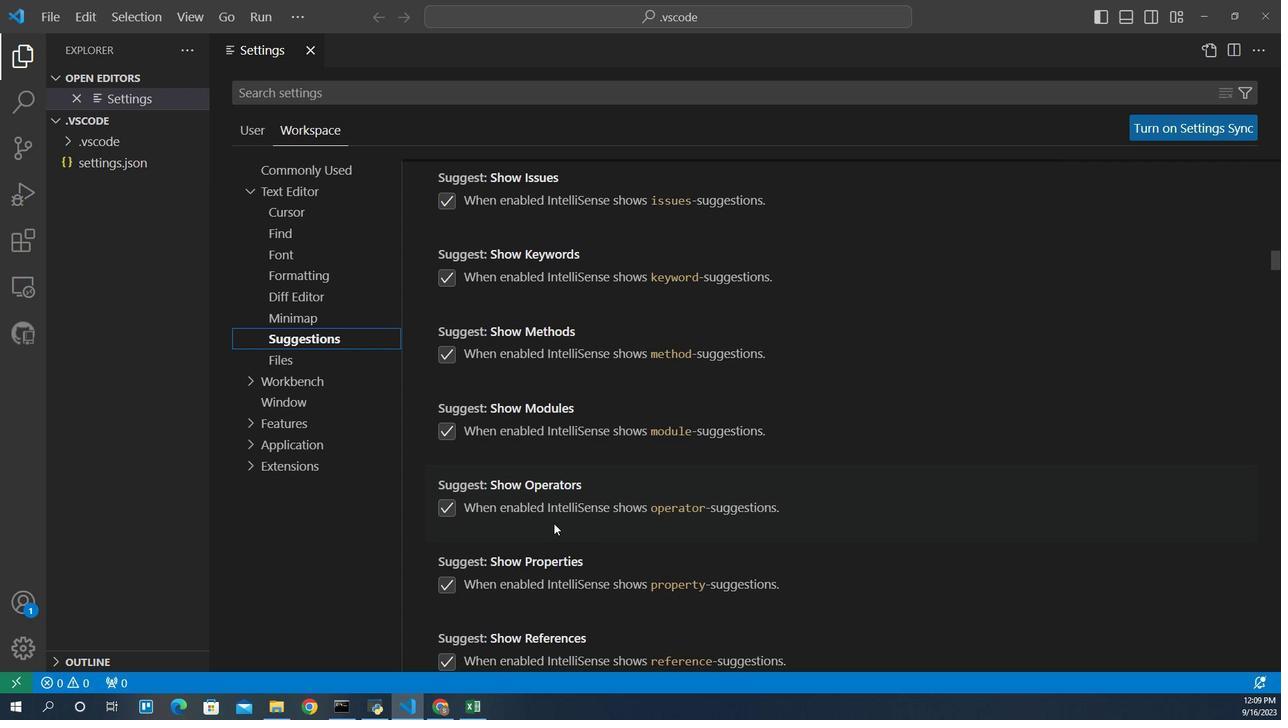 
Action: Mouse scrolled (441, 425) with delta (0, 0)
Screenshot: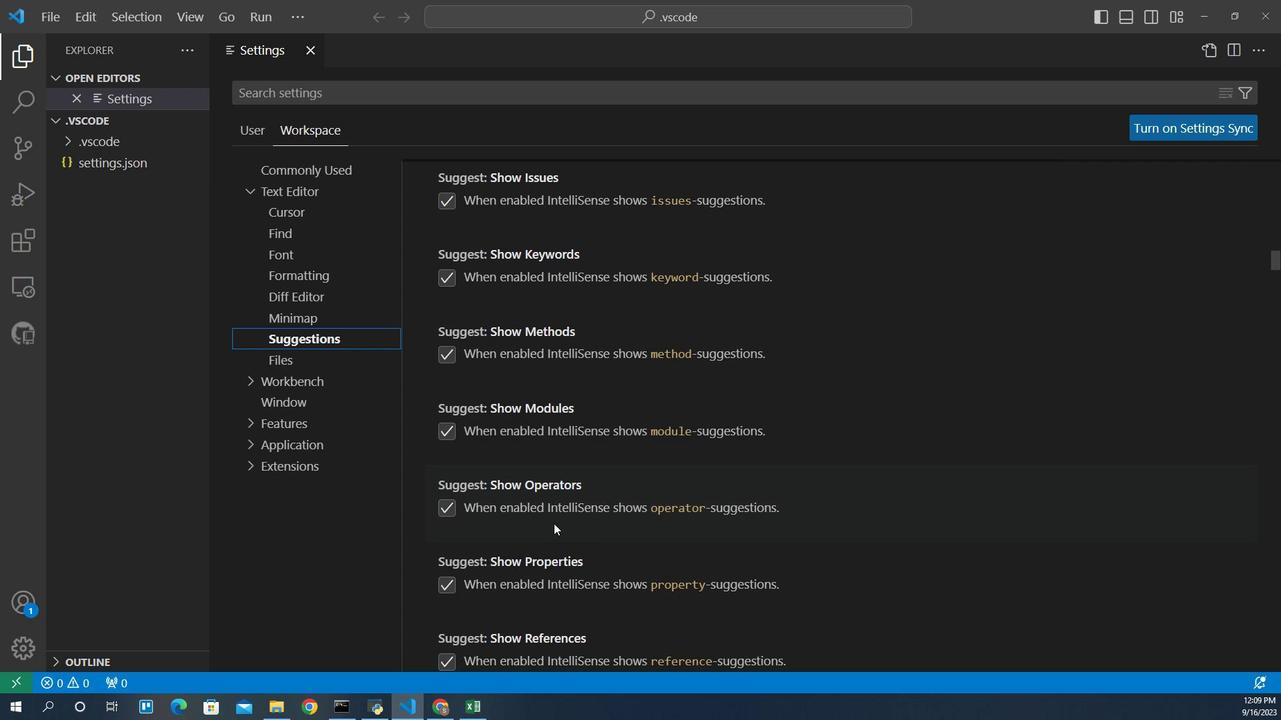 
Action: Mouse scrolled (441, 425) with delta (0, 0)
Screenshot: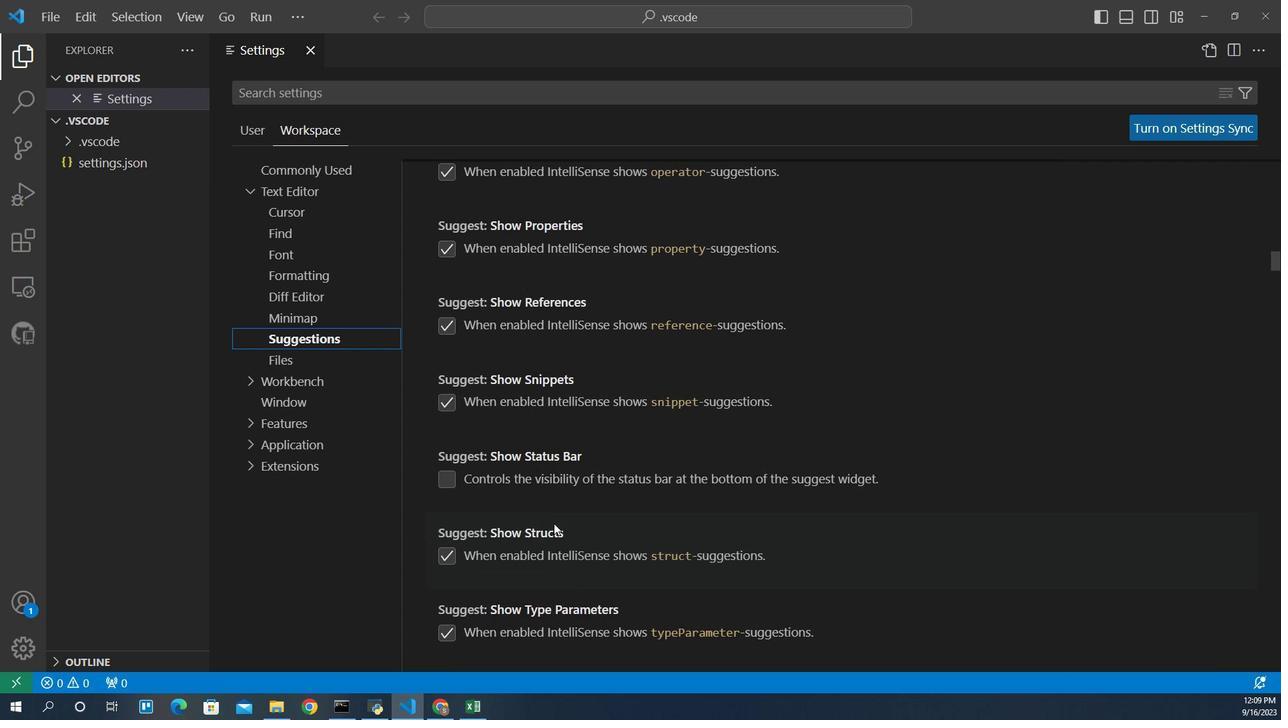 
Action: Mouse scrolled (441, 425) with delta (0, 0)
Screenshot: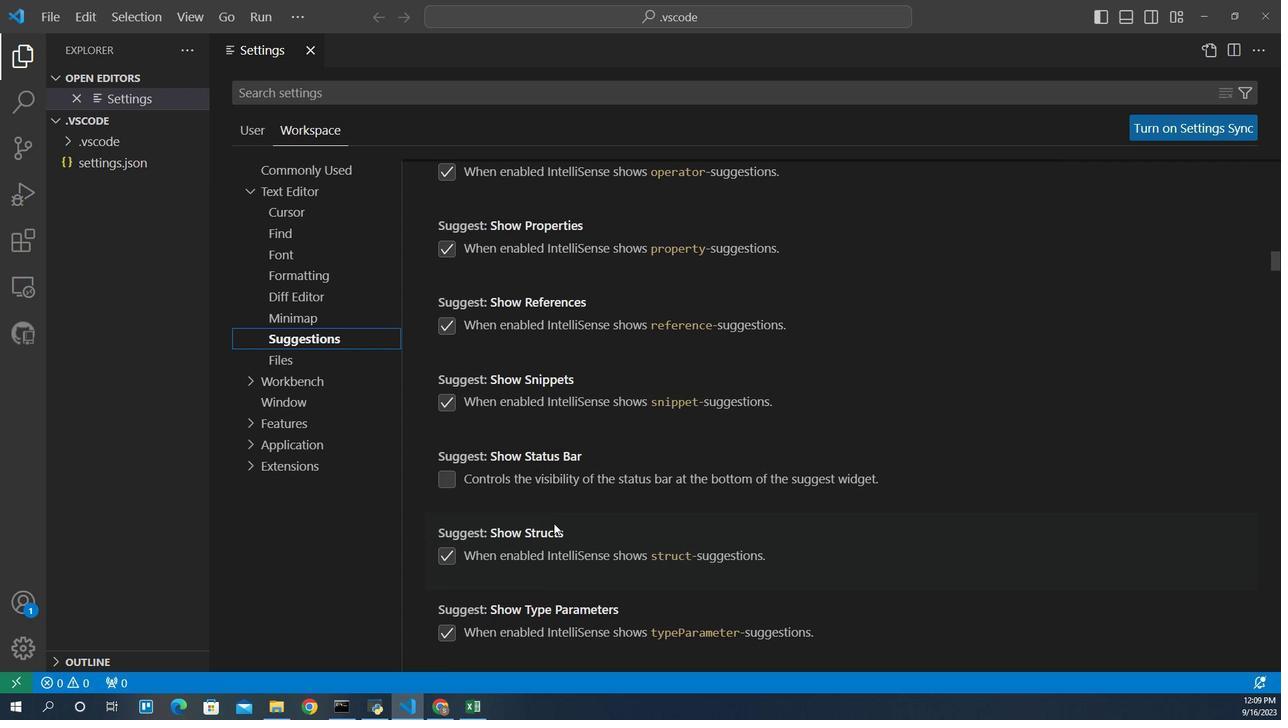 
Action: Mouse scrolled (441, 425) with delta (0, 0)
Screenshot: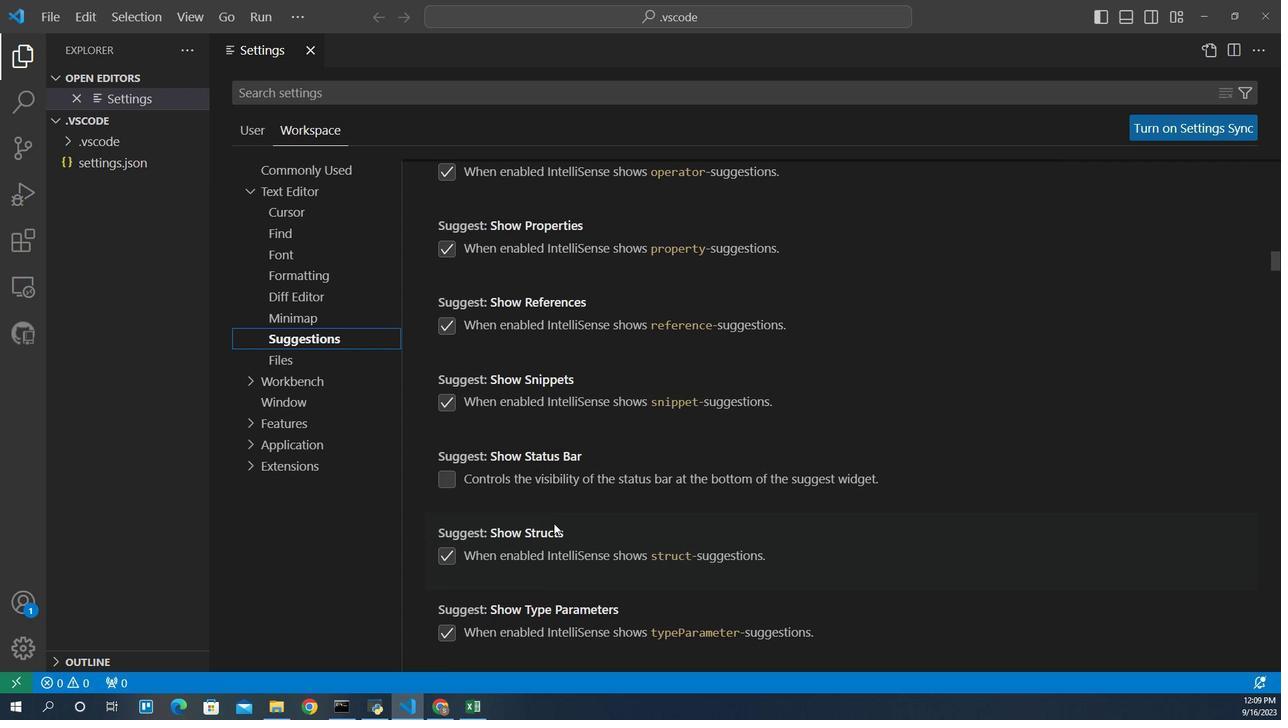
Action: Mouse scrolled (441, 425) with delta (0, 0)
Screenshot: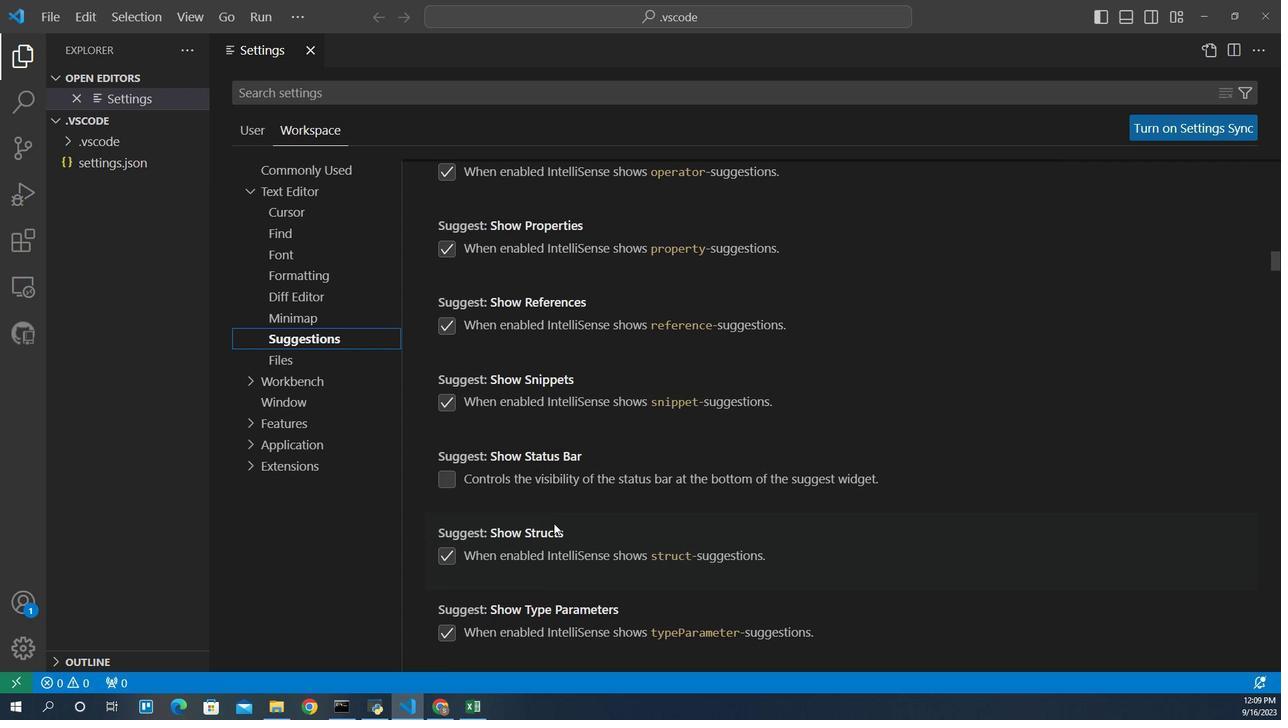 
Action: Mouse scrolled (441, 425) with delta (0, 0)
Screenshot: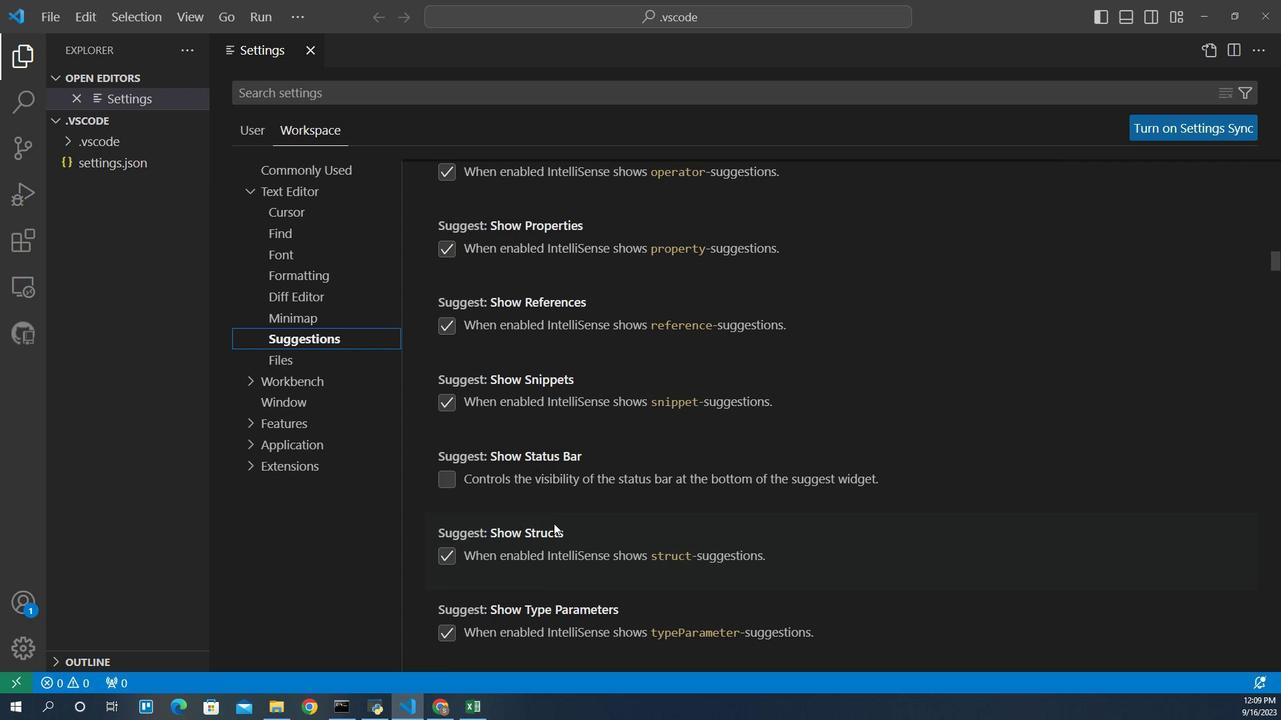 
Action: Mouse scrolled (441, 425) with delta (0, 0)
Screenshot: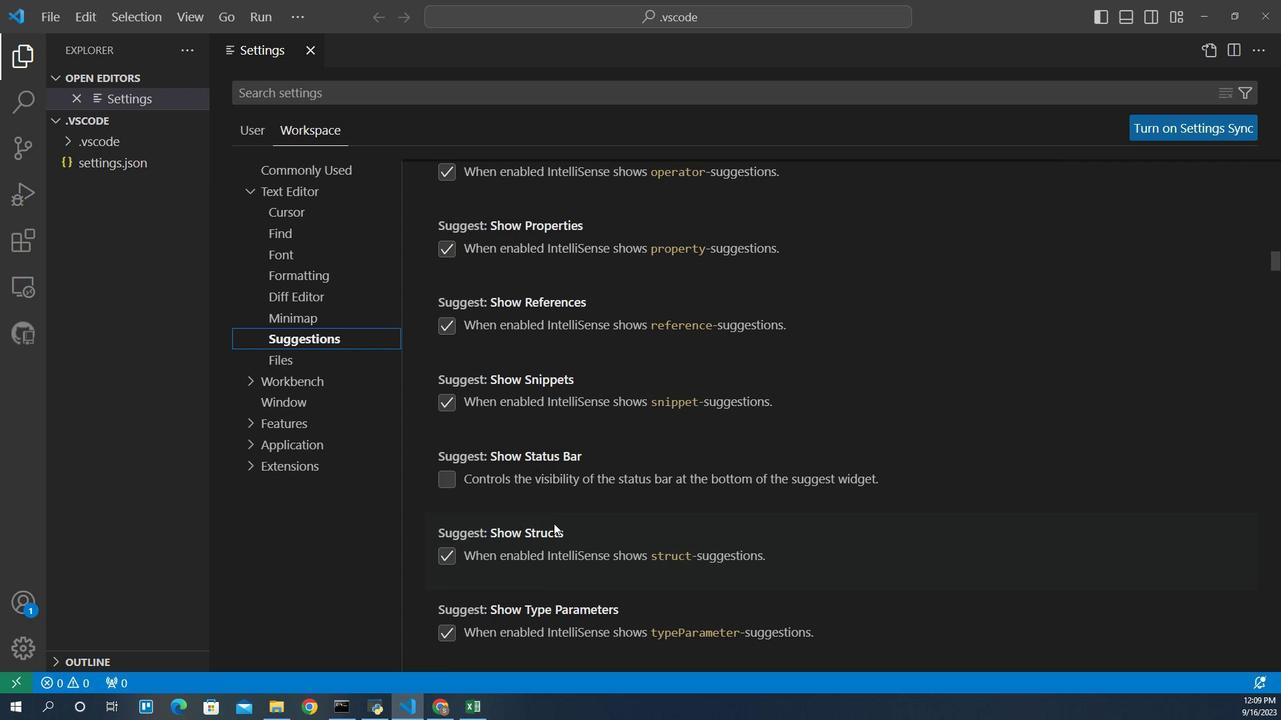 
Action: Mouse scrolled (441, 425) with delta (0, 0)
Screenshot: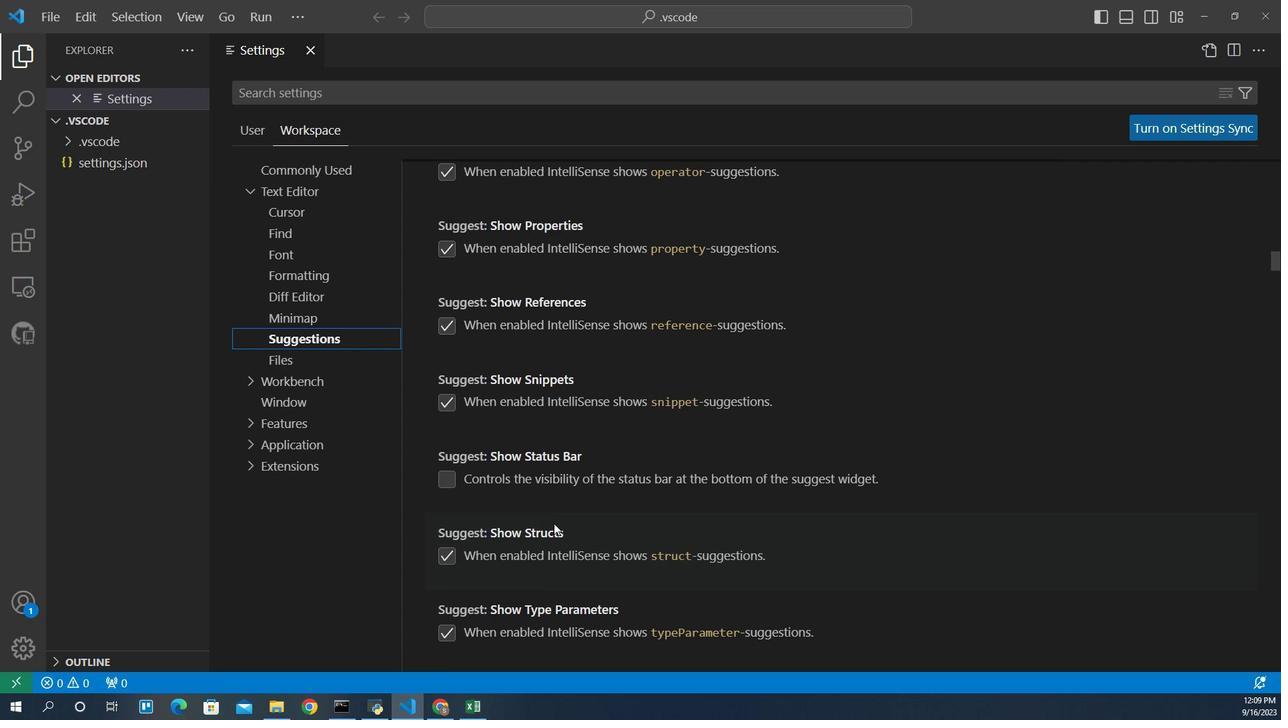 
Action: Mouse scrolled (441, 425) with delta (0, 0)
Screenshot: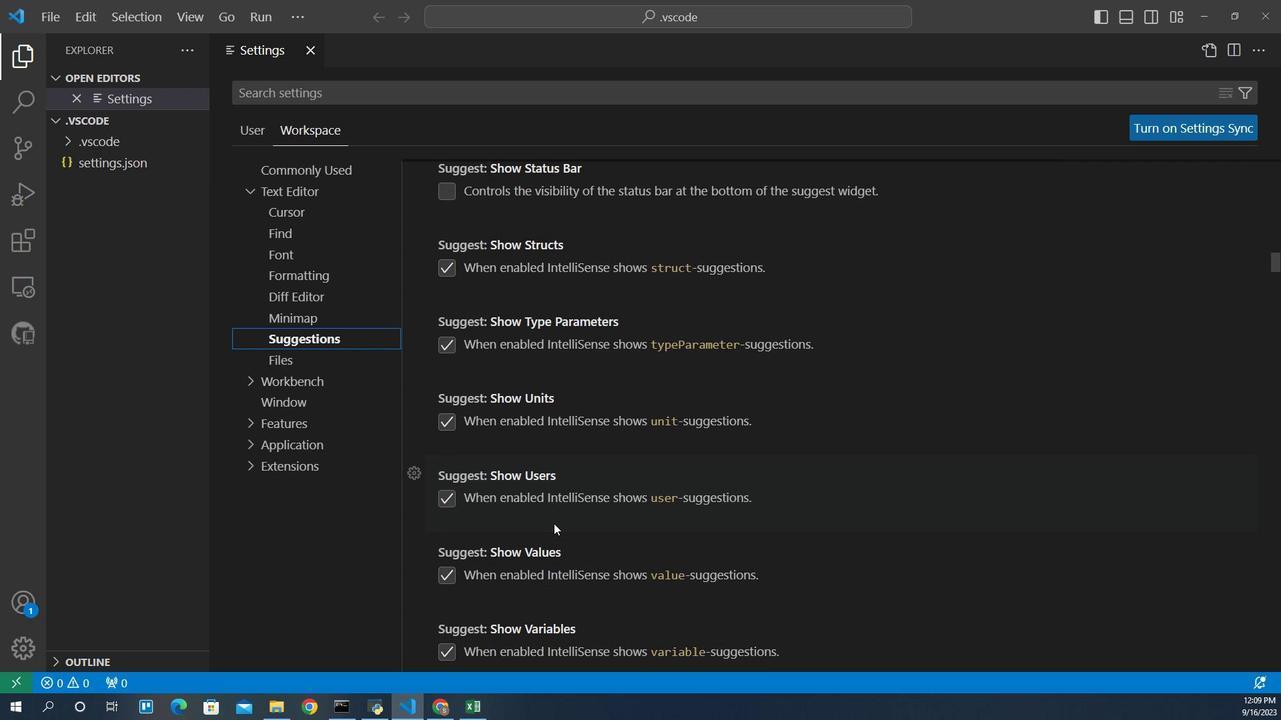 
Action: Mouse scrolled (441, 425) with delta (0, 0)
Screenshot: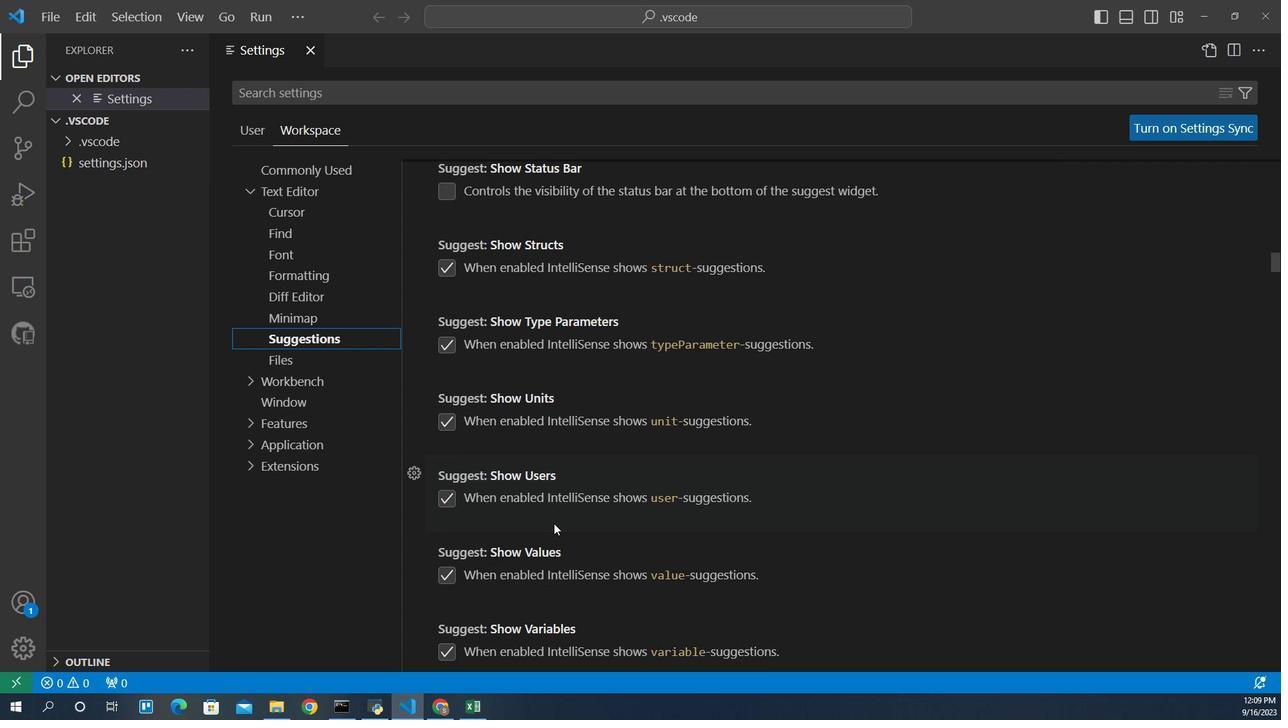 
Action: Mouse scrolled (441, 425) with delta (0, 0)
Screenshot: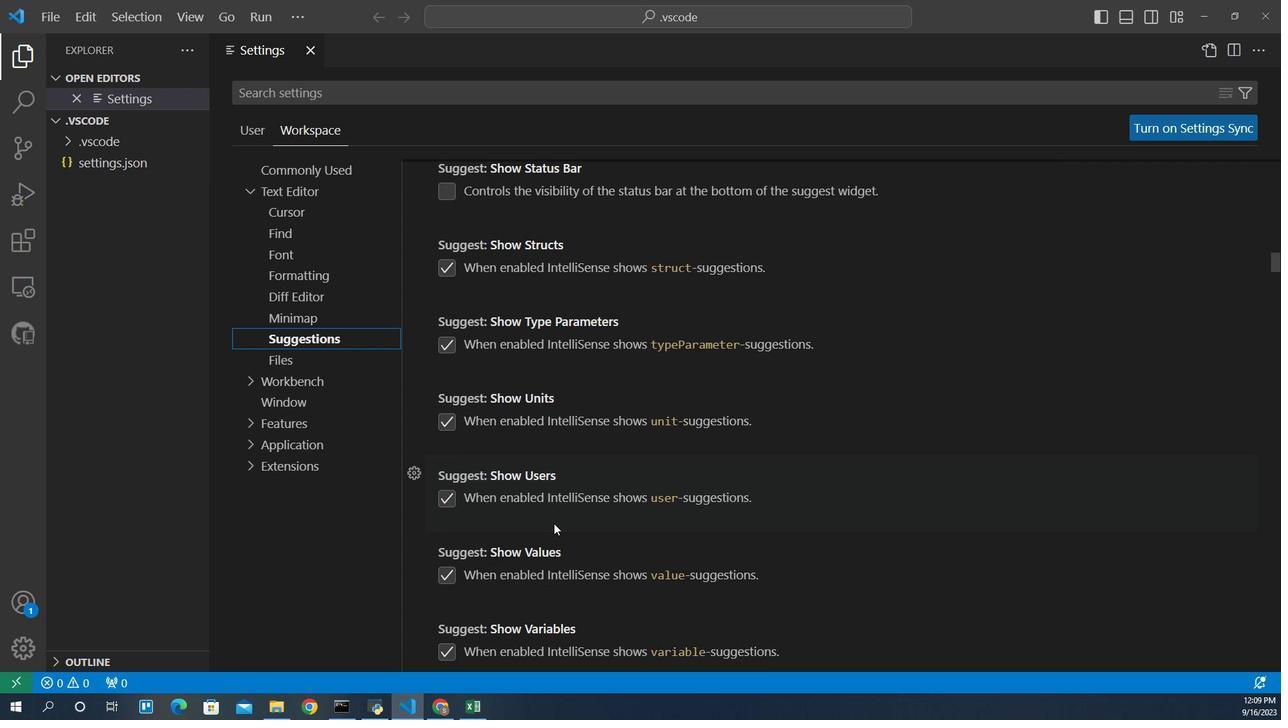 
Action: Mouse scrolled (441, 425) with delta (0, 0)
Screenshot: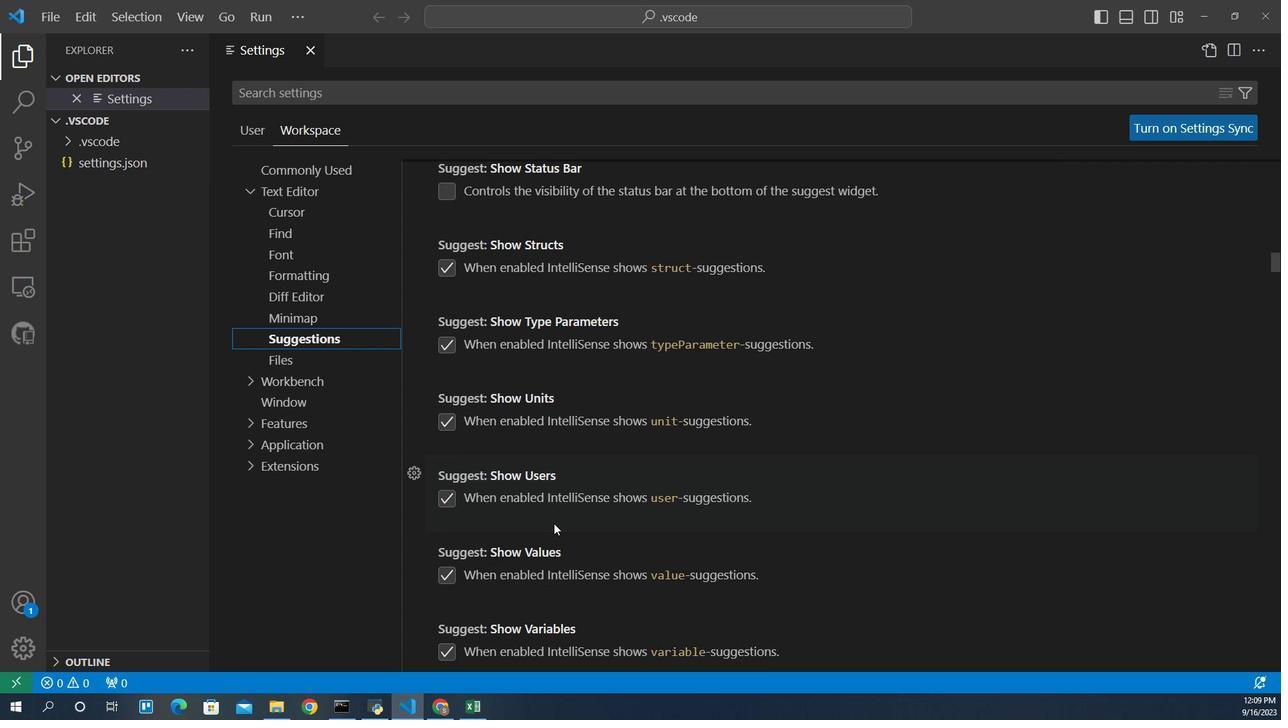 
Action: Mouse scrolled (441, 425) with delta (0, 0)
Screenshot: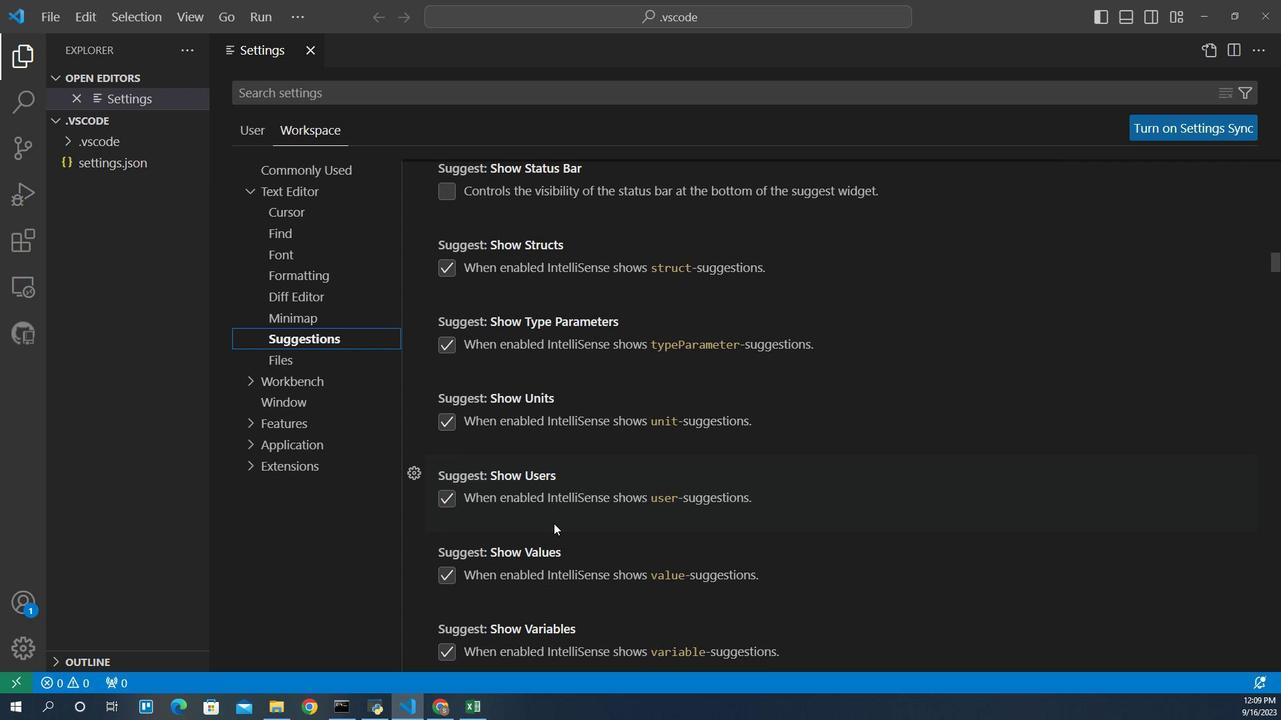 
Action: Mouse scrolled (441, 425) with delta (0, 0)
Screenshot: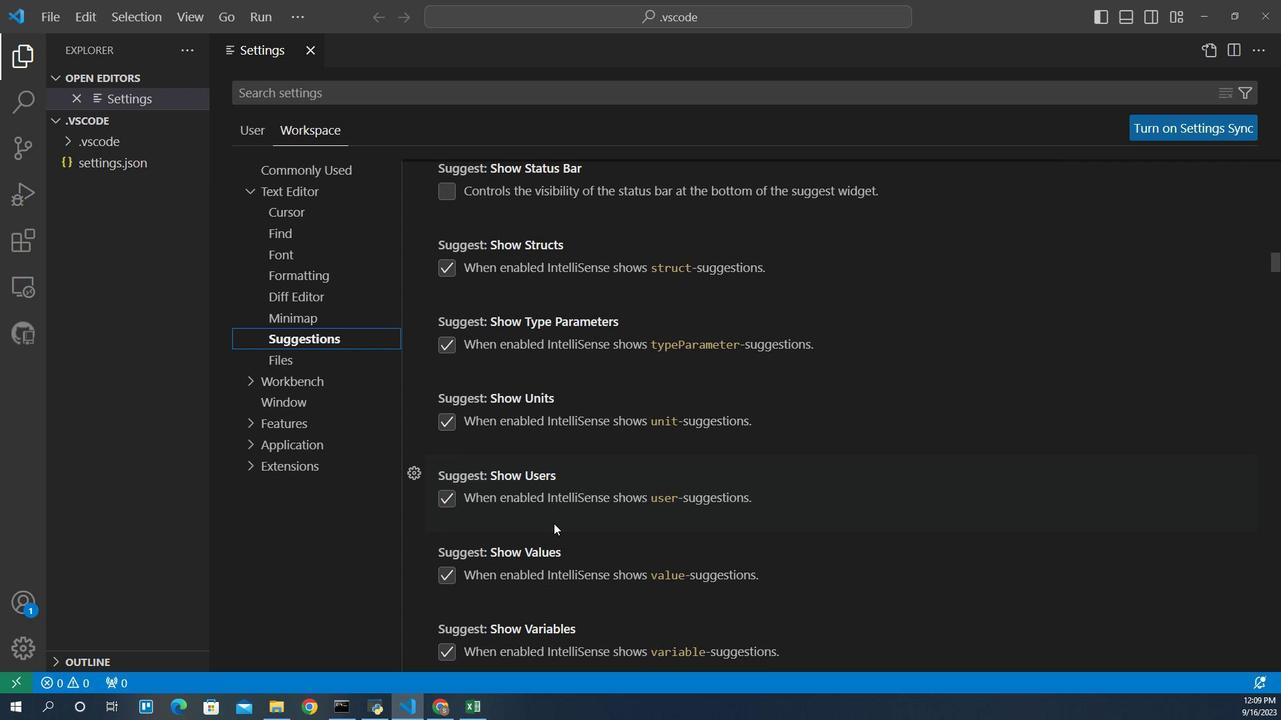 
Action: Mouse scrolled (441, 425) with delta (0, 0)
Screenshot: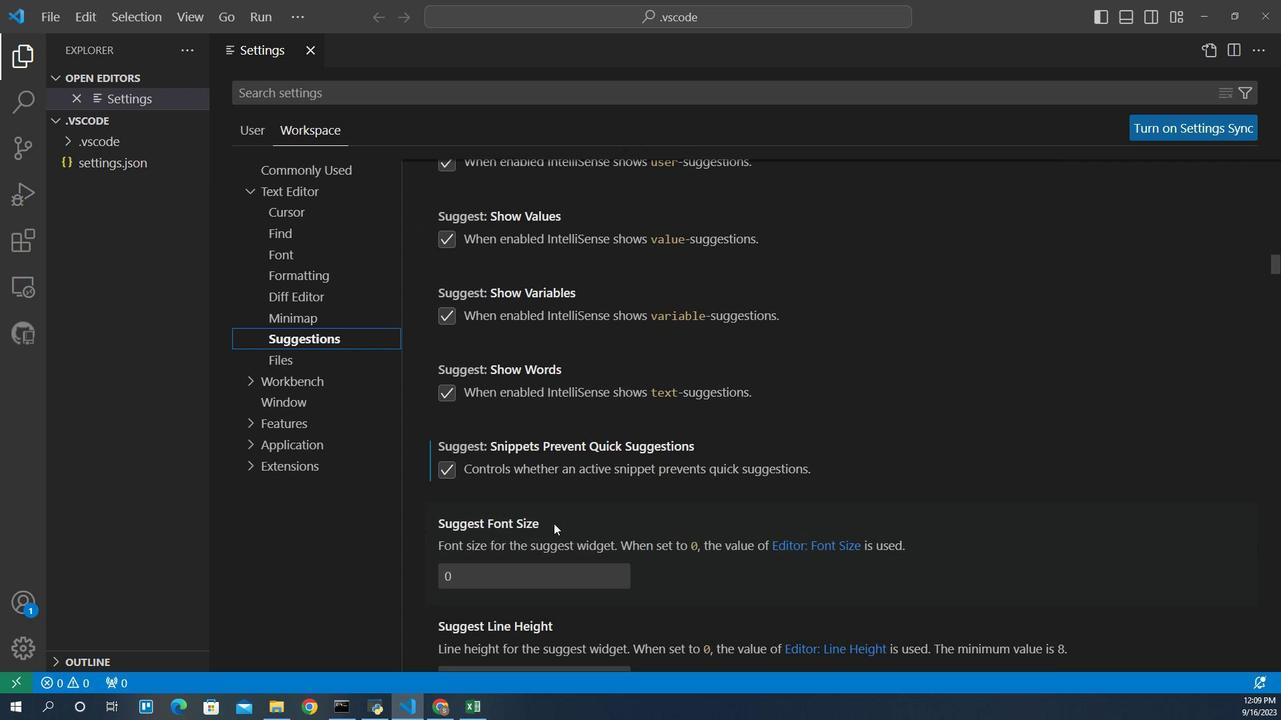 
Action: Mouse scrolled (441, 425) with delta (0, 0)
Screenshot: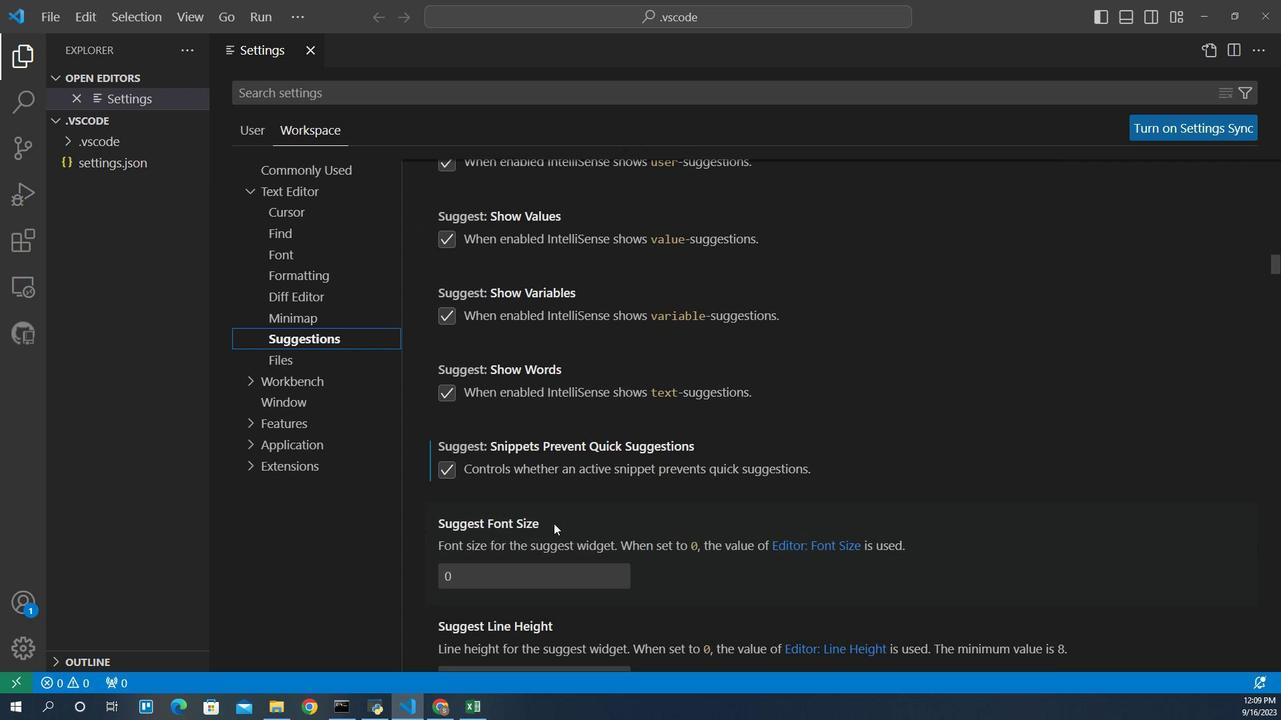 
Action: Mouse scrolled (441, 425) with delta (0, 0)
Screenshot: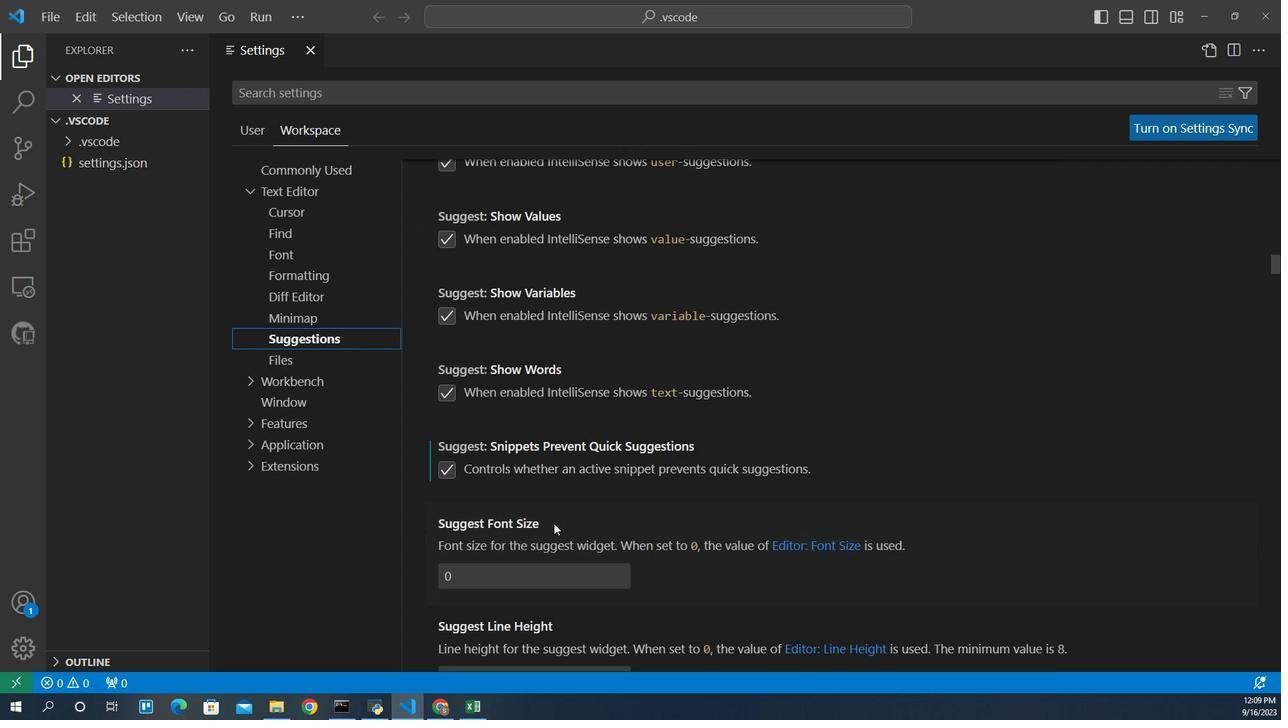 
Action: Mouse scrolled (441, 425) with delta (0, 0)
Screenshot: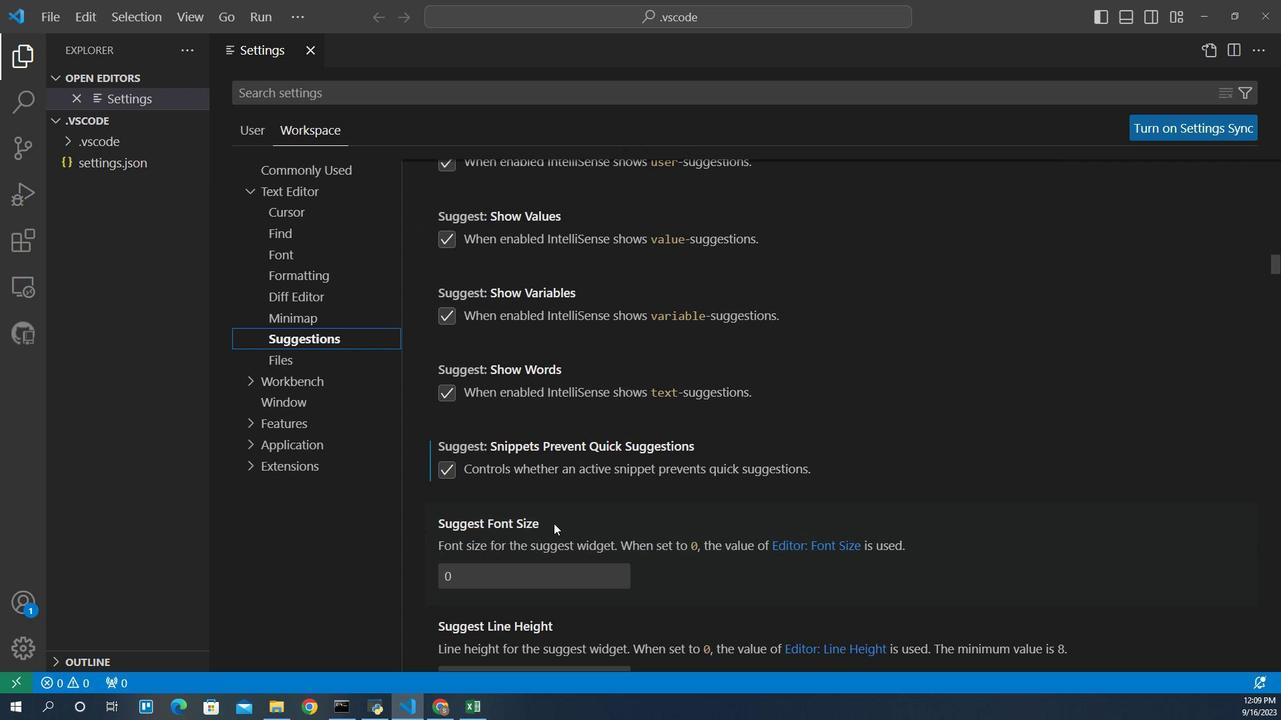 
Action: Mouse scrolled (441, 425) with delta (0, 0)
Screenshot: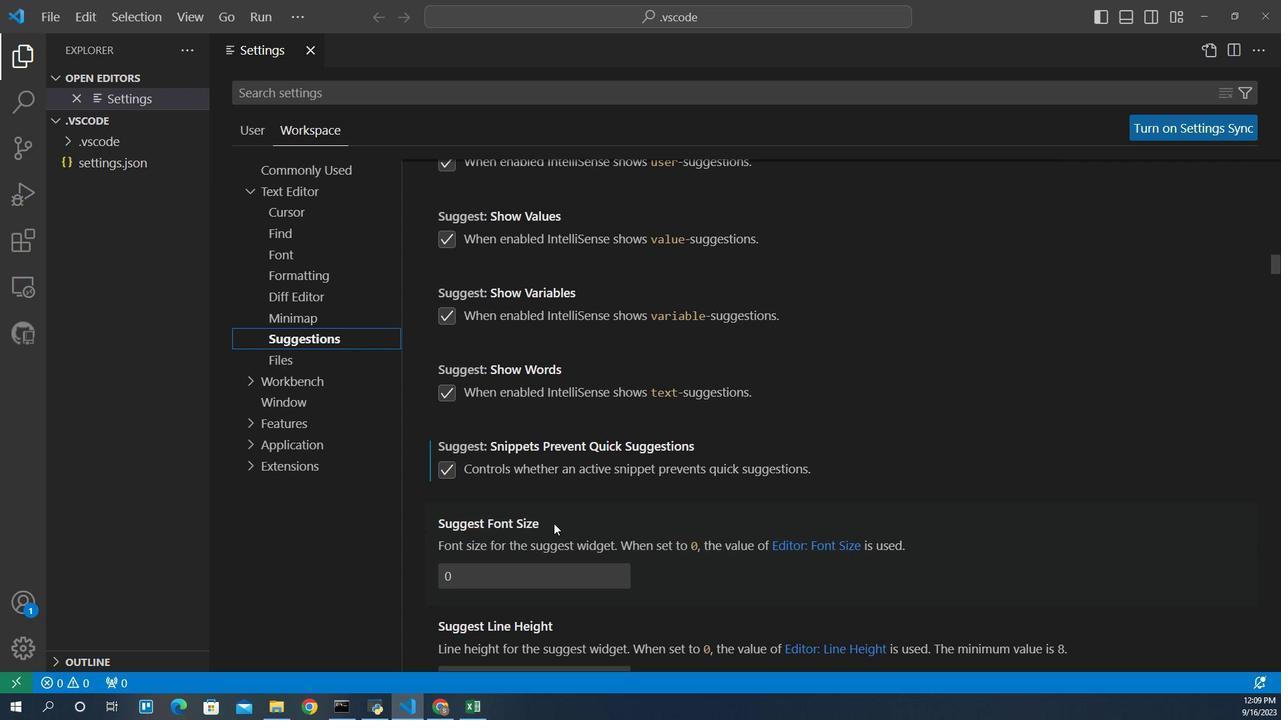 
Action: Mouse scrolled (441, 425) with delta (0, 0)
Screenshot: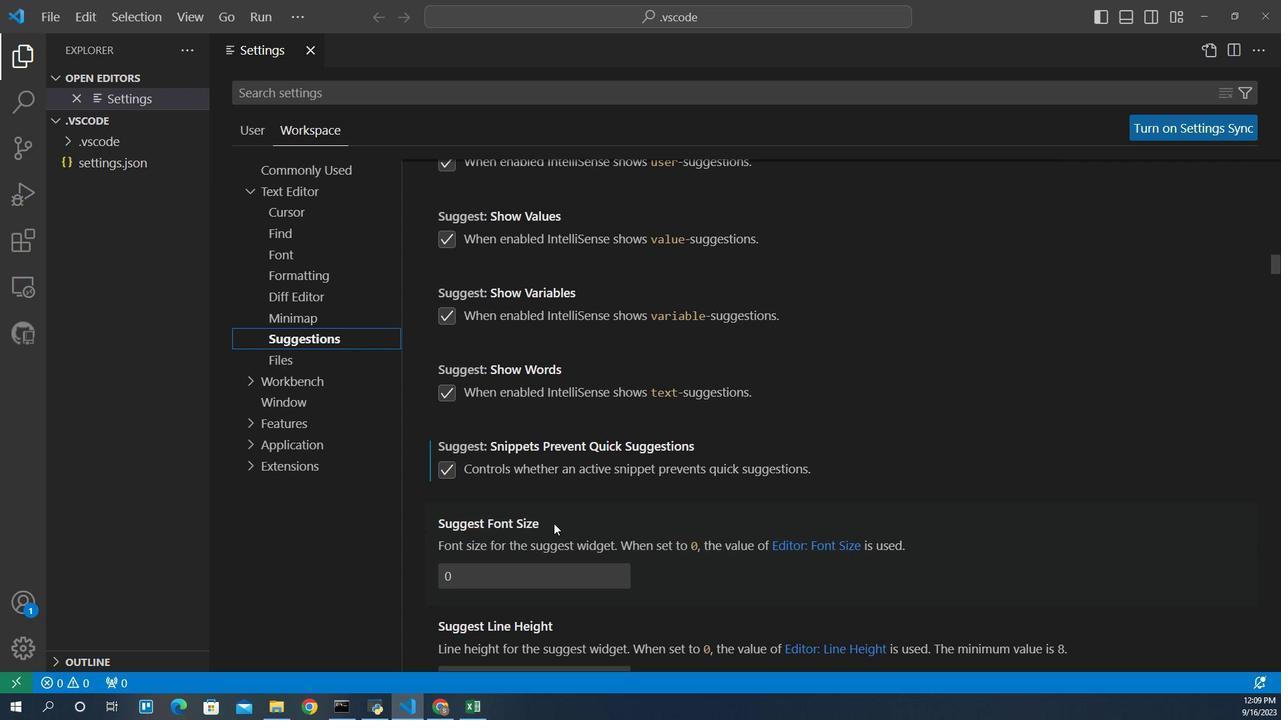 
Action: Mouse scrolled (441, 425) with delta (0, 0)
Screenshot: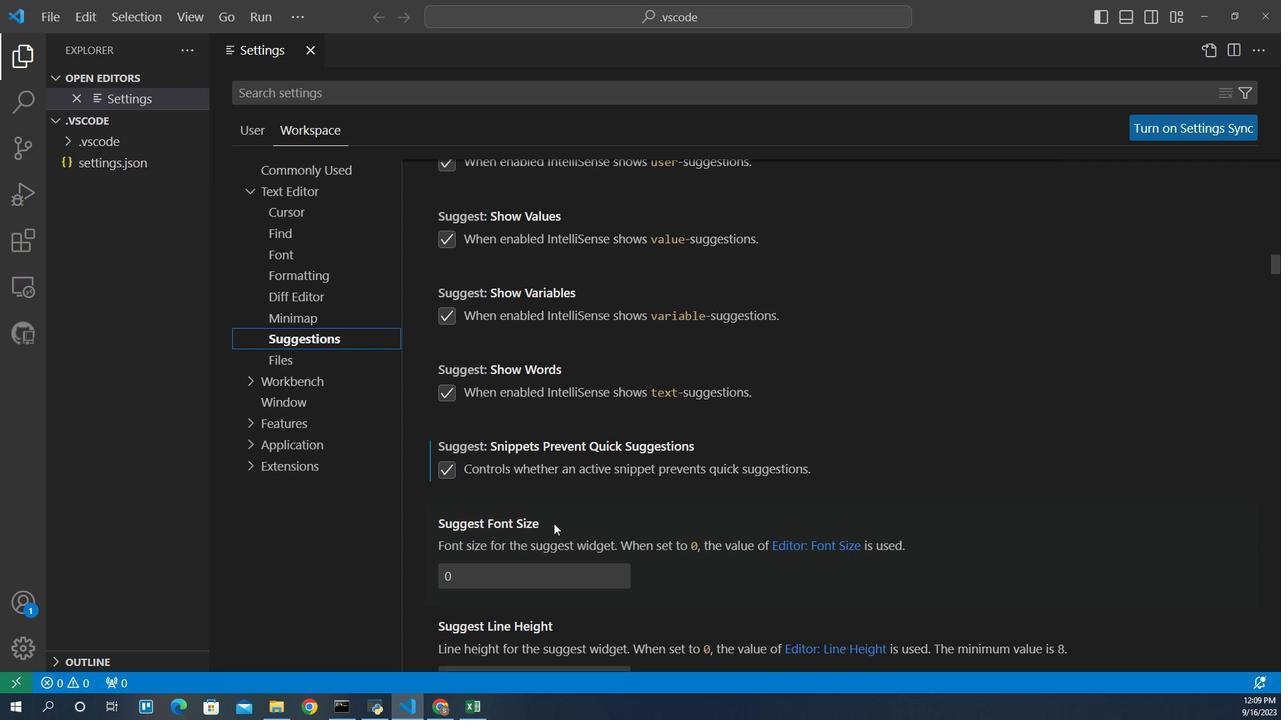 
Action: Mouse scrolled (441, 425) with delta (0, 0)
Screenshot: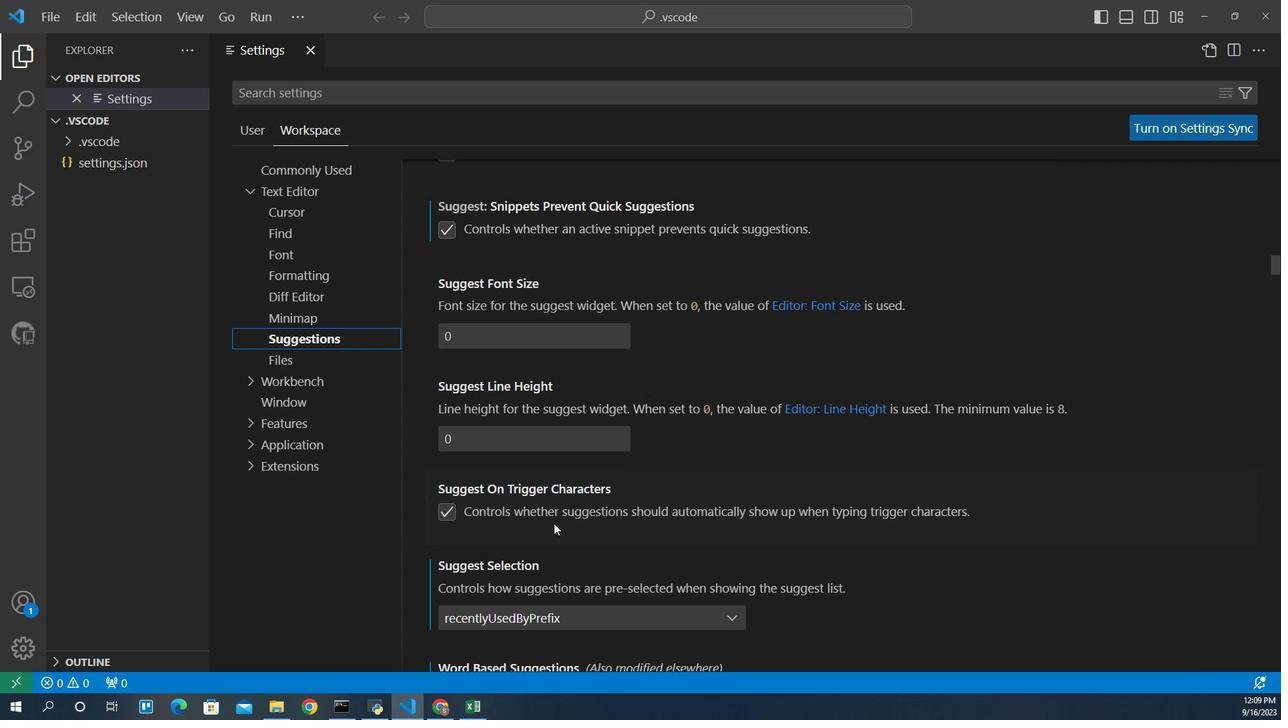 
Action: Mouse scrolled (441, 425) with delta (0, 0)
Screenshot: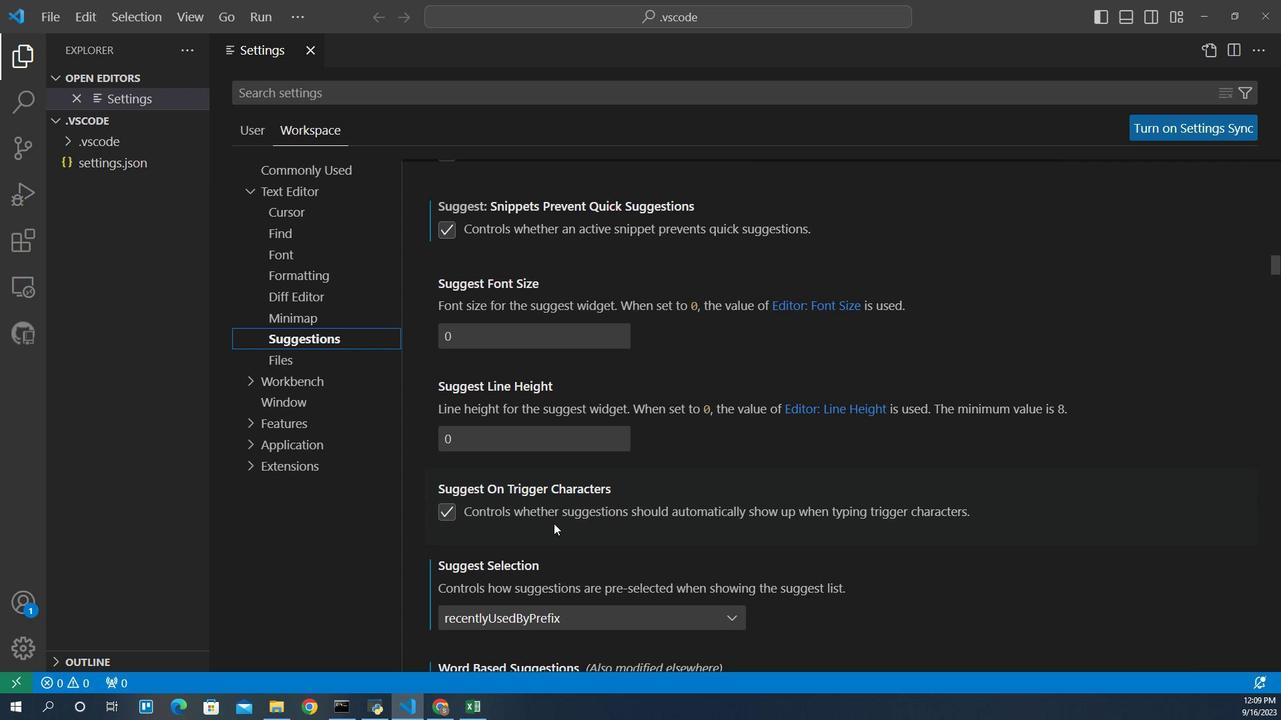 
Action: Mouse scrolled (441, 425) with delta (0, 0)
Screenshot: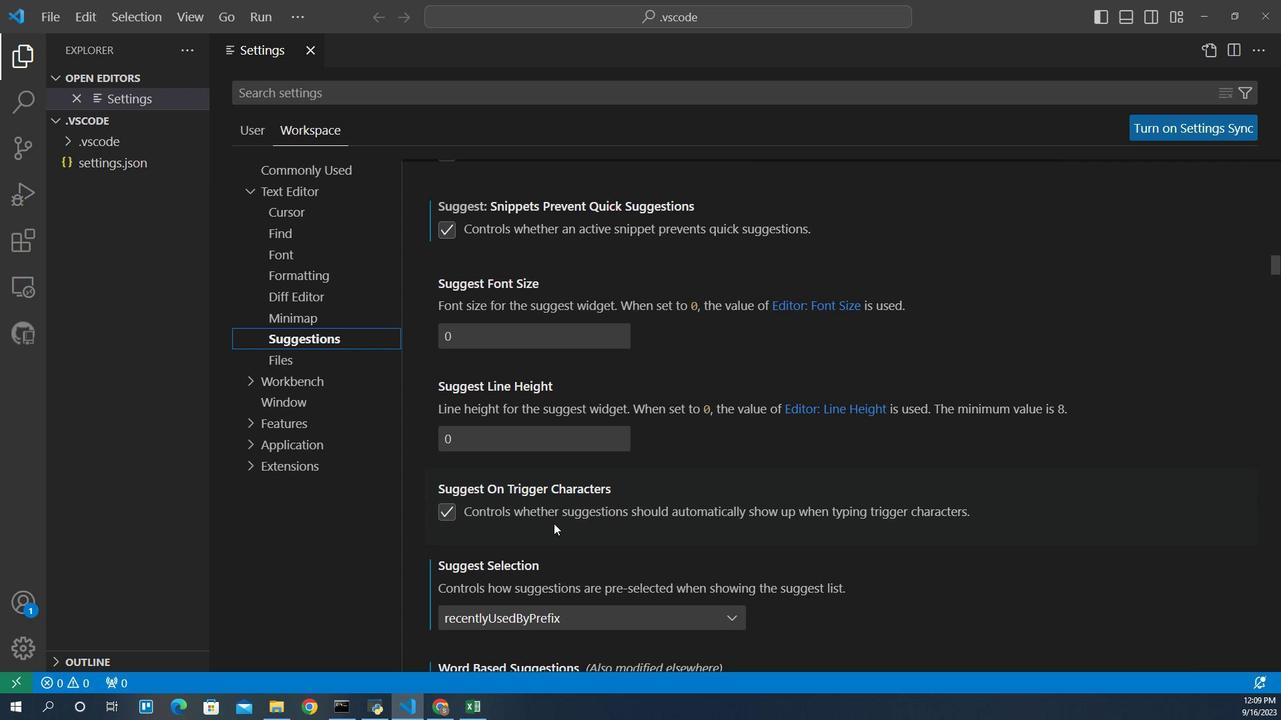 
Action: Mouse scrolled (441, 425) with delta (0, 0)
Screenshot: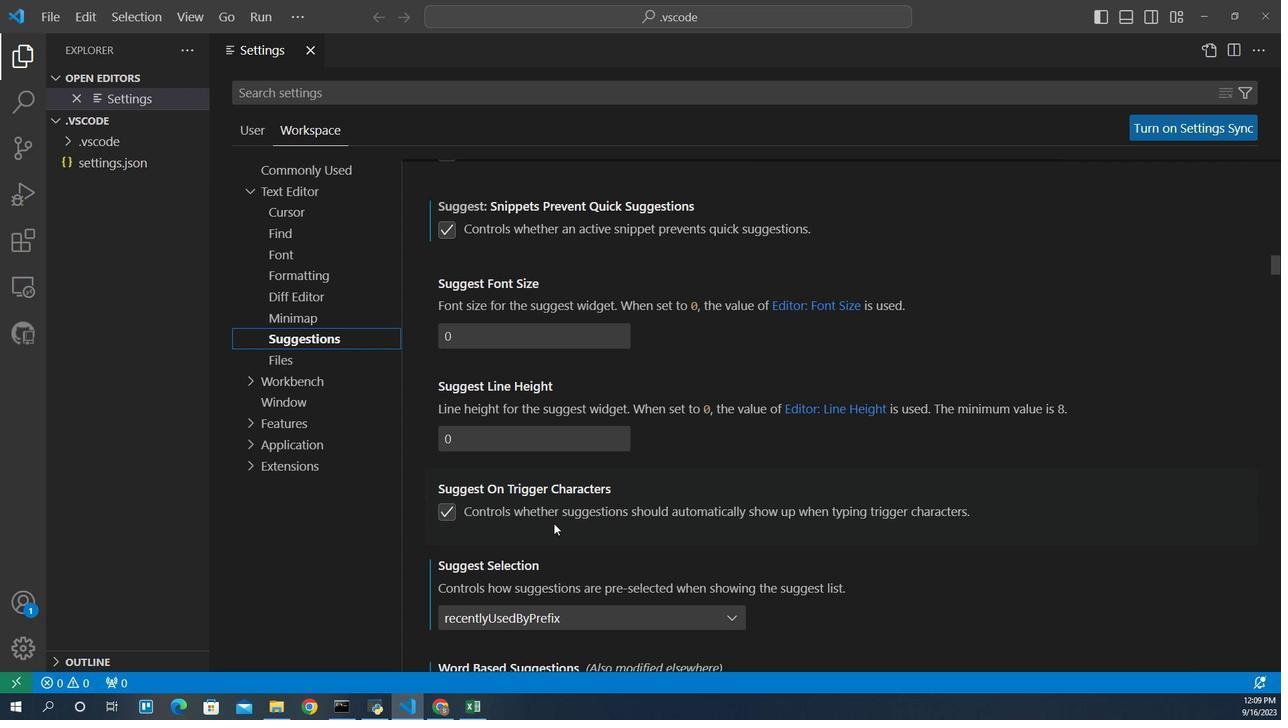 
Action: Mouse scrolled (441, 425) with delta (0, 0)
Screenshot: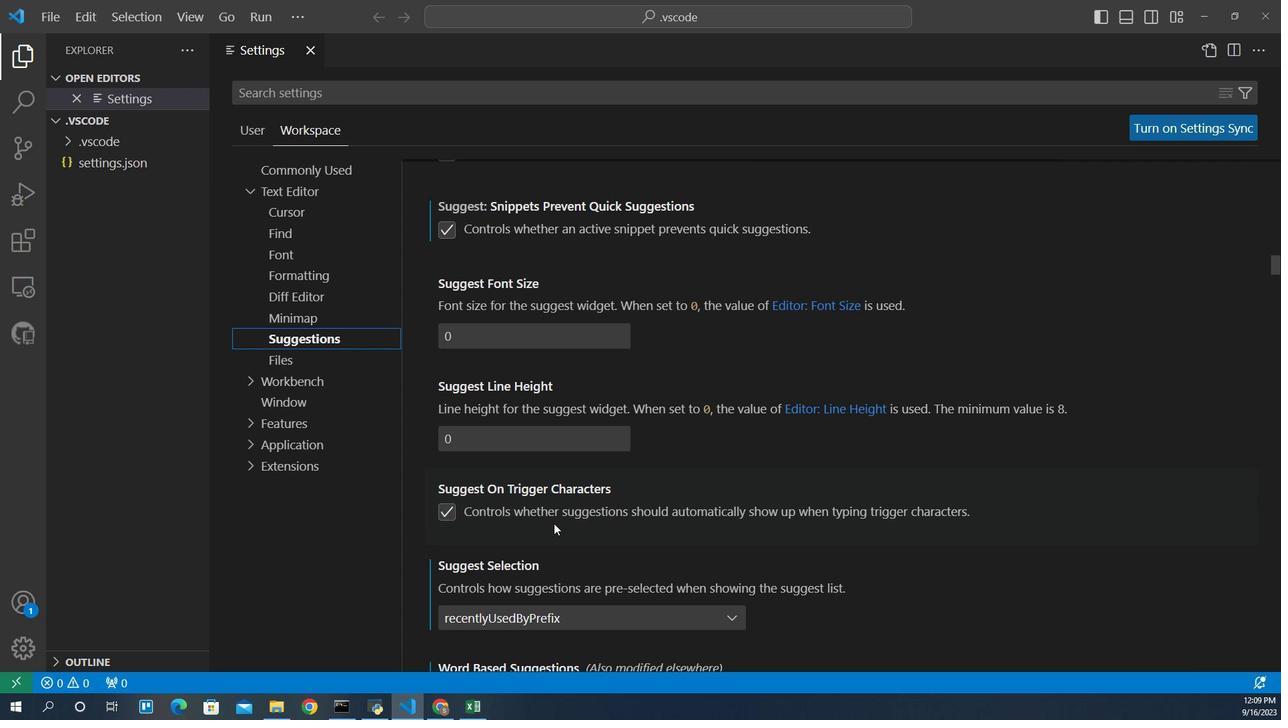 
Action: Mouse scrolled (441, 425) with delta (0, 0)
Screenshot: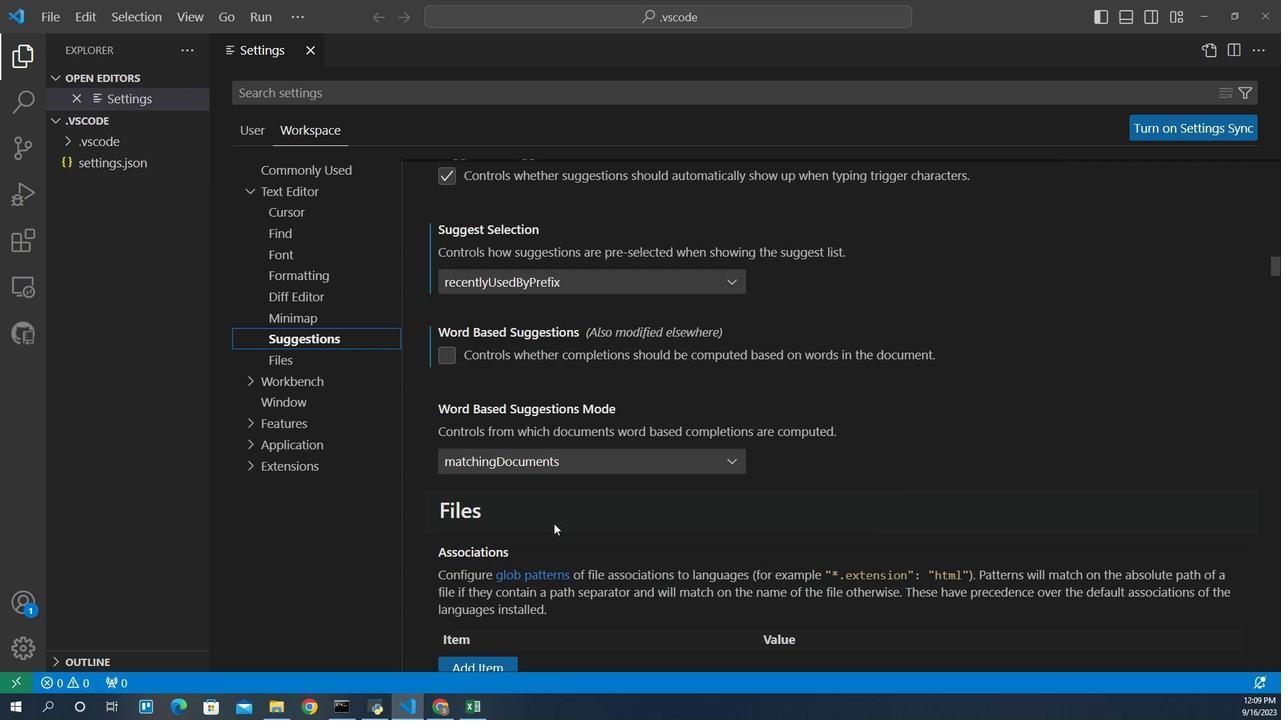 
Action: Mouse scrolled (441, 425) with delta (0, 0)
Screenshot: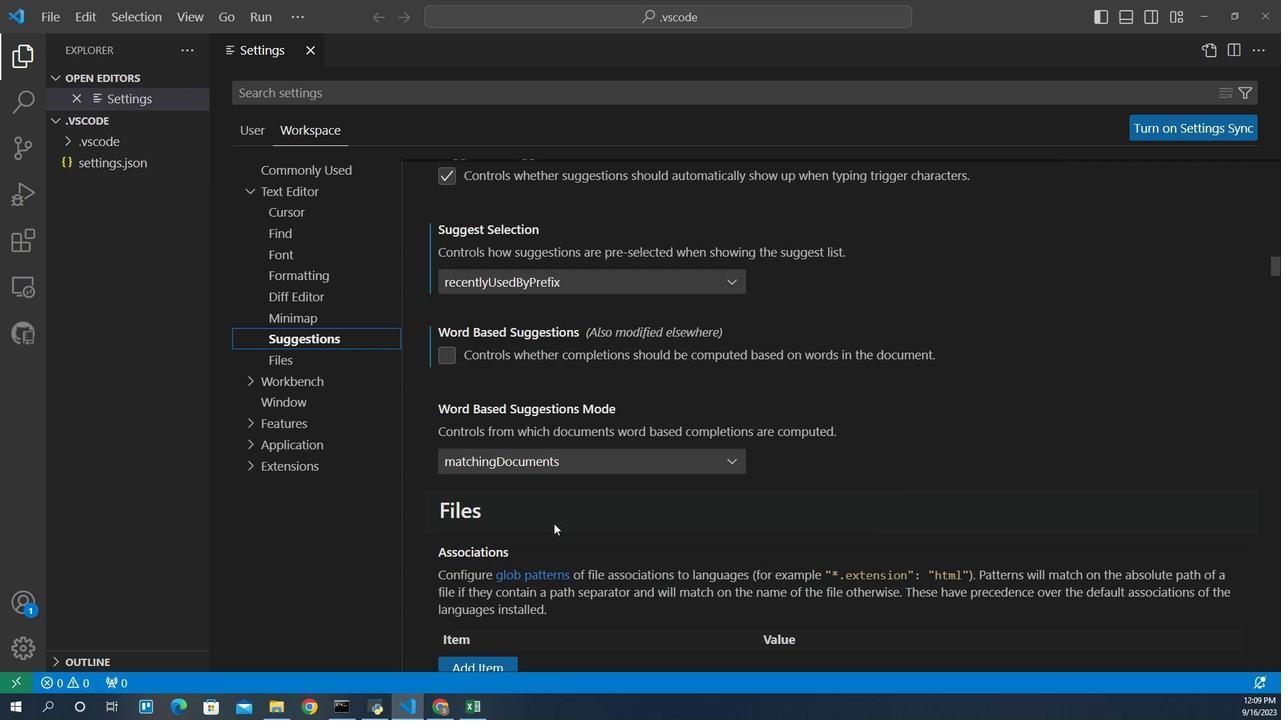 
Action: Mouse scrolled (441, 425) with delta (0, 0)
Screenshot: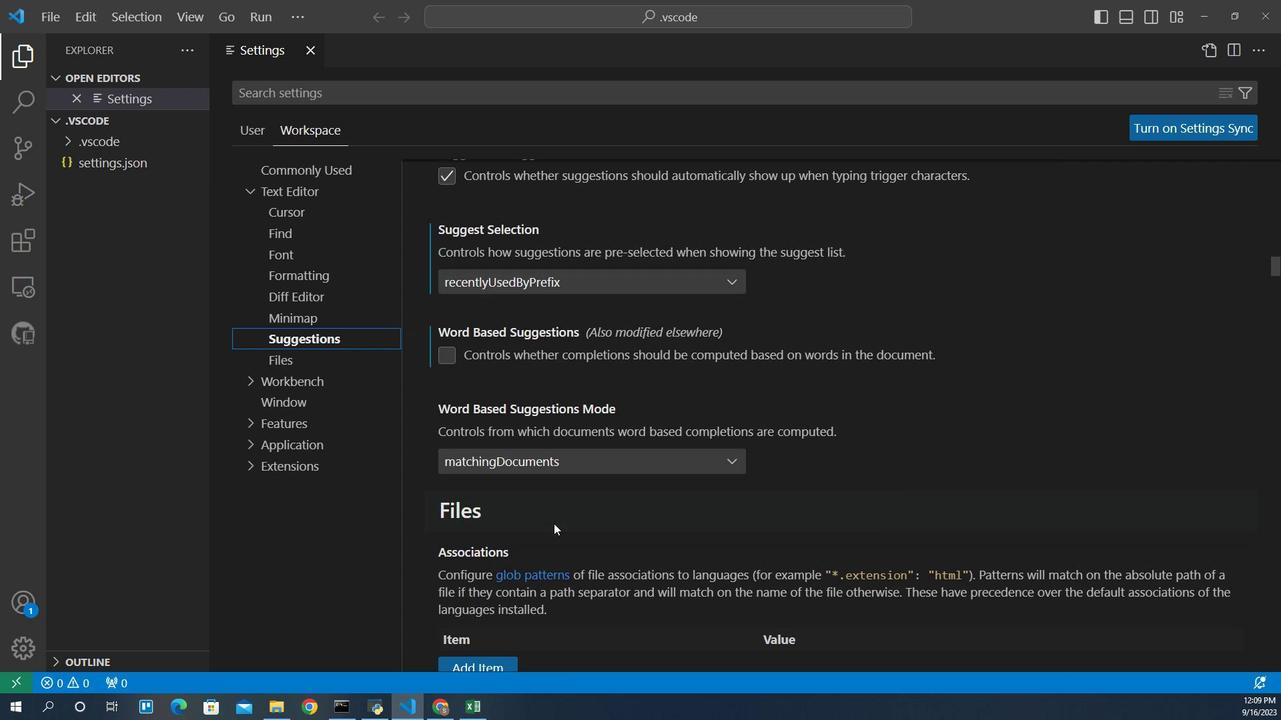 
Action: Mouse scrolled (441, 425) with delta (0, 0)
Screenshot: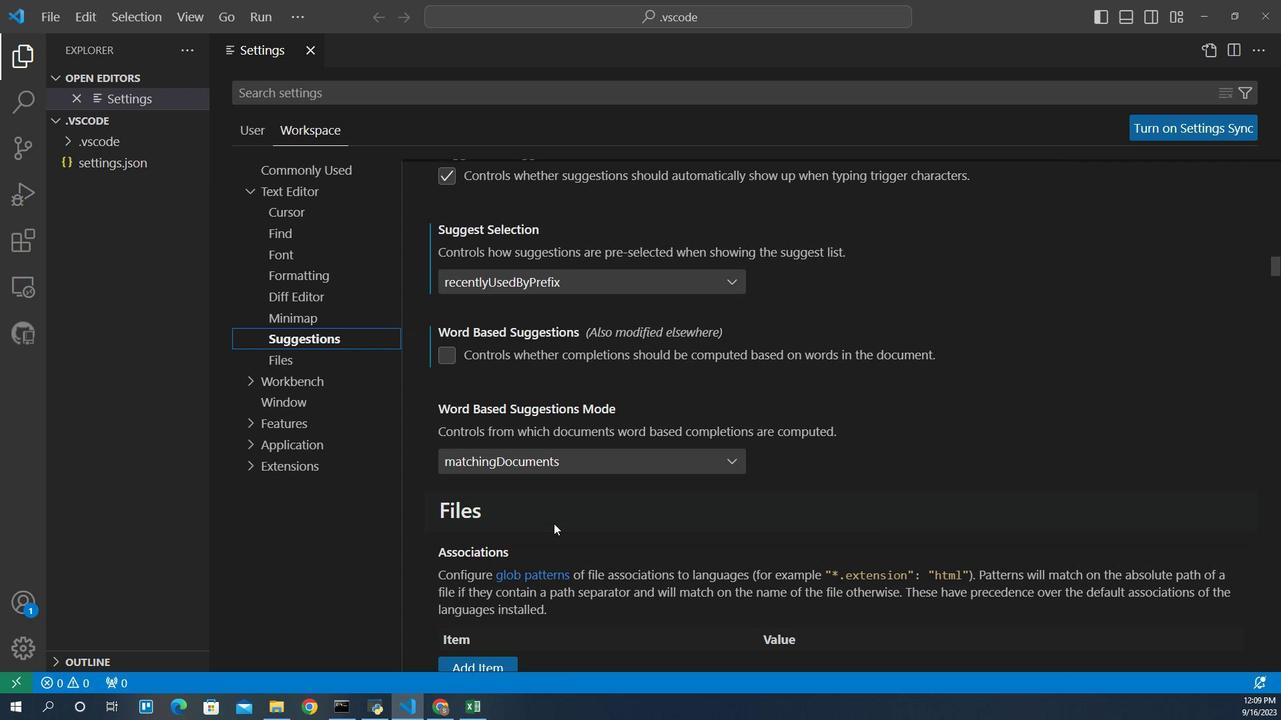 
Action: Mouse scrolled (441, 425) with delta (0, 0)
Screenshot: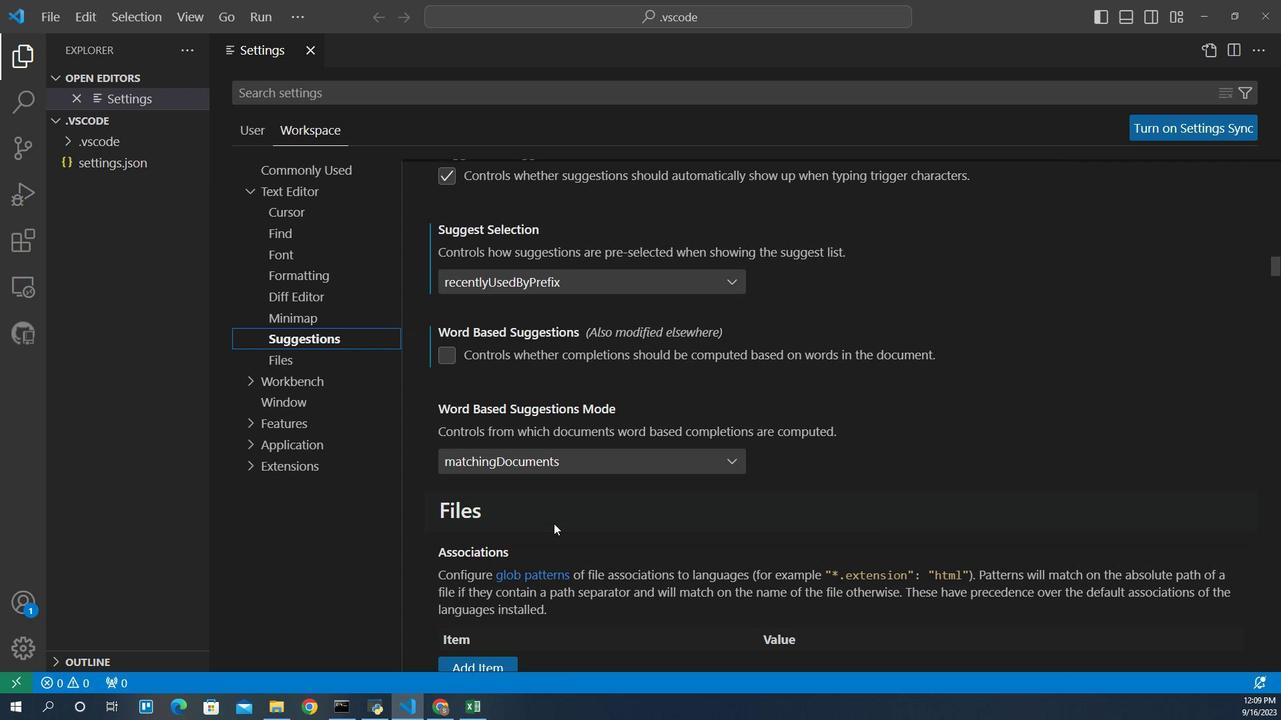 
Action: Mouse scrolled (441, 425) with delta (0, 0)
Screenshot: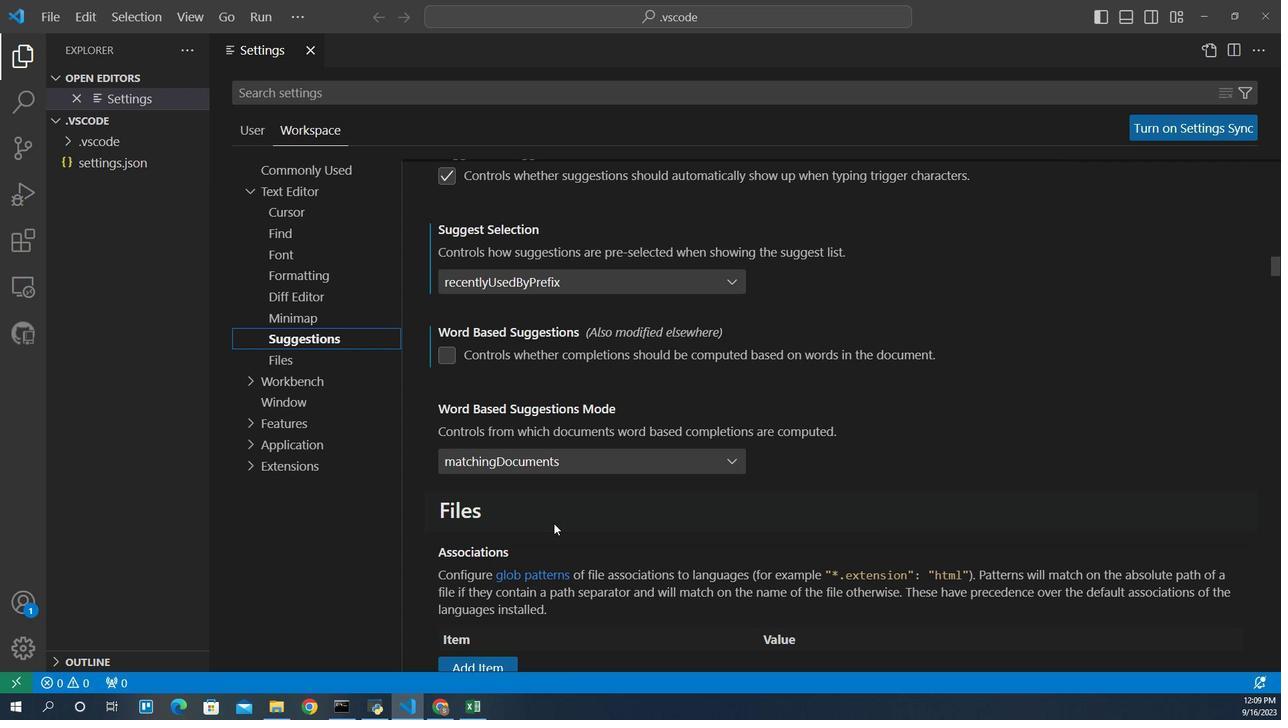 
Action: Mouse scrolled (441, 425) with delta (0, 0)
Screenshot: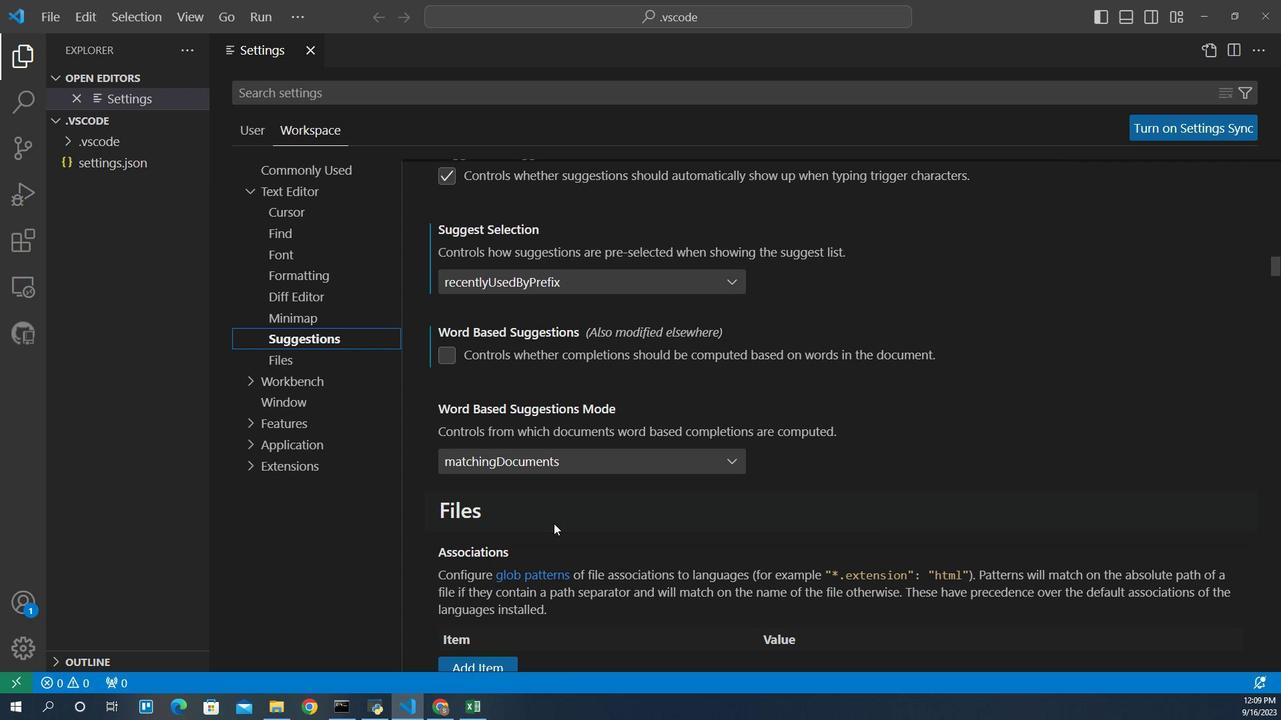 
Action: Mouse moved to (374, 308)
Screenshot: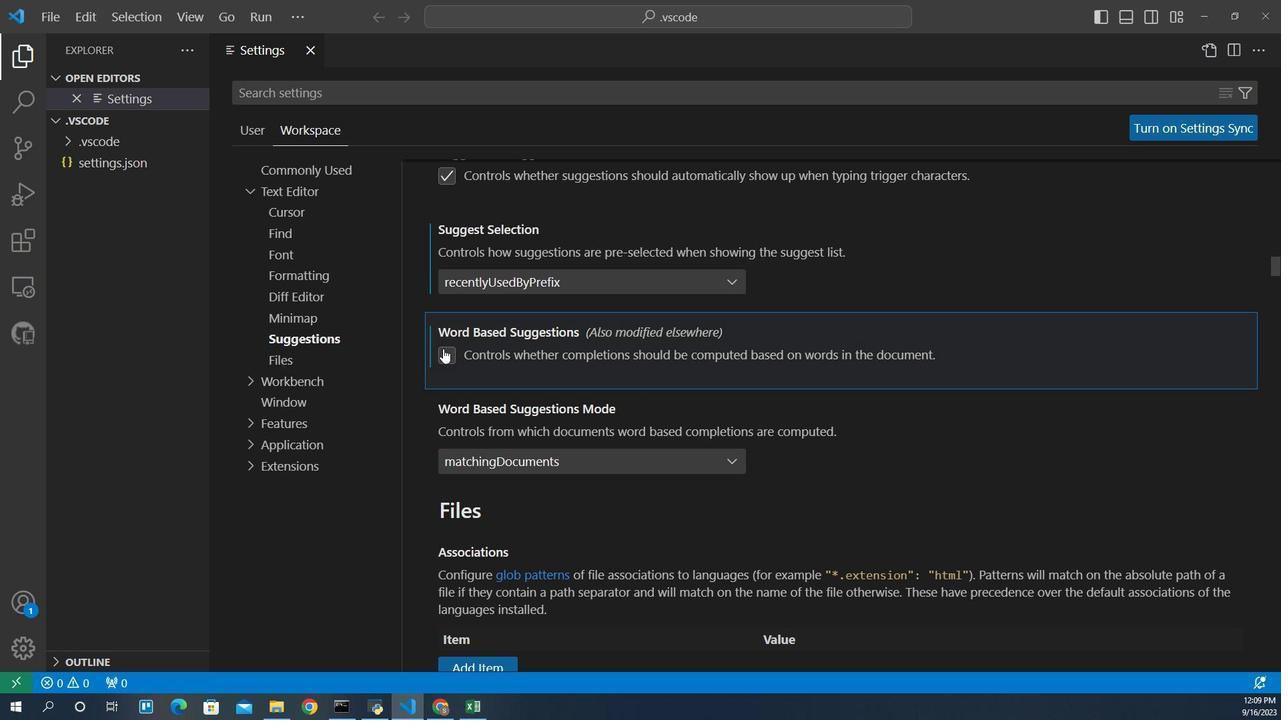 
Action: Mouse pressed left at (374, 308)
Screenshot: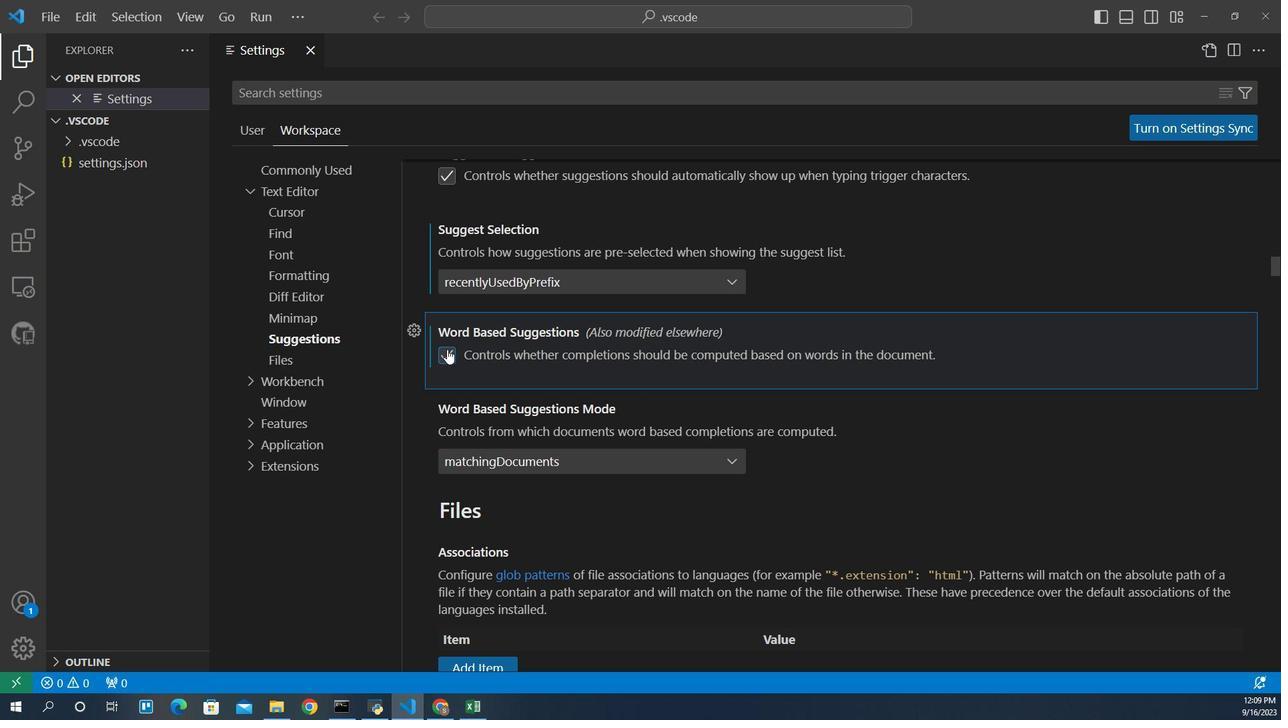 
Action: Mouse moved to (401, 325)
Screenshot: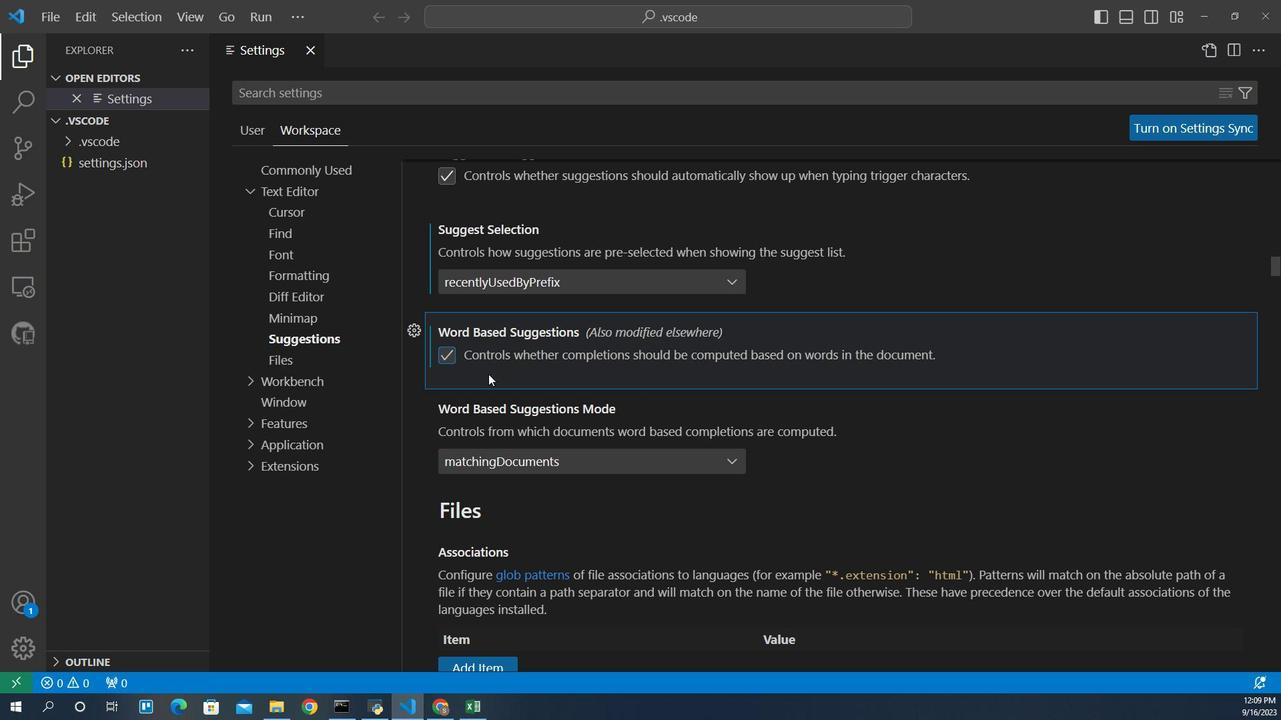 
